 Task: Find connections with filter location Autun with filter topic #mindset with filter profile language French with filter current company Jindal Aluminium Limited with filter school Institute of Management Technology, Ghaziabad with filter industry Retail Health and Personal Care Products with filter service category Corporate Events with filter keywords title Paralegal
Action: Mouse moved to (588, 81)
Screenshot: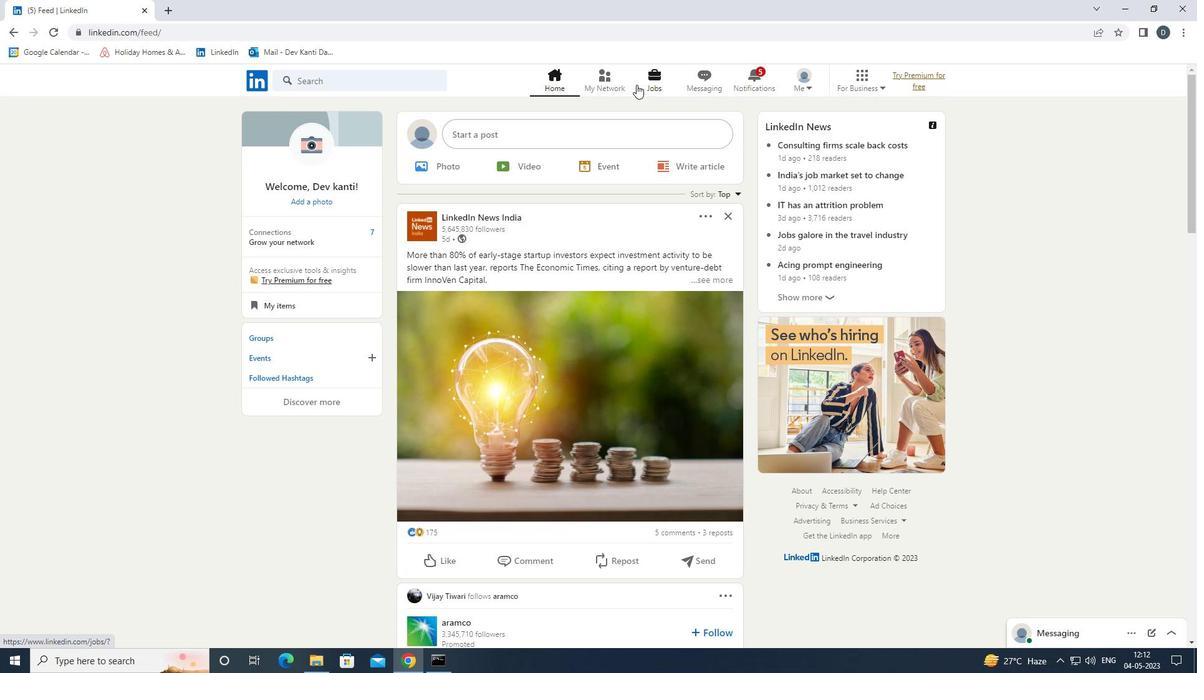 
Action: Mouse pressed left at (588, 81)
Screenshot: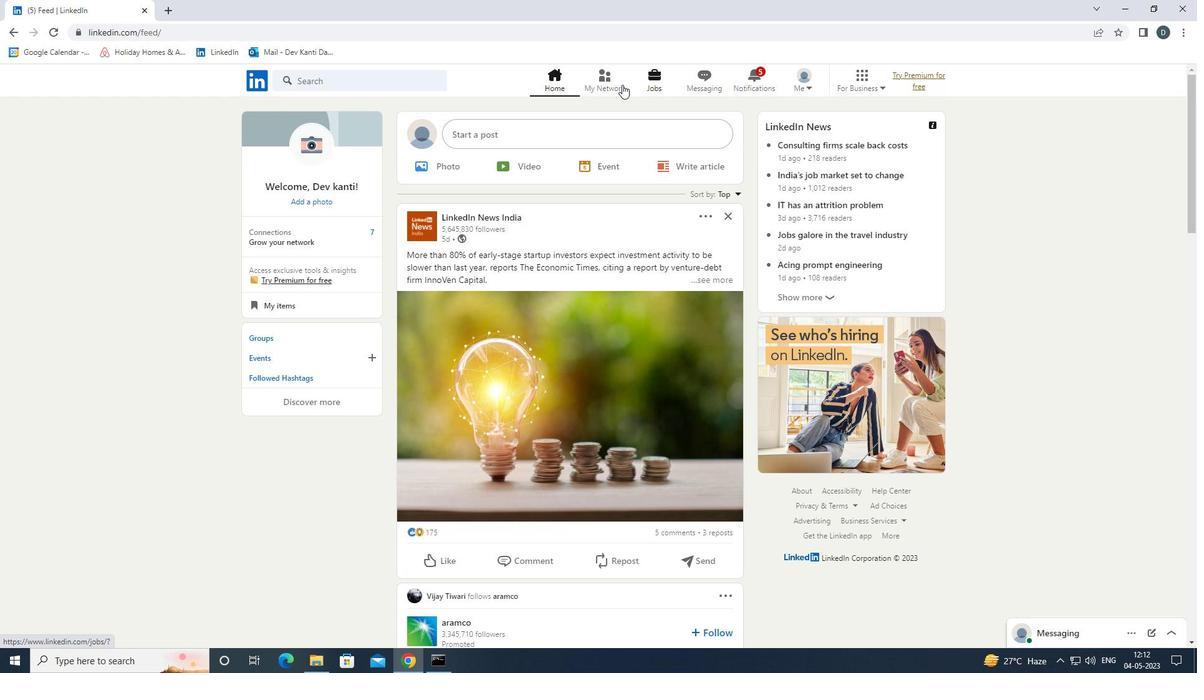 
Action: Mouse moved to (415, 152)
Screenshot: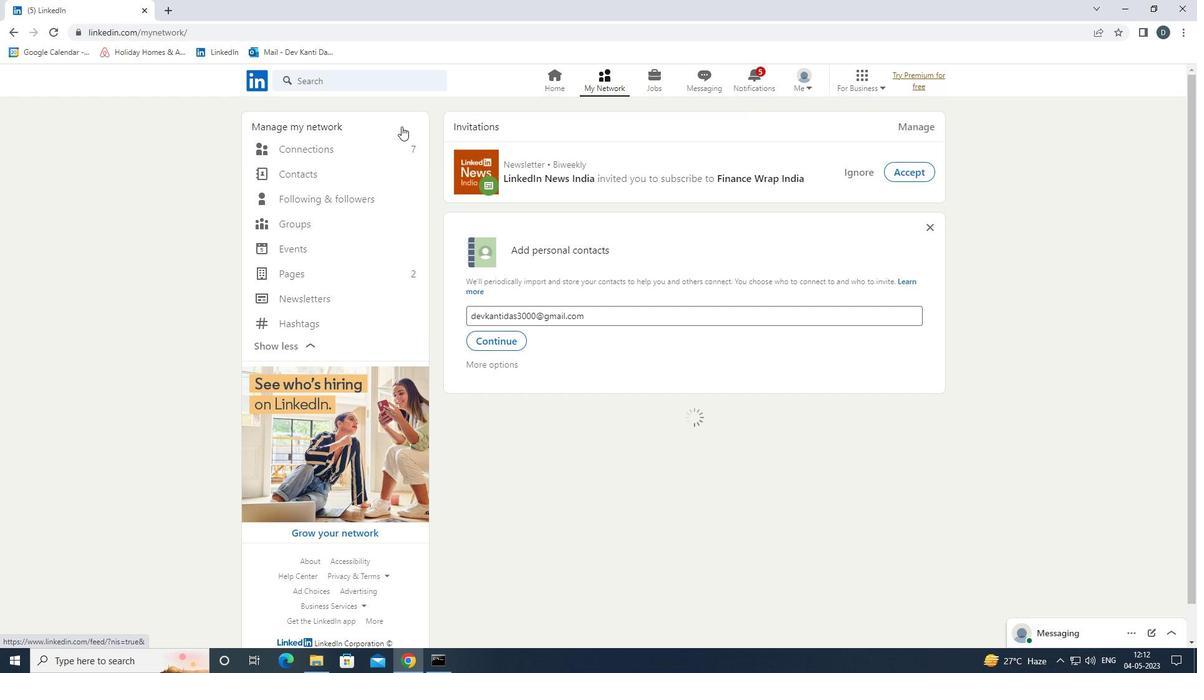 
Action: Mouse pressed left at (415, 152)
Screenshot: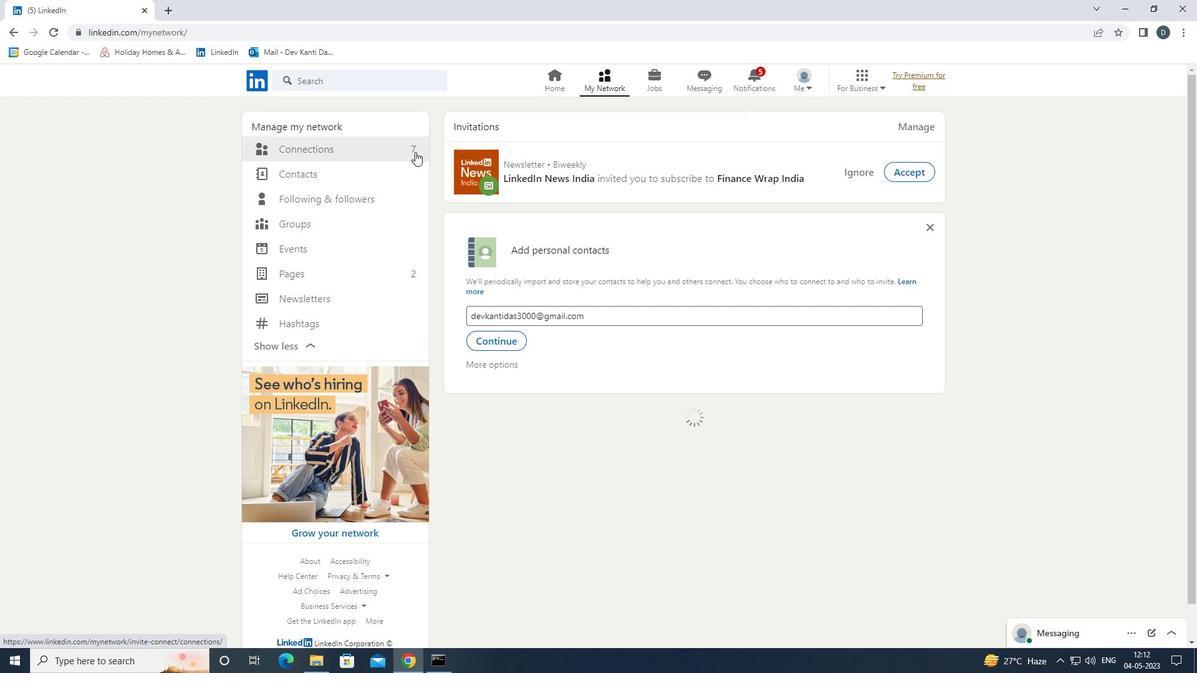 
Action: Mouse moved to (709, 145)
Screenshot: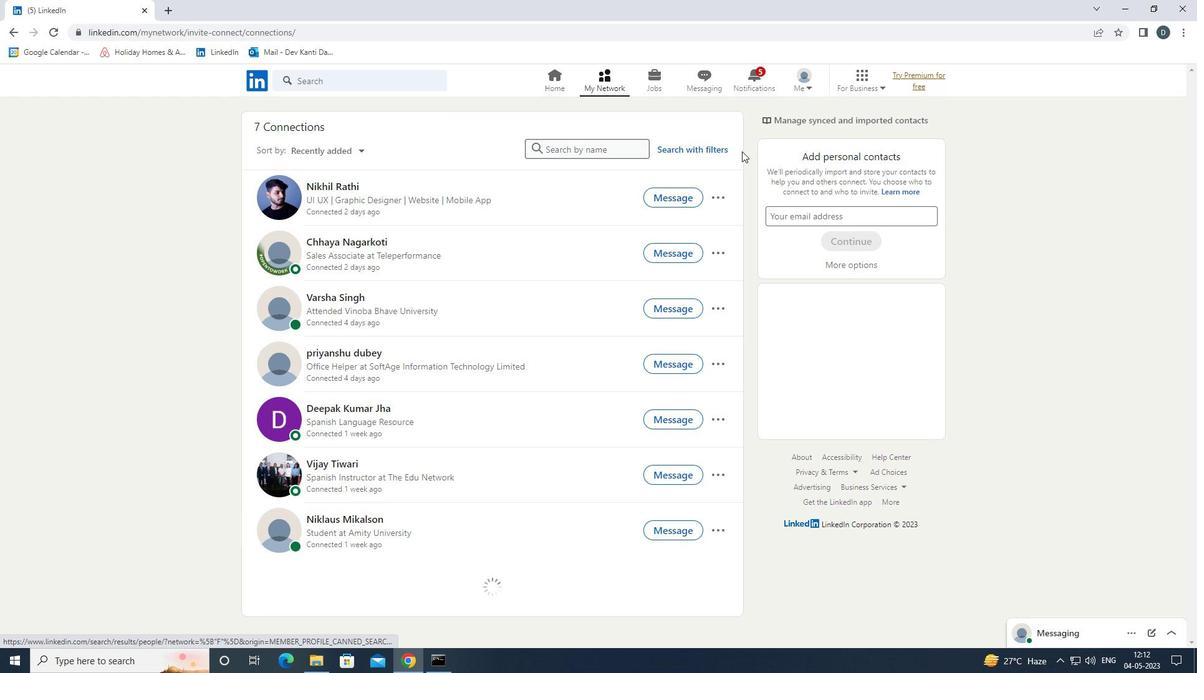 
Action: Mouse pressed left at (709, 145)
Screenshot: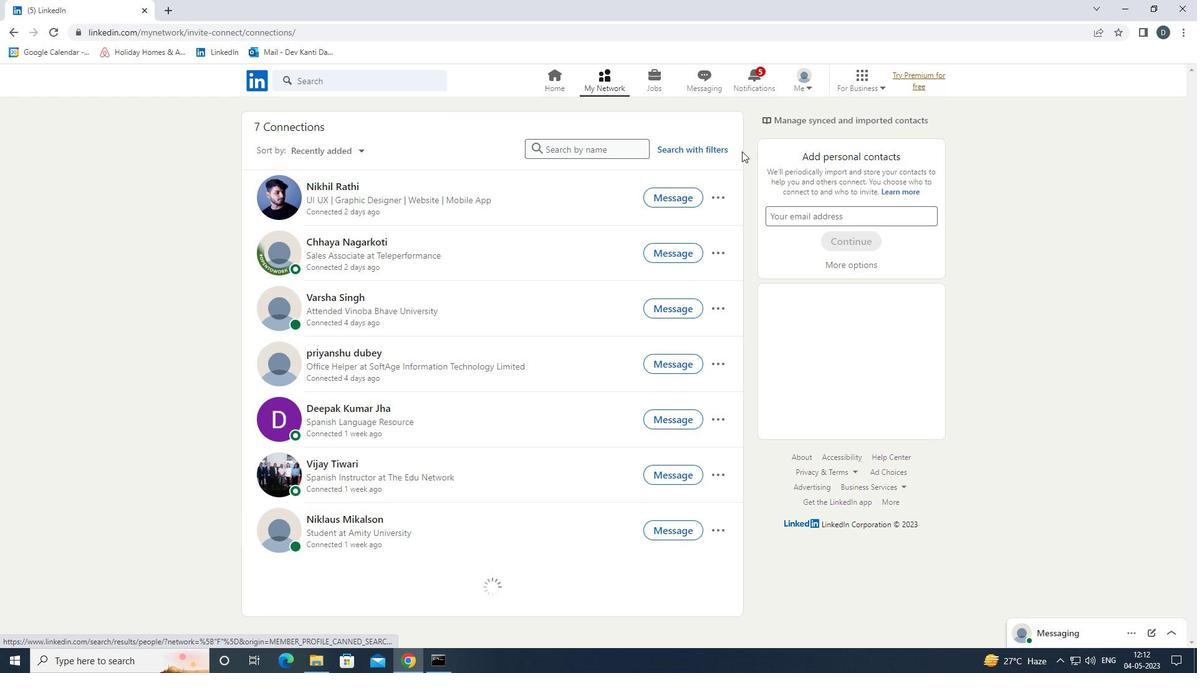 
Action: Mouse moved to (633, 116)
Screenshot: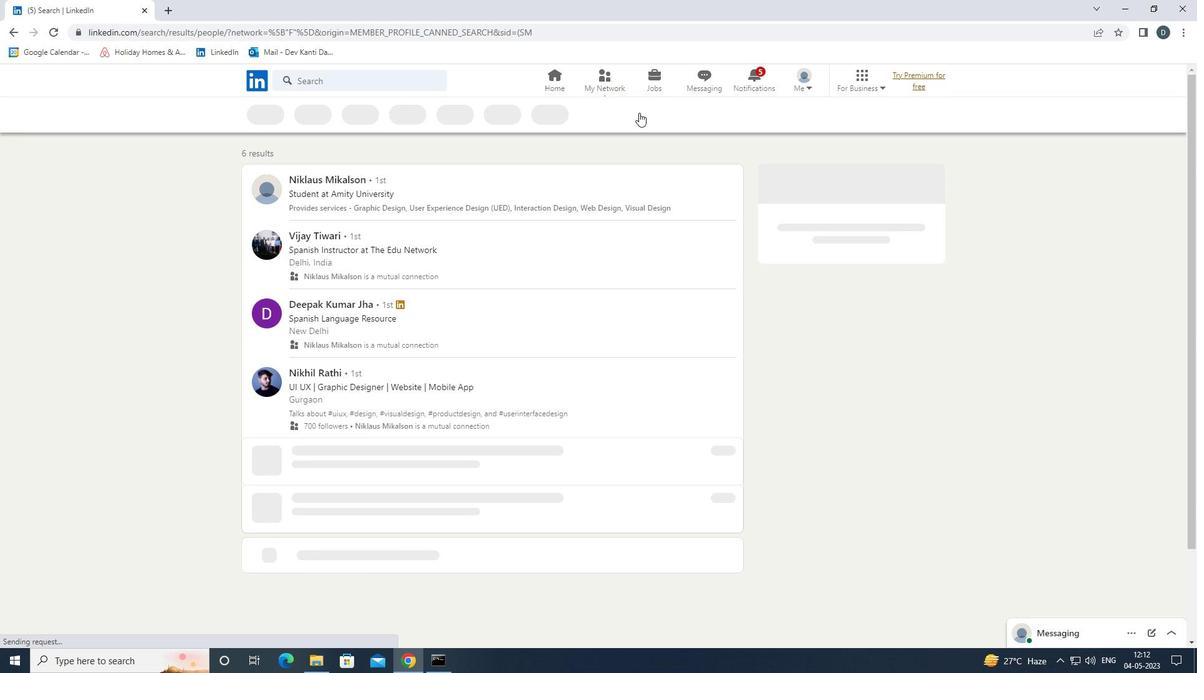 
Action: Mouse pressed left at (633, 116)
Screenshot: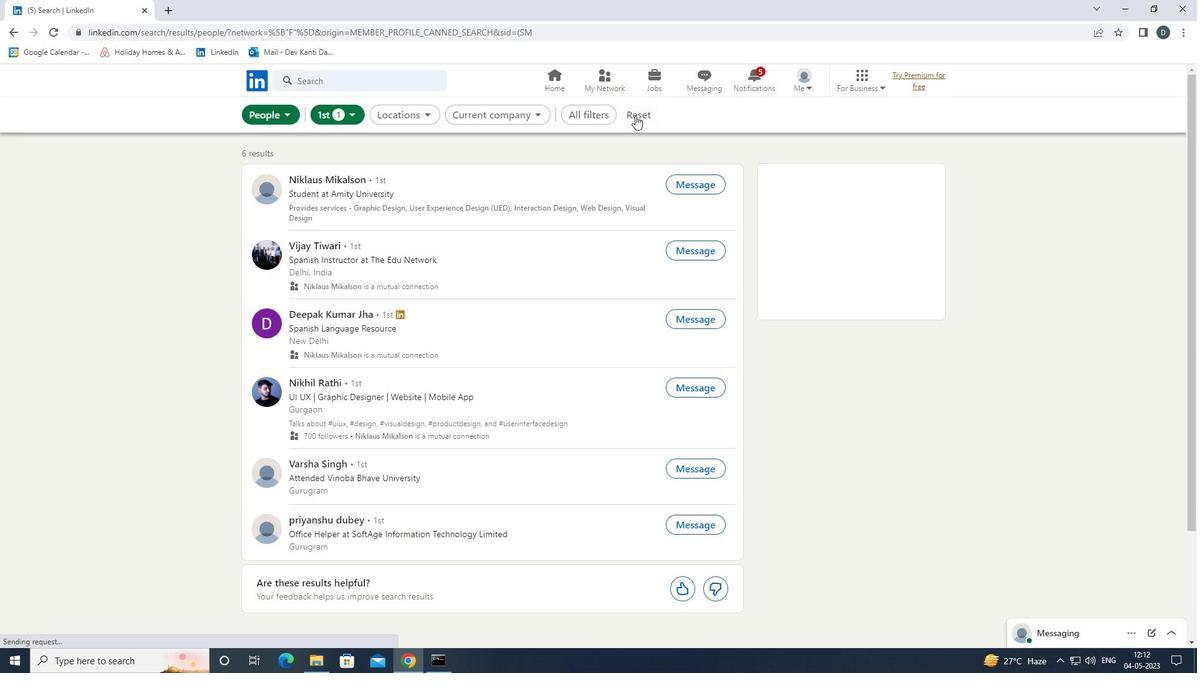 
Action: Mouse moved to (598, 114)
Screenshot: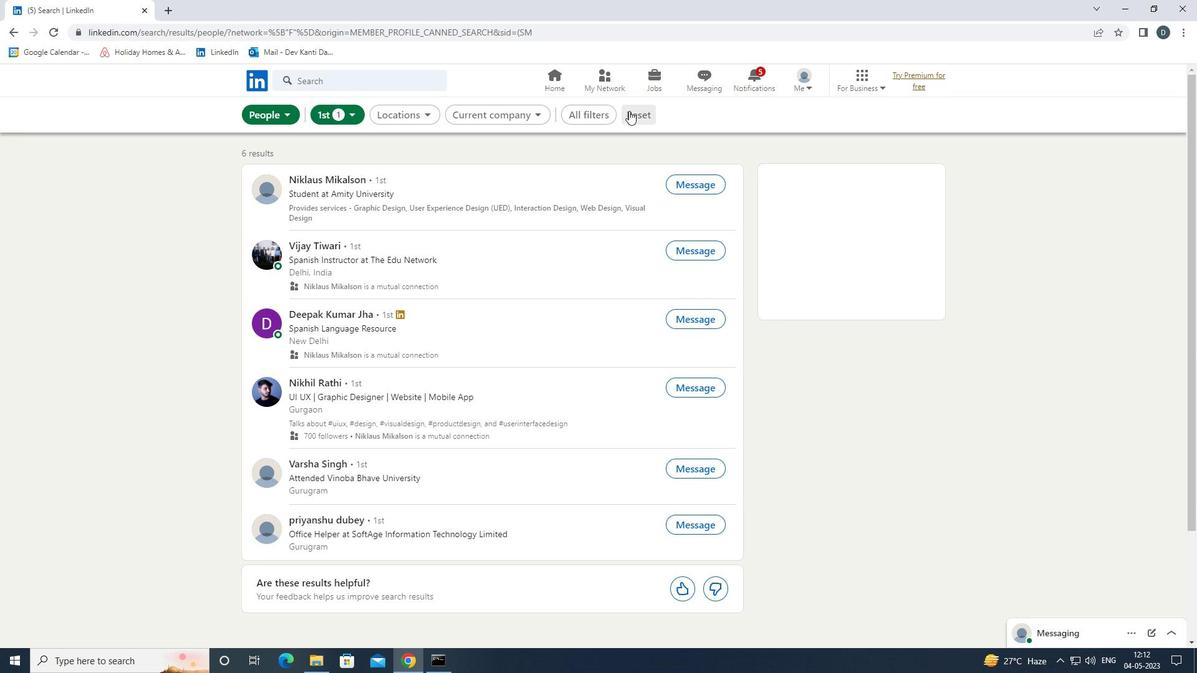 
Action: Mouse pressed left at (598, 114)
Screenshot: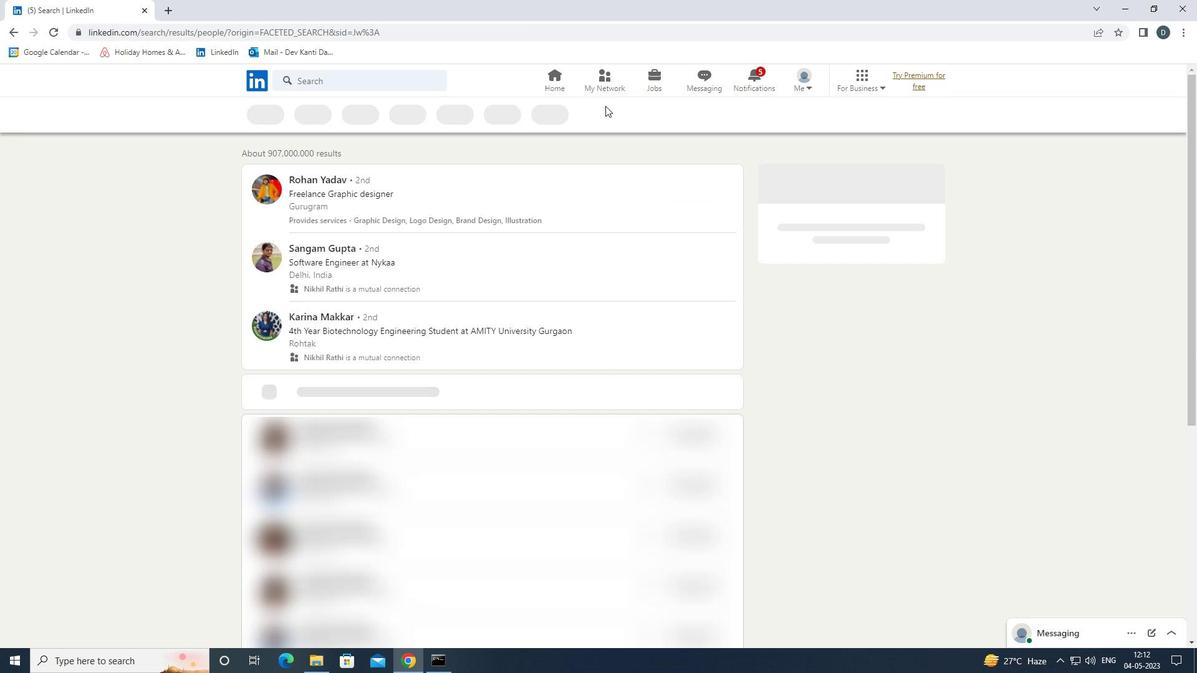 
Action: Mouse moved to (1159, 354)
Screenshot: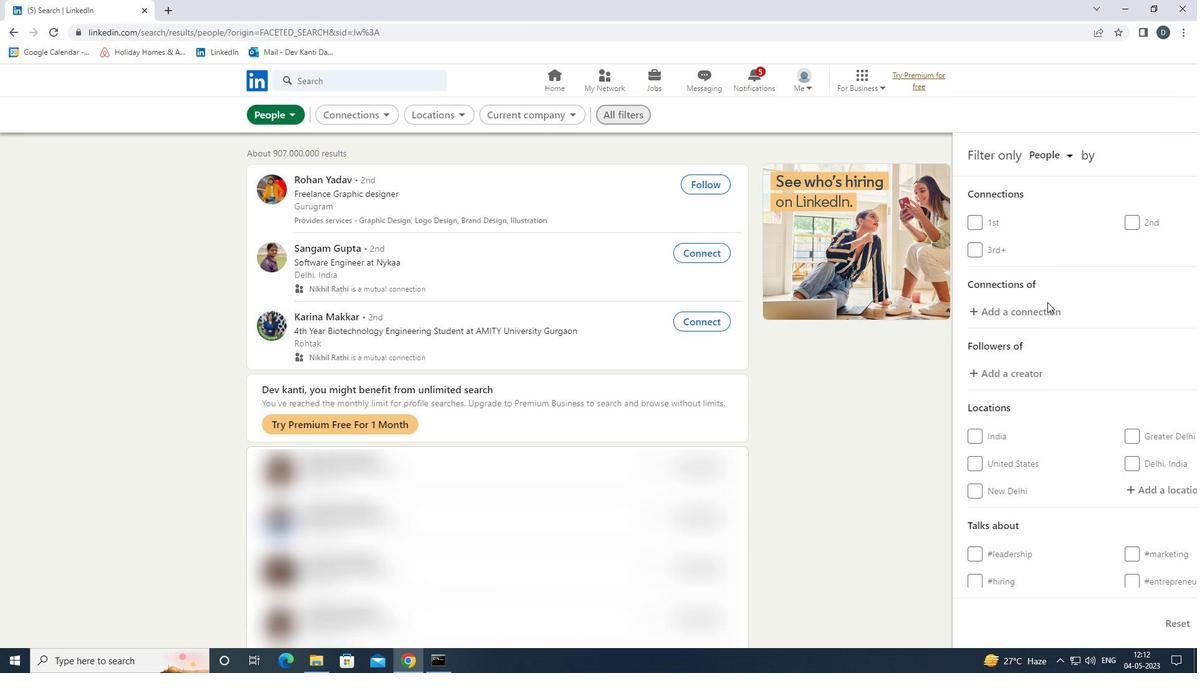 
Action: Mouse scrolled (1159, 353) with delta (0, 0)
Screenshot: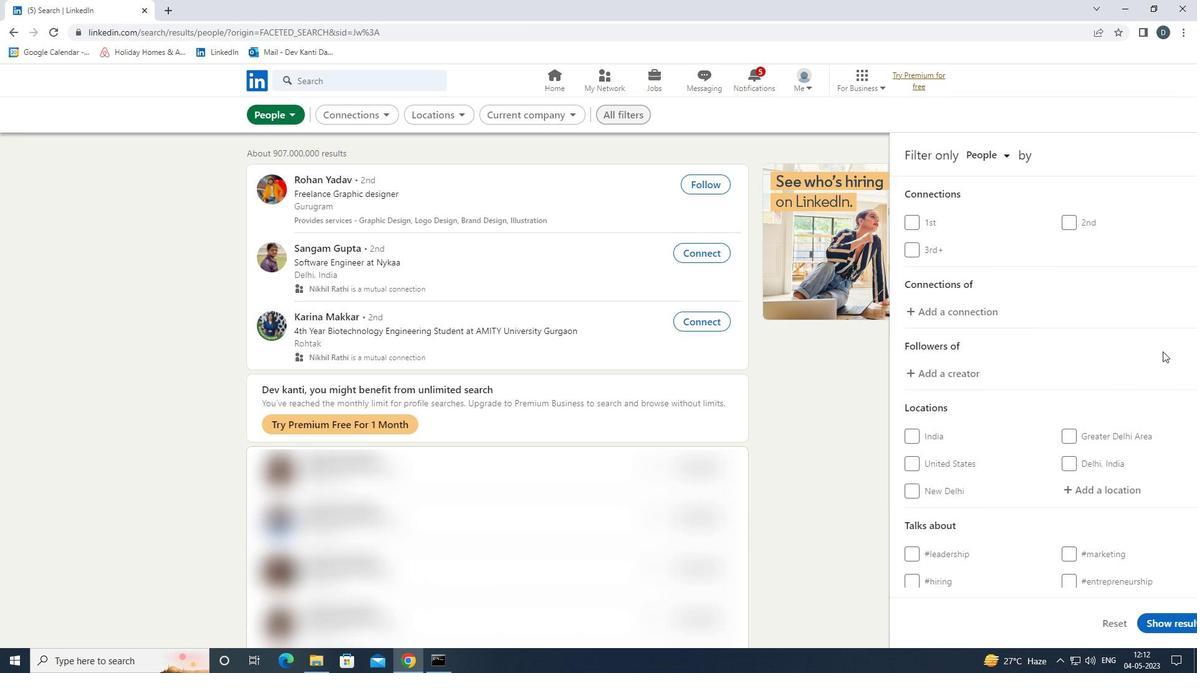 
Action: Mouse moved to (1157, 354)
Screenshot: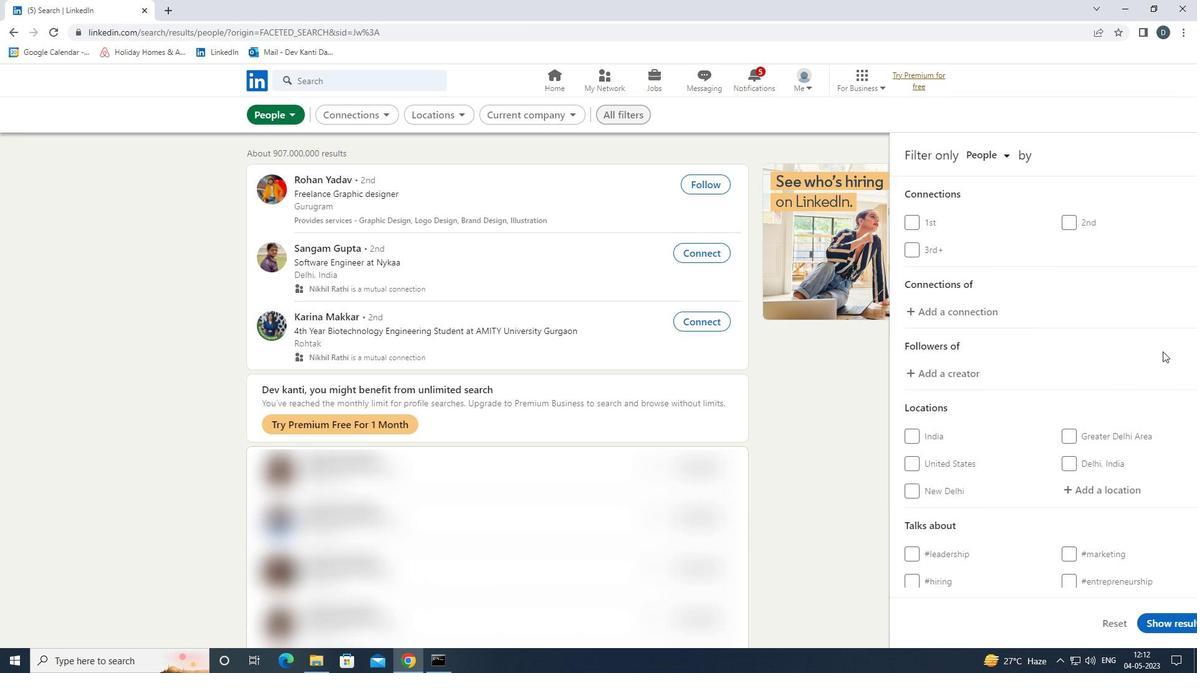 
Action: Mouse scrolled (1157, 353) with delta (0, 0)
Screenshot: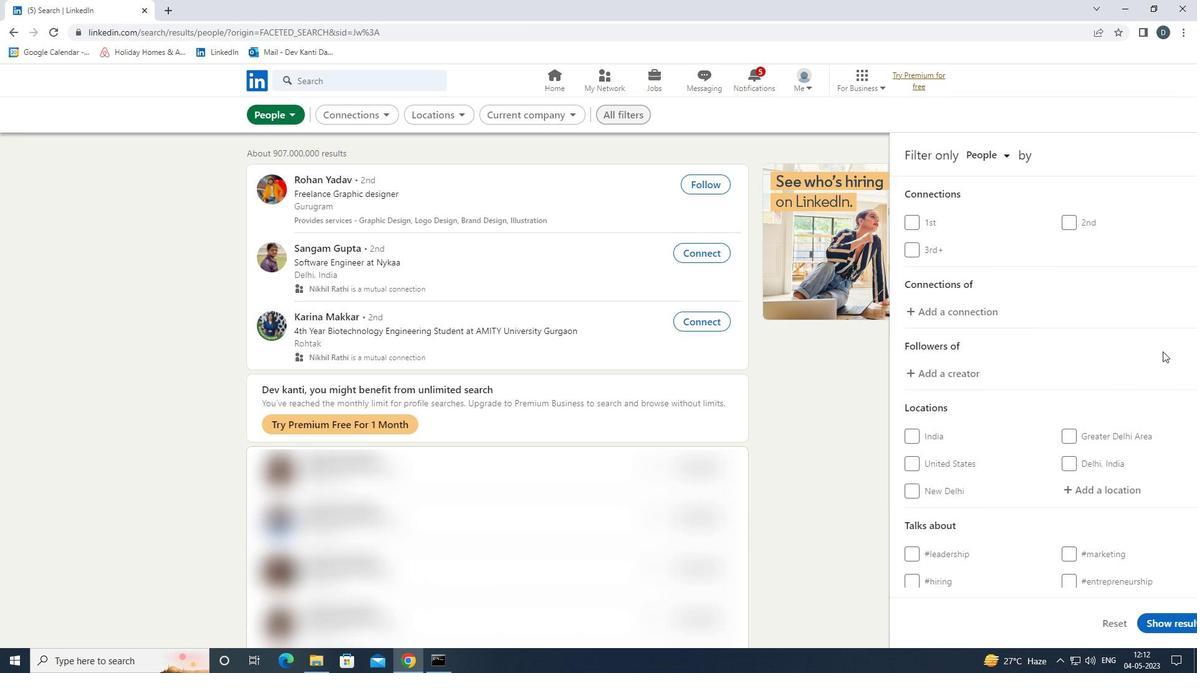 
Action: Mouse moved to (1094, 343)
Screenshot: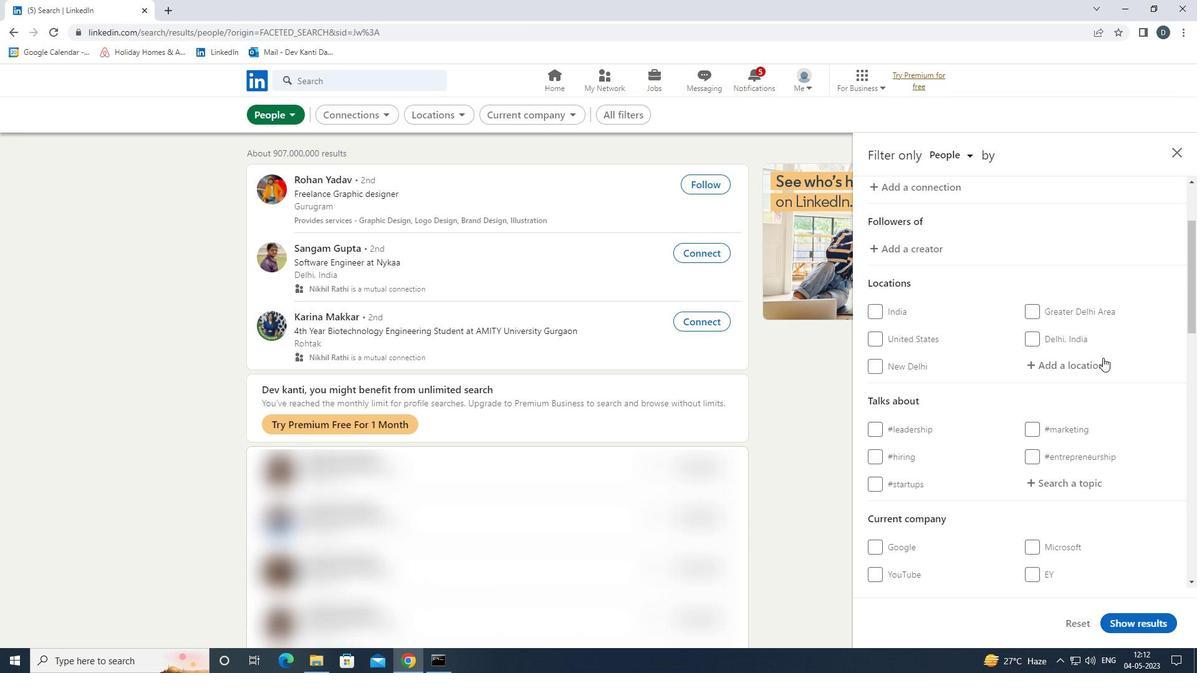 
Action: Mouse pressed left at (1094, 343)
Screenshot: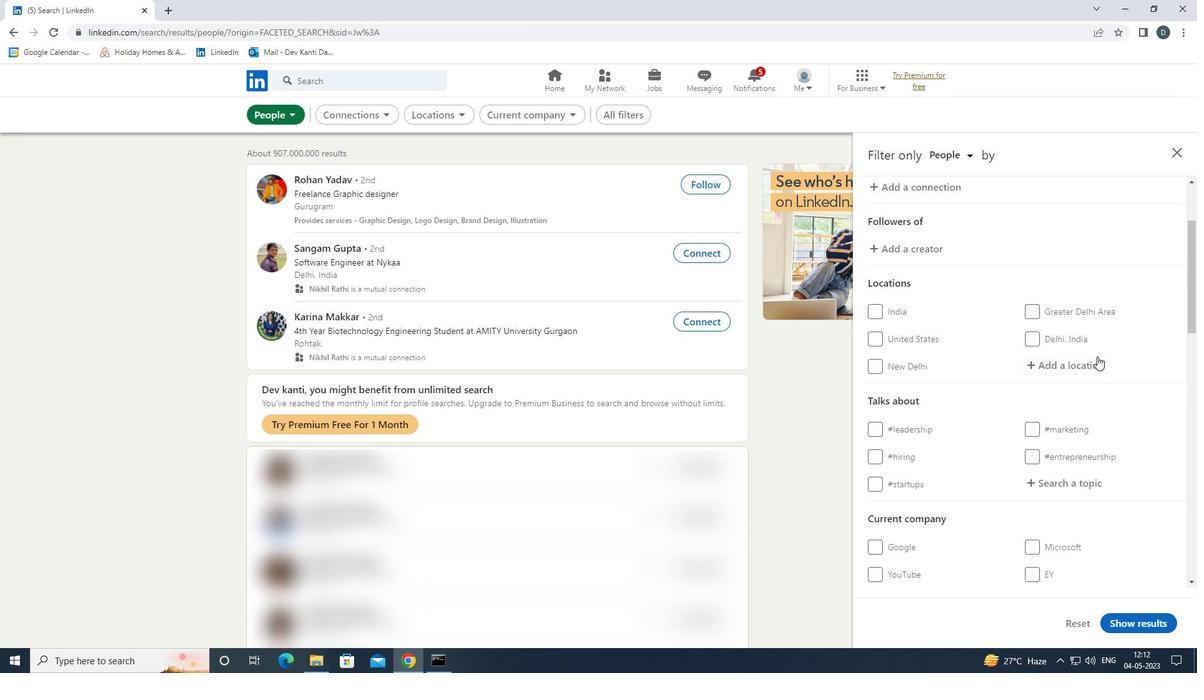 
Action: Mouse moved to (1080, 352)
Screenshot: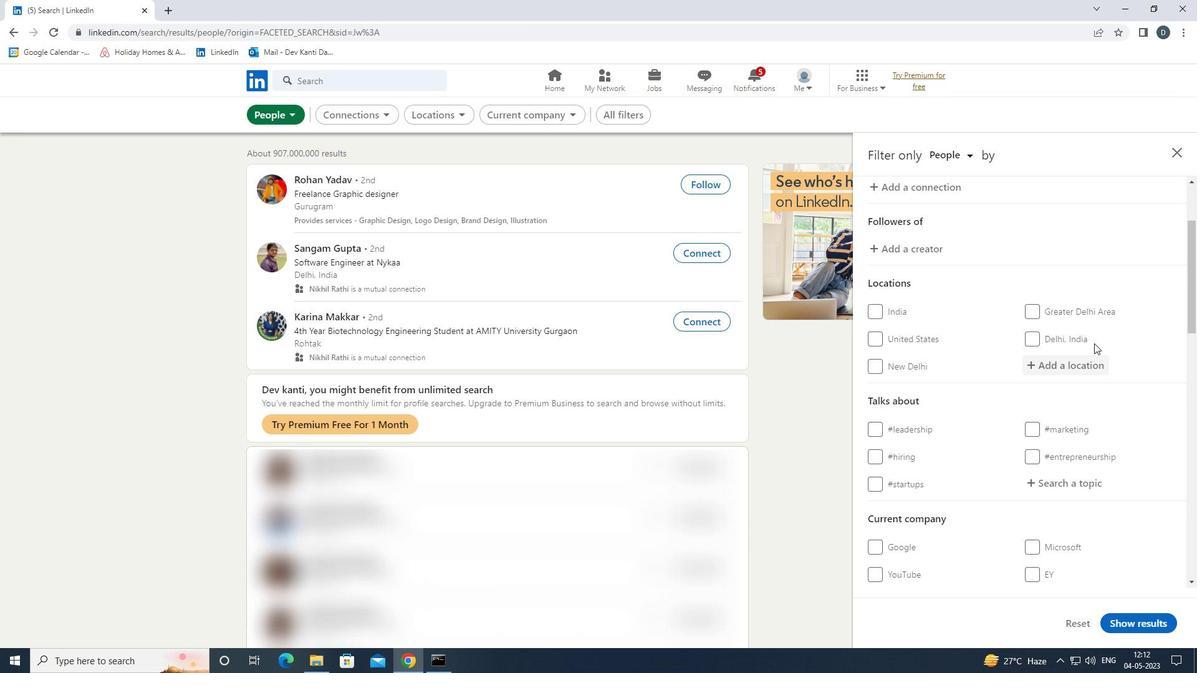 
Action: Mouse pressed left at (1080, 352)
Screenshot: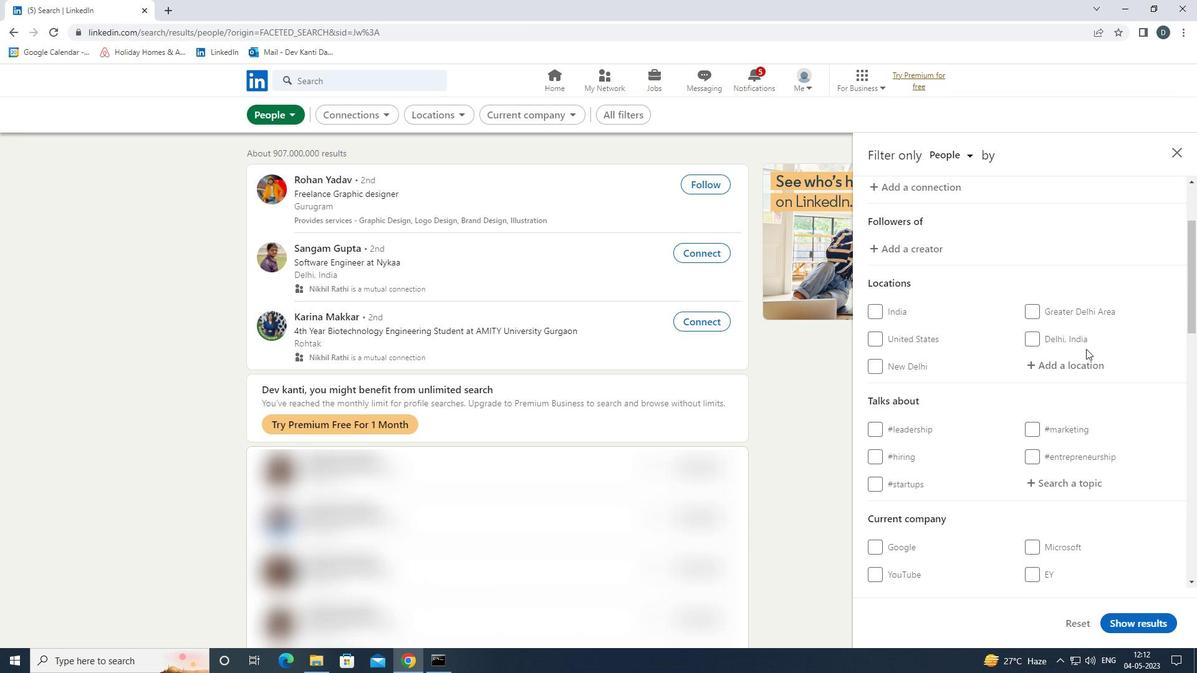 
Action: Mouse moved to (1080, 365)
Screenshot: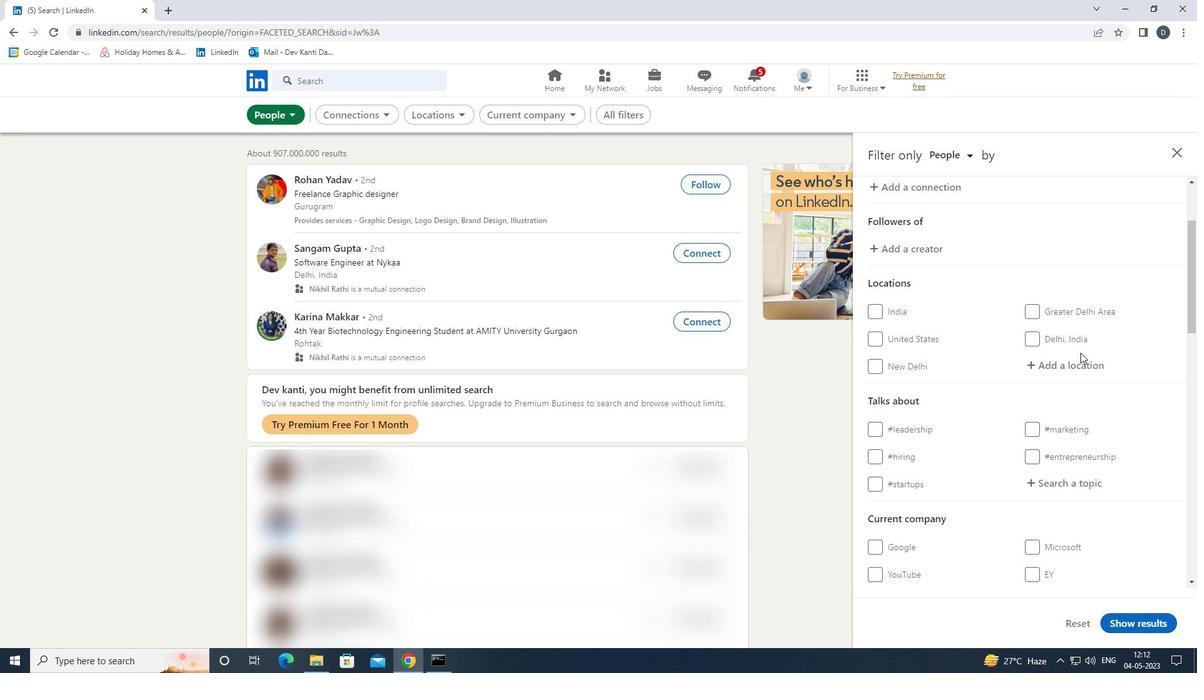 
Action: Mouse pressed left at (1080, 365)
Screenshot: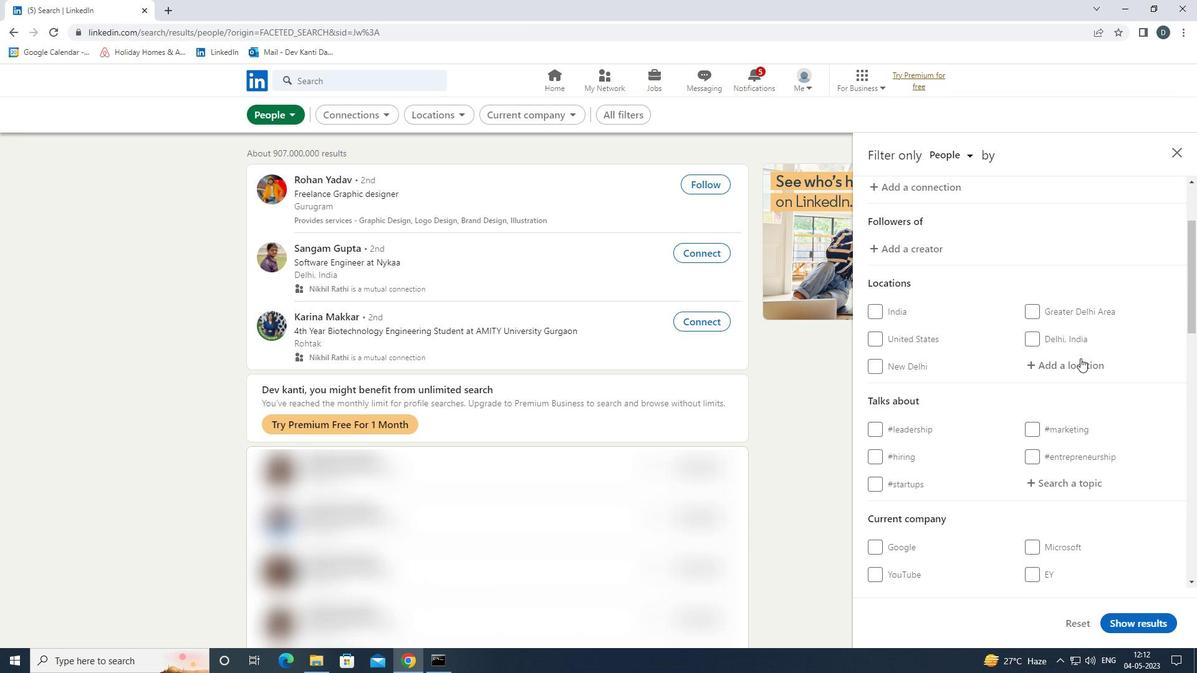
Action: Key pressed <Key.shift>AUTO<Key.backspace>UN<Key.down><Key.enter>
Screenshot: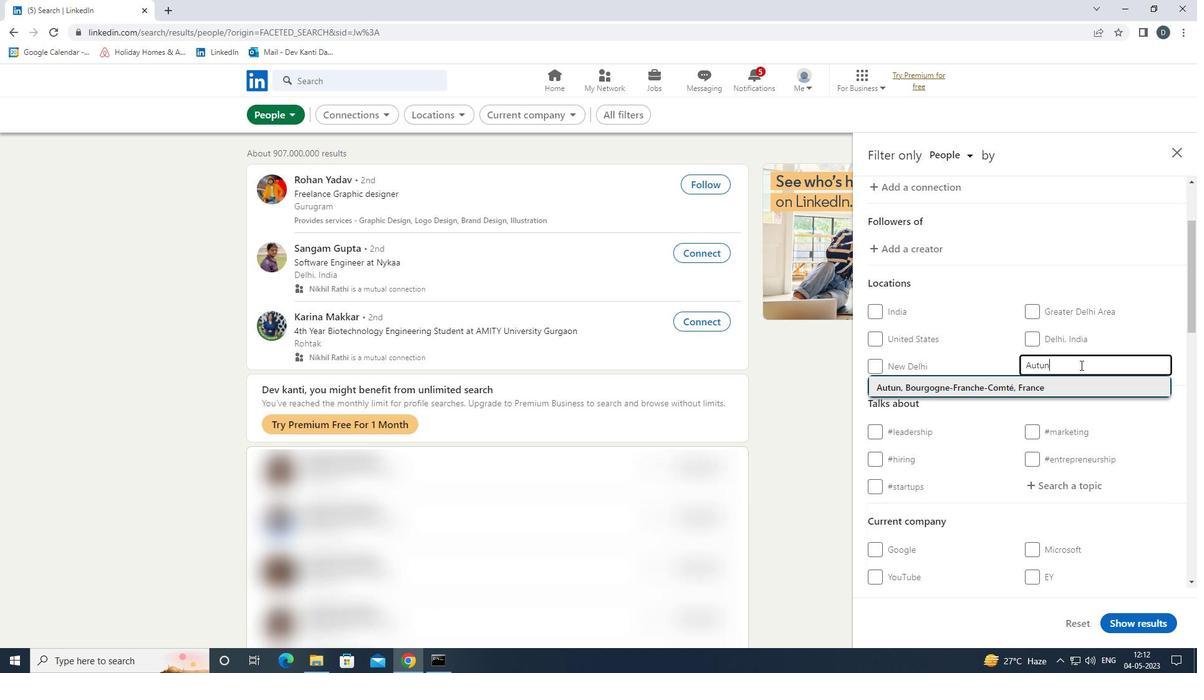 
Action: Mouse moved to (1190, 427)
Screenshot: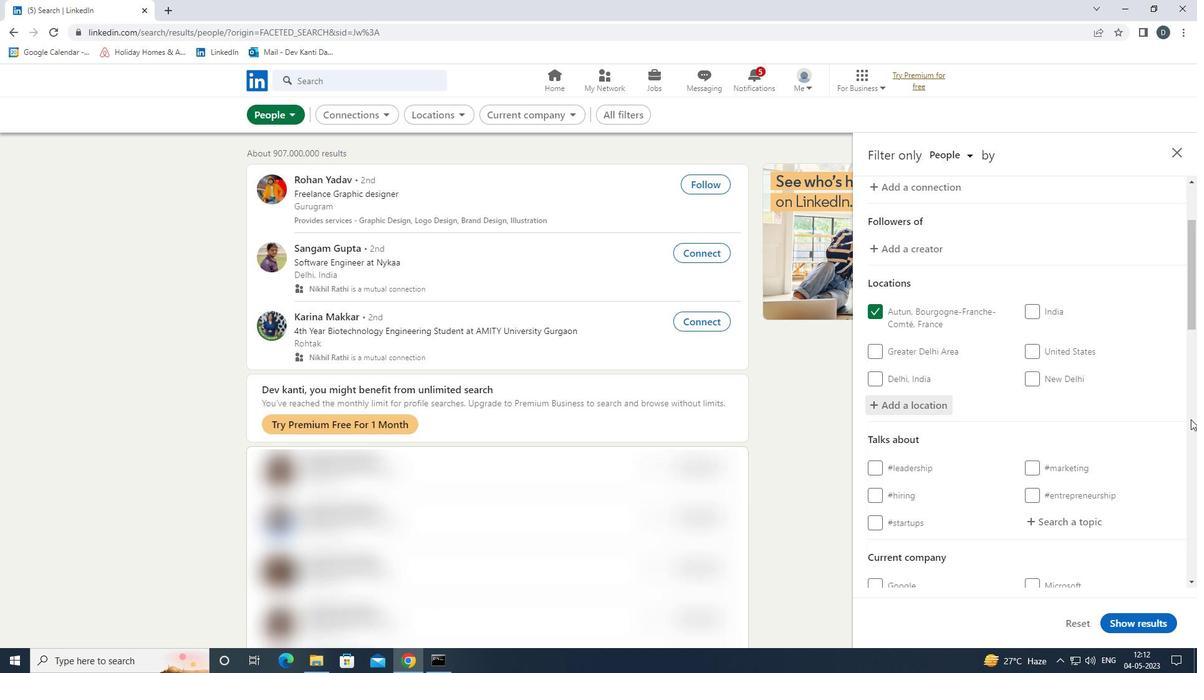 
Action: Mouse scrolled (1190, 427) with delta (0, 0)
Screenshot: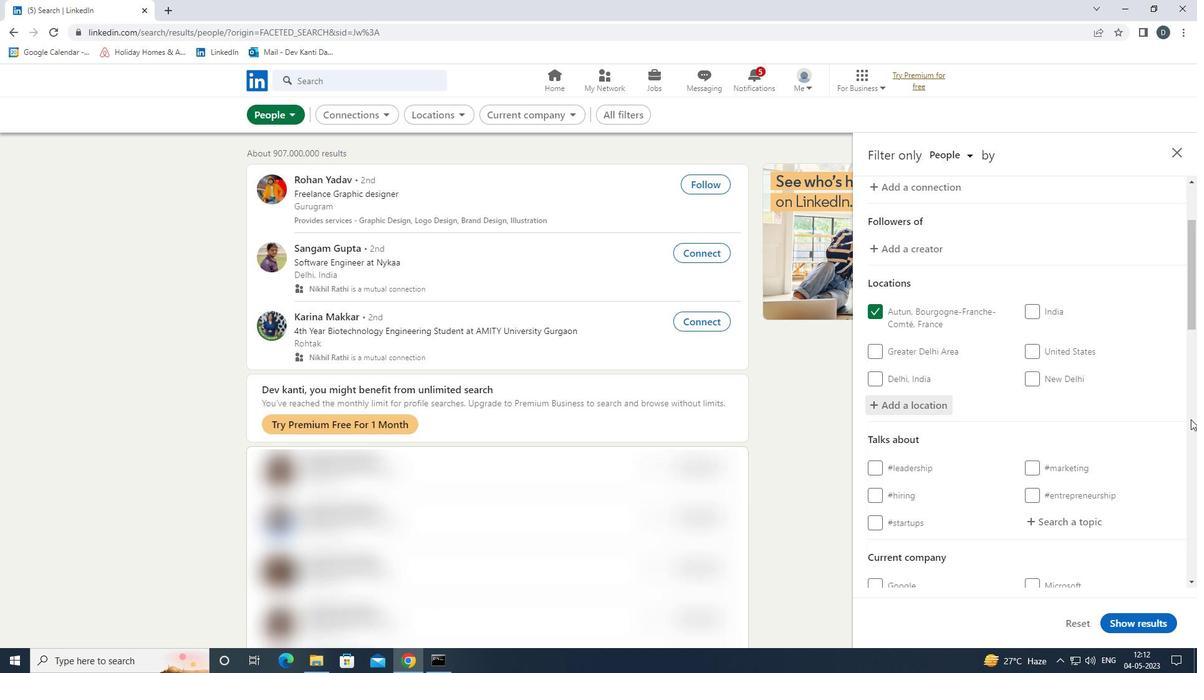 
Action: Mouse moved to (1190, 430)
Screenshot: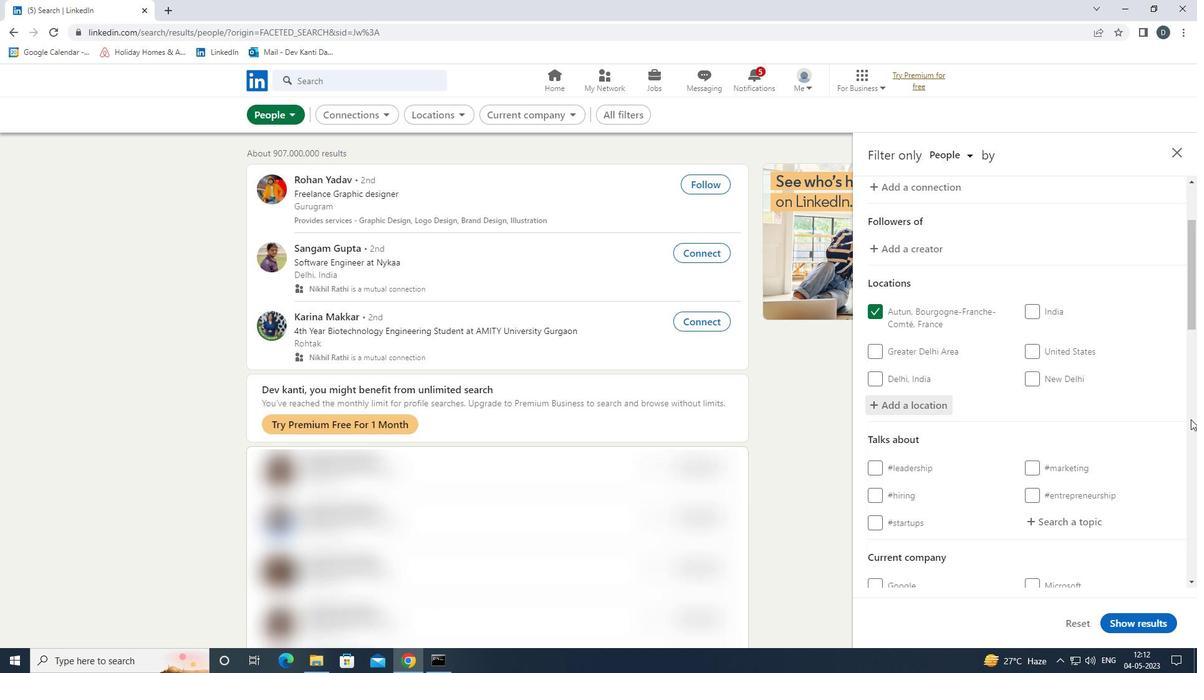 
Action: Mouse scrolled (1190, 429) with delta (0, 0)
Screenshot: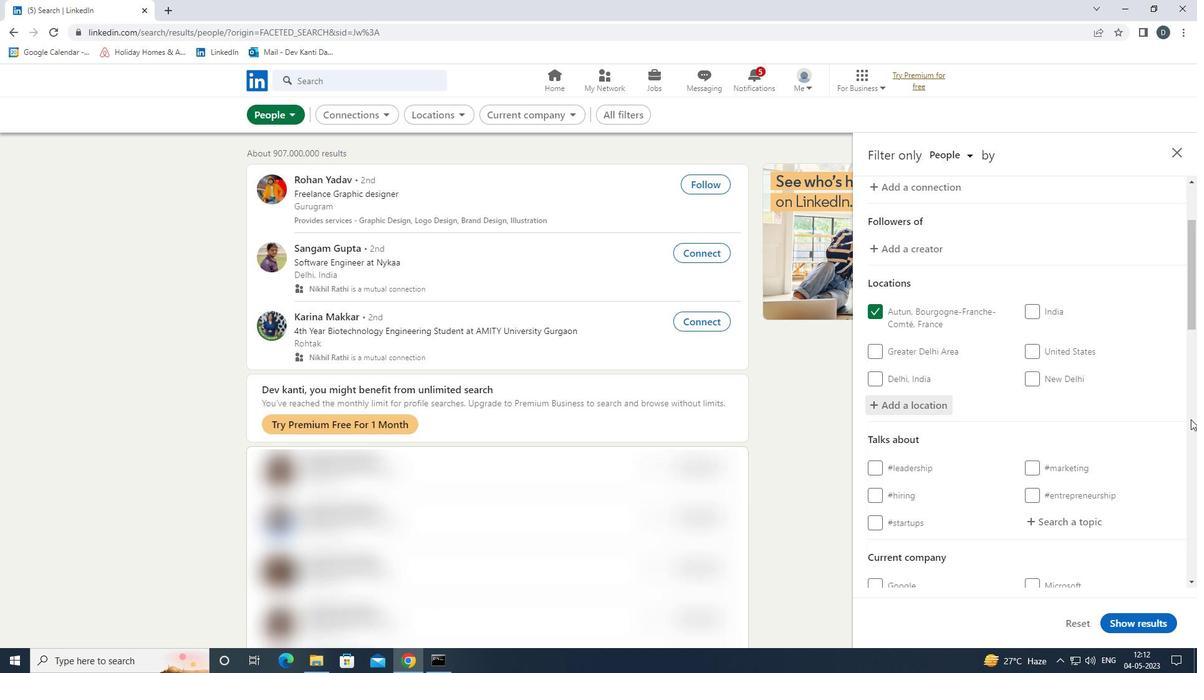 
Action: Mouse moved to (1190, 431)
Screenshot: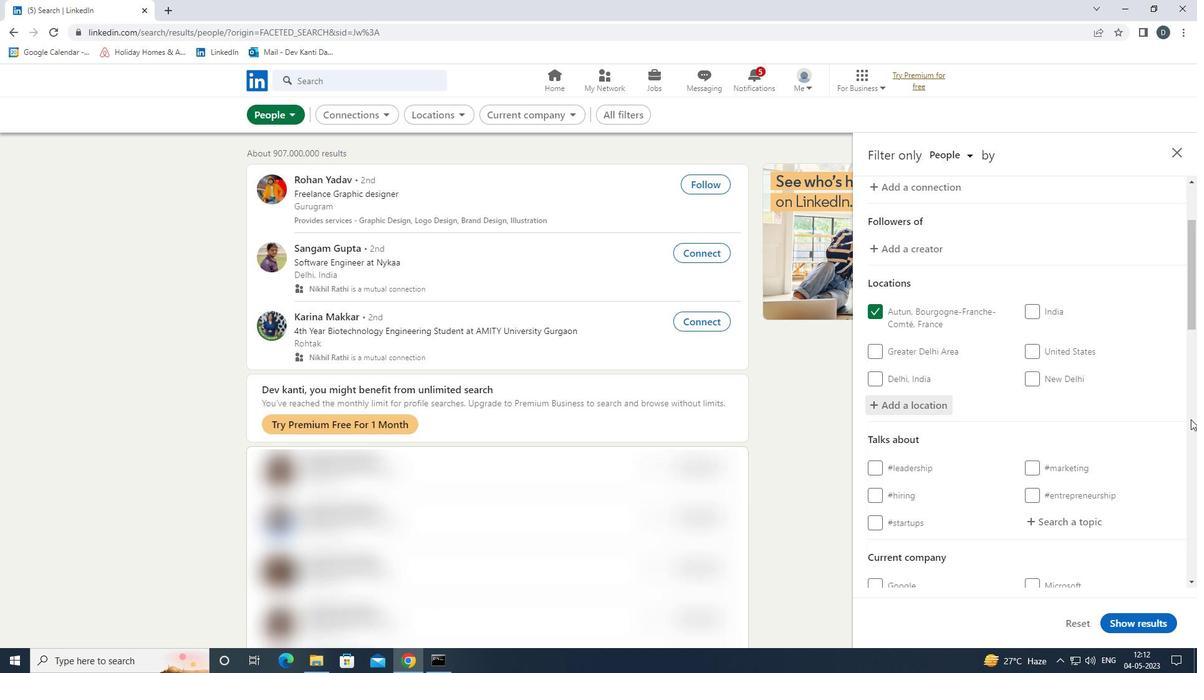
Action: Mouse scrolled (1190, 430) with delta (0, 0)
Screenshot: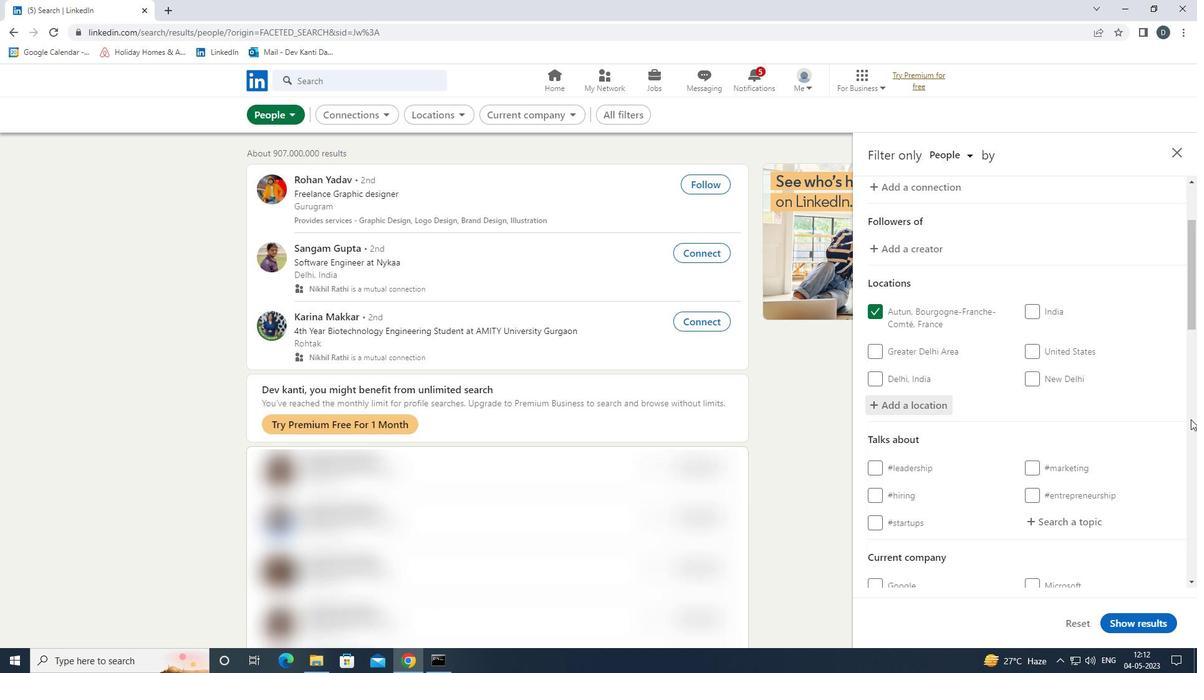 
Action: Mouse moved to (1092, 332)
Screenshot: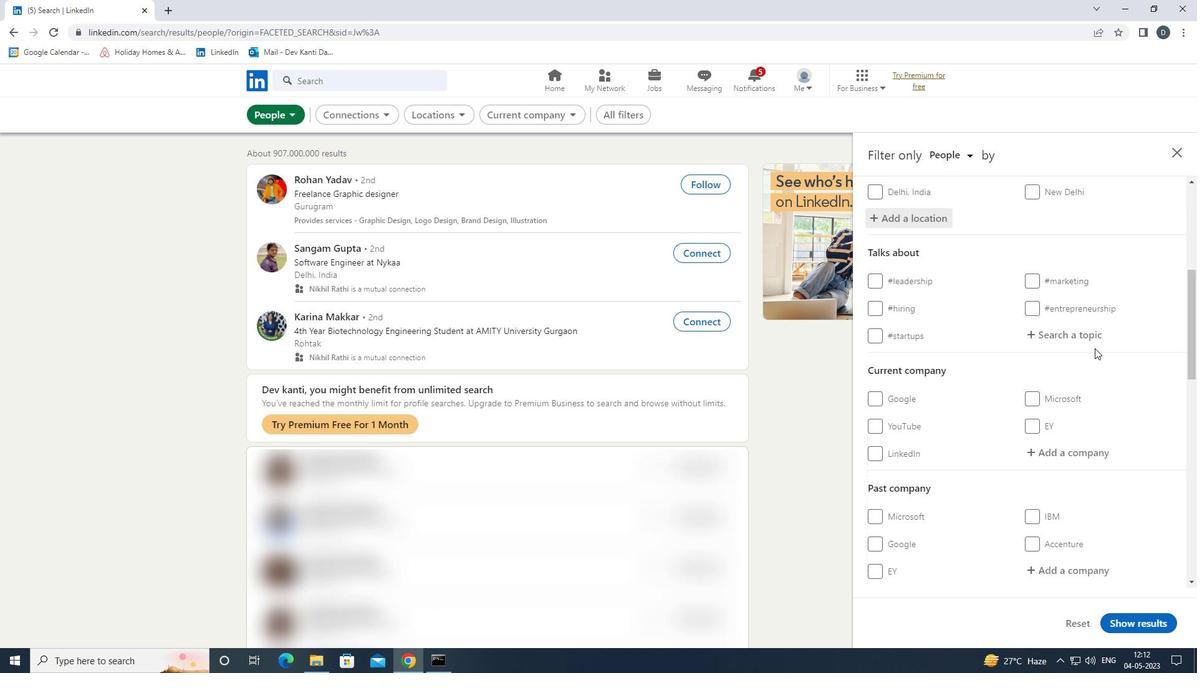 
Action: Mouse pressed left at (1092, 332)
Screenshot: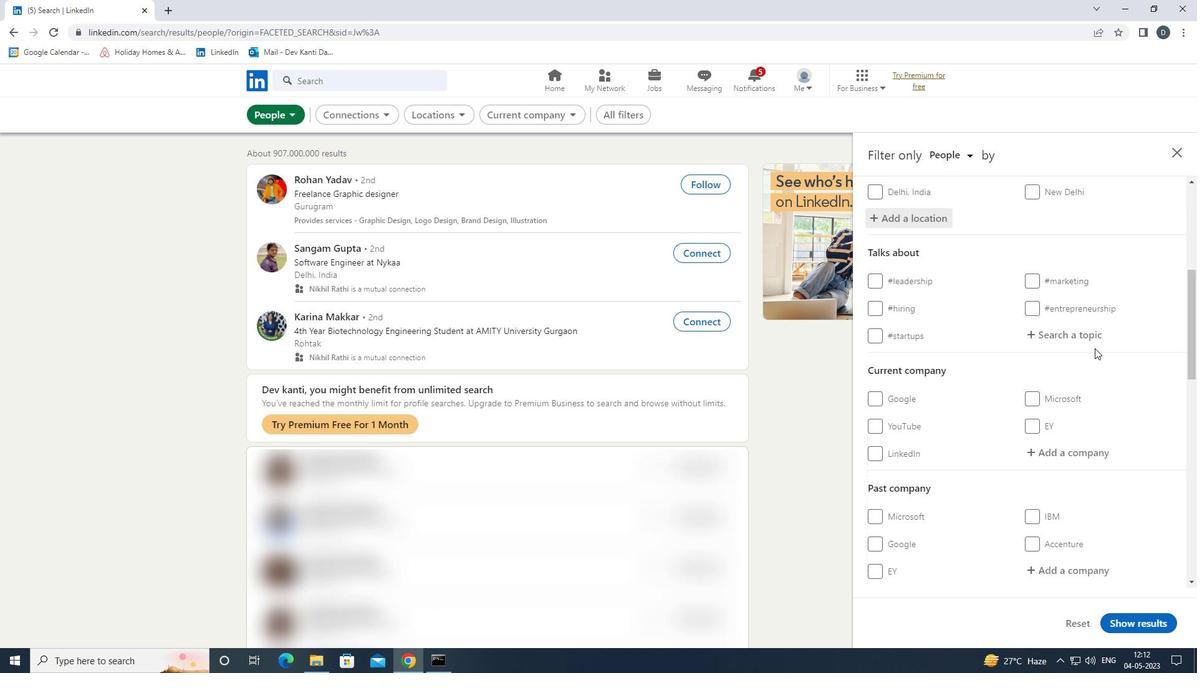
Action: Mouse moved to (1087, 336)
Screenshot: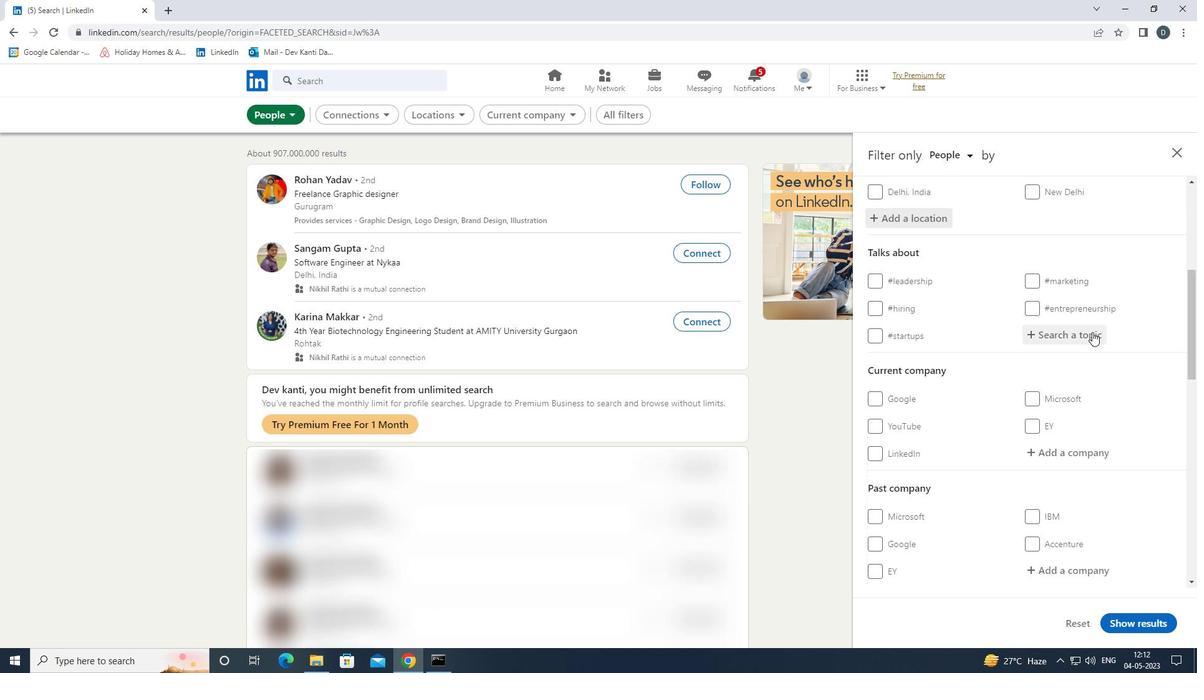 
Action: Key pressed MINDSET<Key.down><Key.enter>
Screenshot: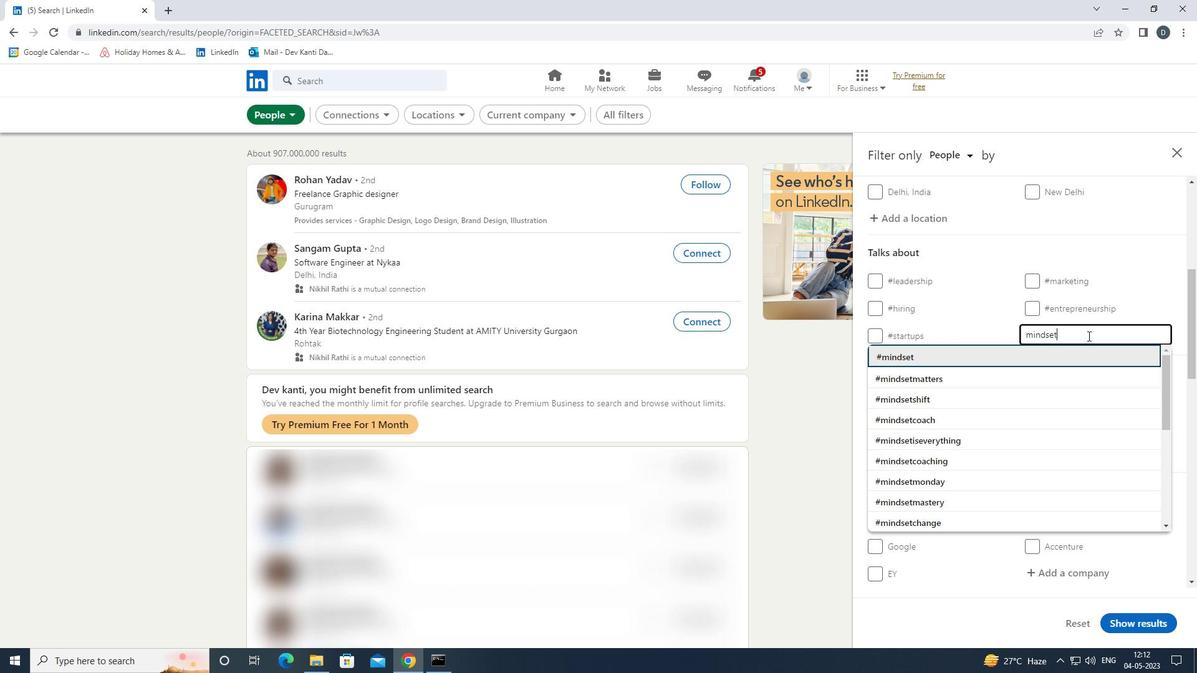
Action: Mouse moved to (1049, 357)
Screenshot: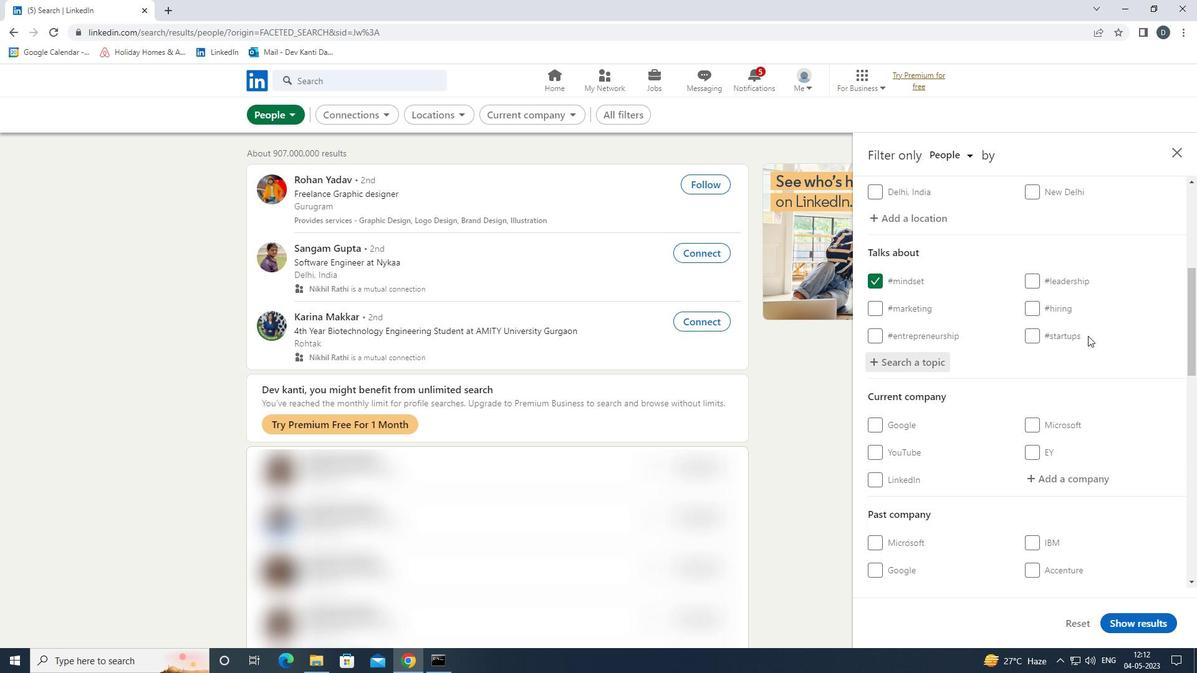 
Action: Mouse scrolled (1049, 356) with delta (0, 0)
Screenshot: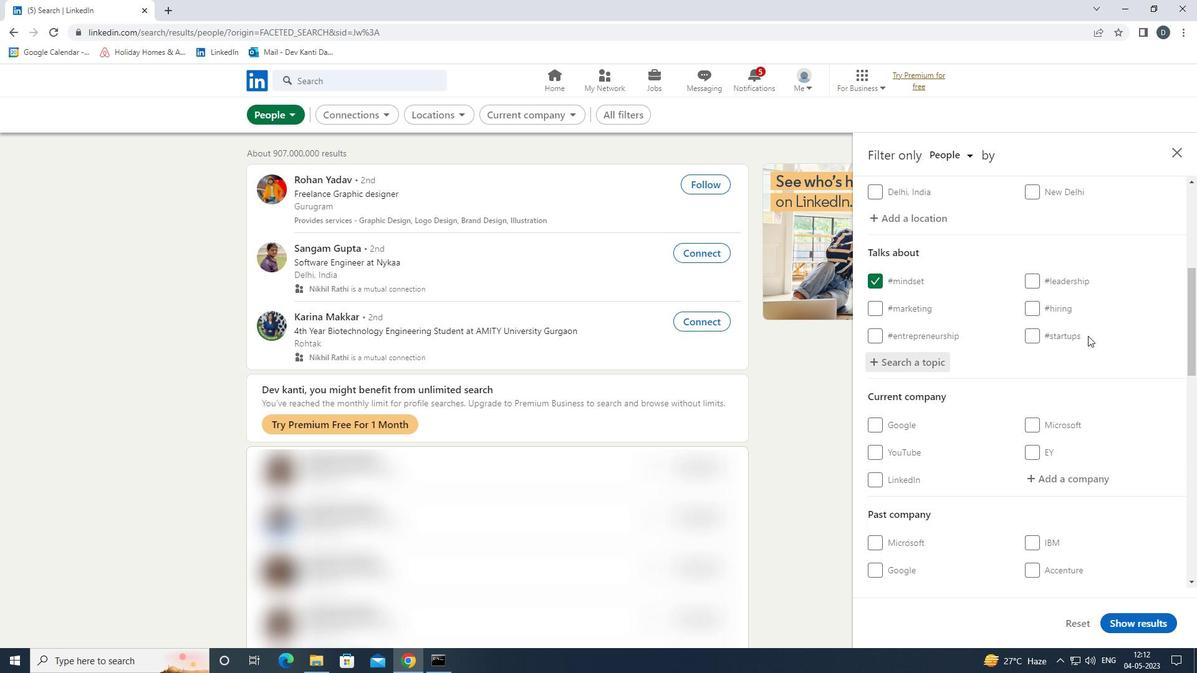 
Action: Mouse moved to (1051, 358)
Screenshot: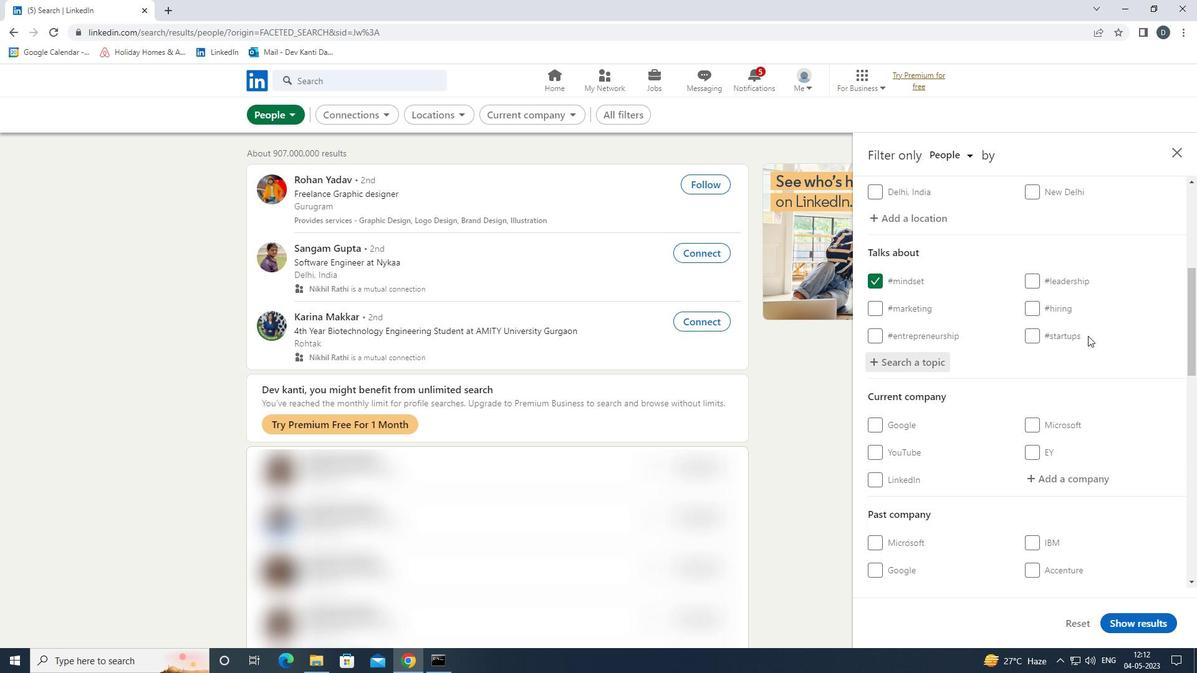 
Action: Mouse scrolled (1051, 357) with delta (0, 0)
Screenshot: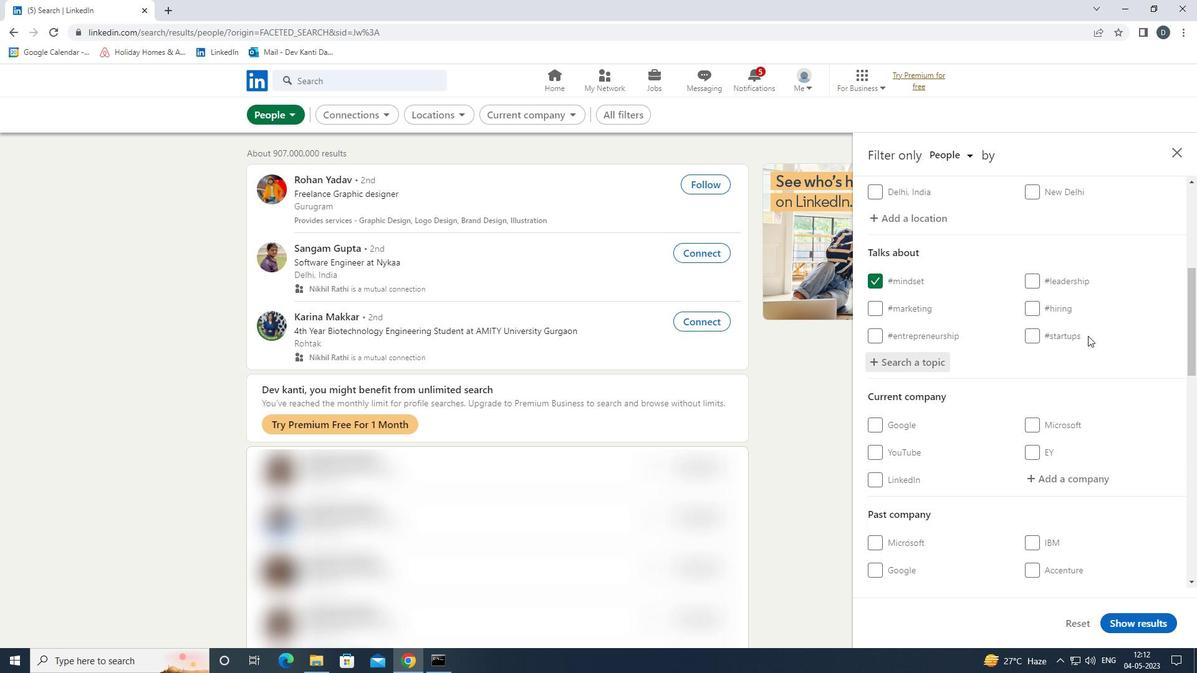 
Action: Mouse scrolled (1051, 357) with delta (0, 0)
Screenshot: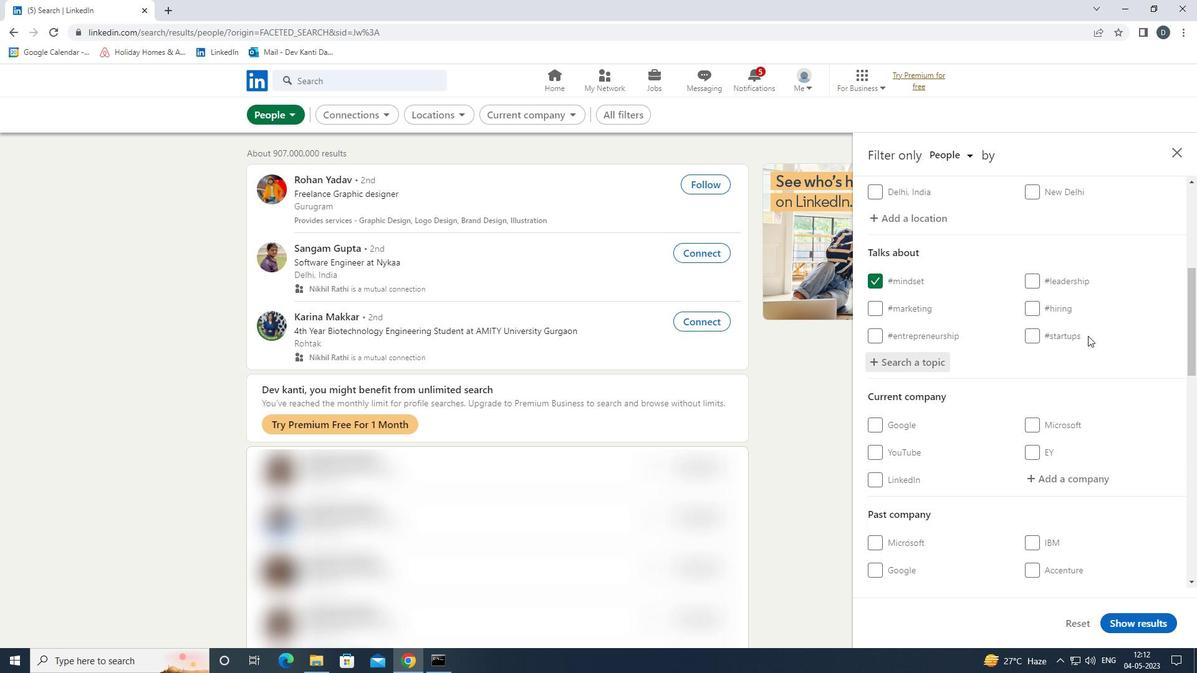 
Action: Mouse scrolled (1051, 357) with delta (0, 0)
Screenshot: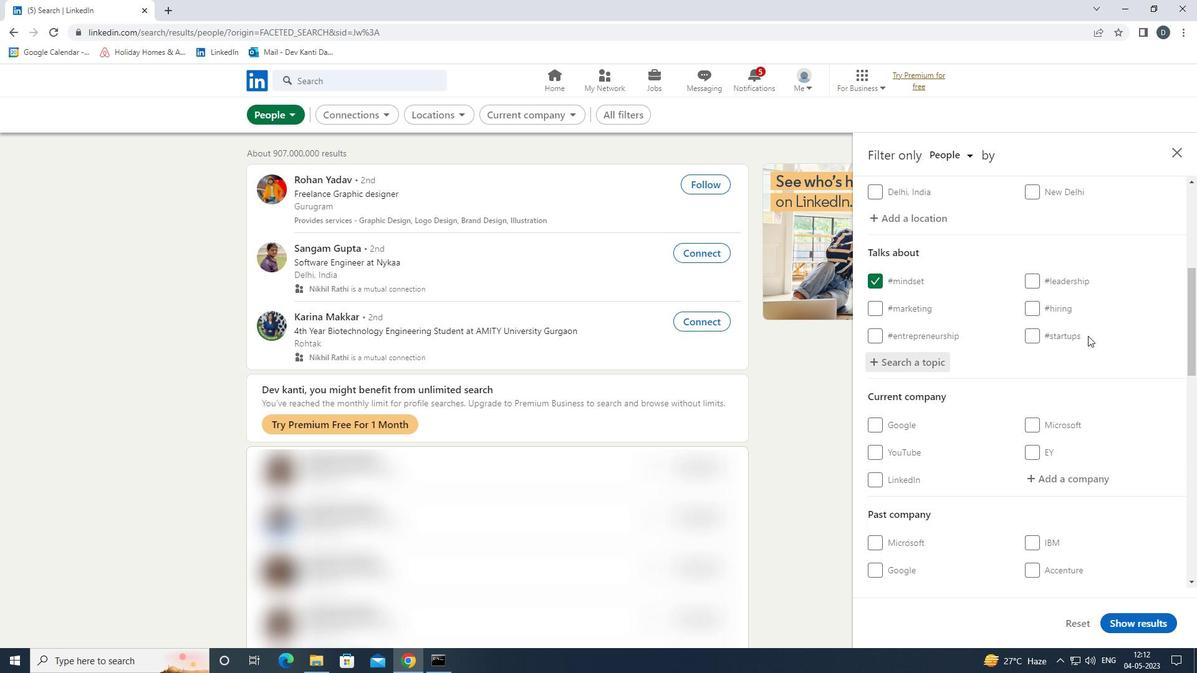 
Action: Mouse moved to (1051, 359)
Screenshot: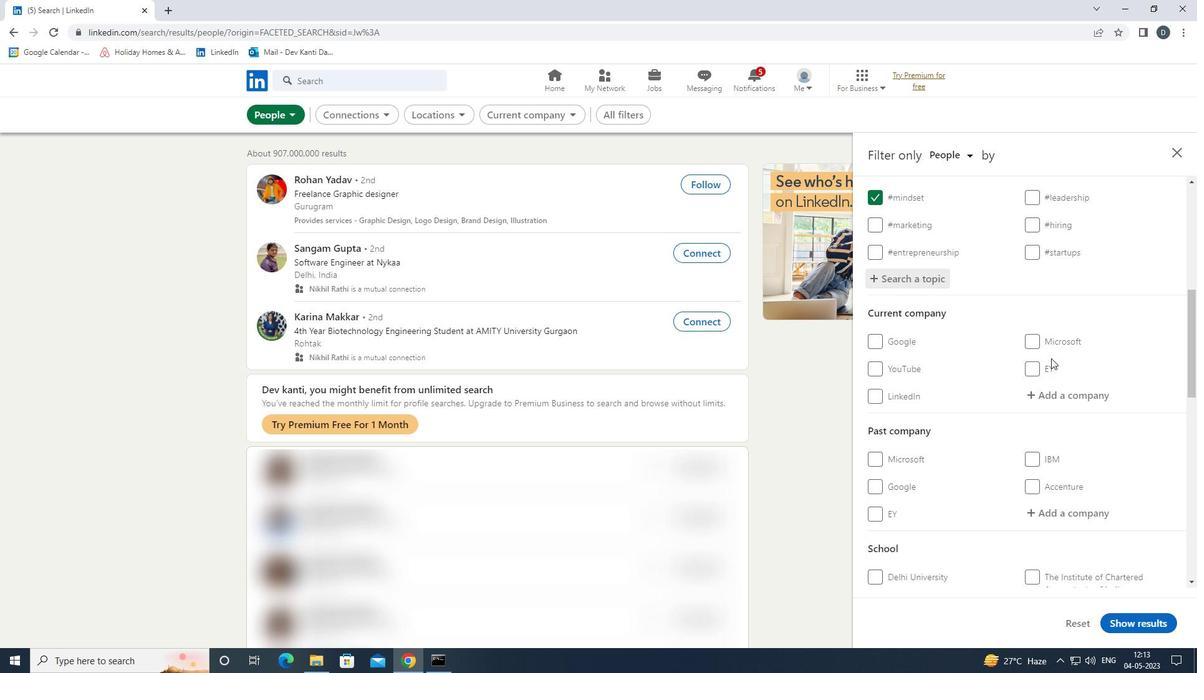 
Action: Mouse scrolled (1051, 359) with delta (0, 0)
Screenshot: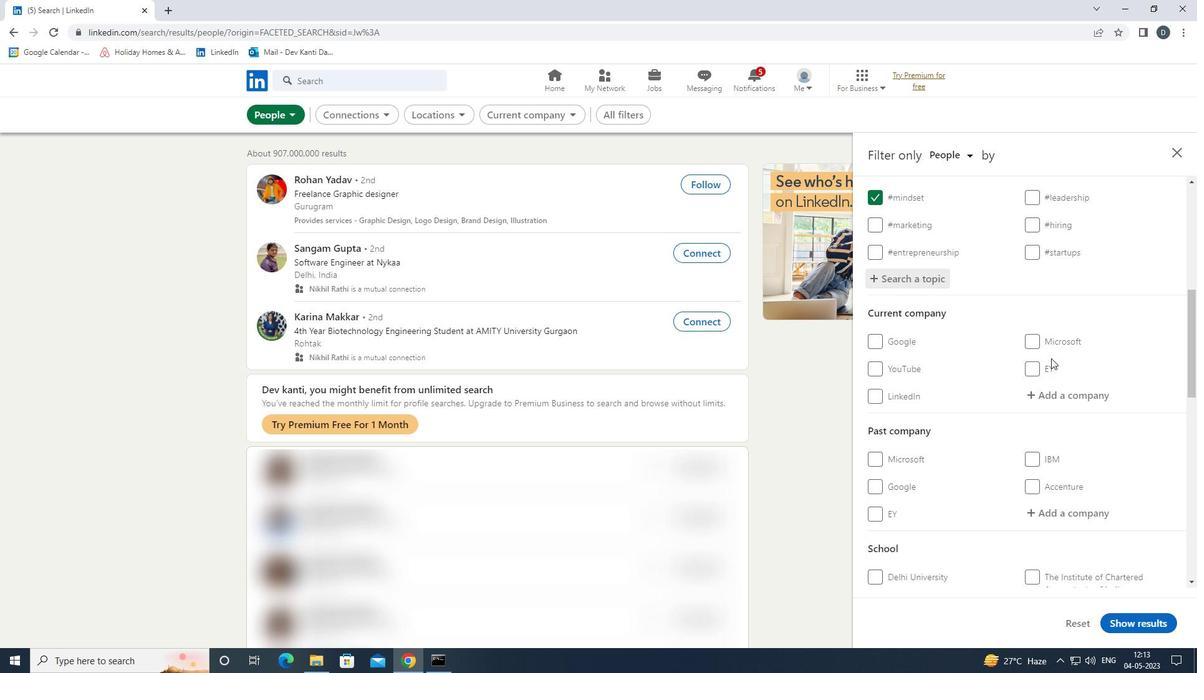 
Action: Mouse moved to (1051, 362)
Screenshot: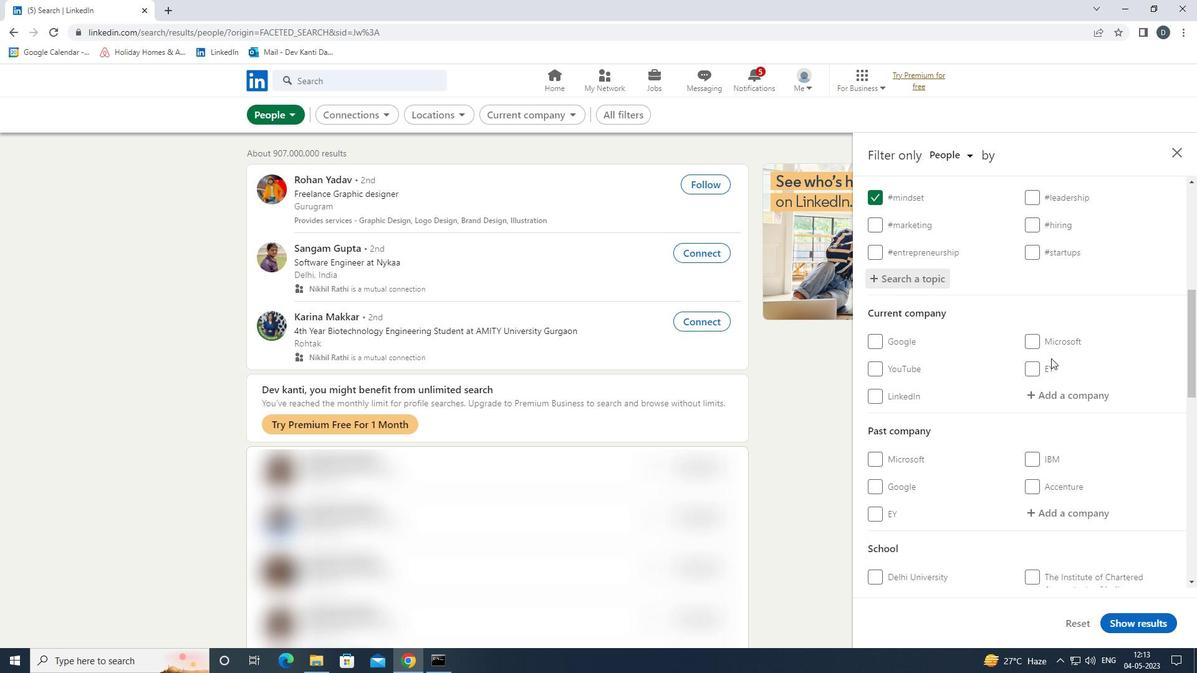 
Action: Mouse scrolled (1051, 361) with delta (0, 0)
Screenshot: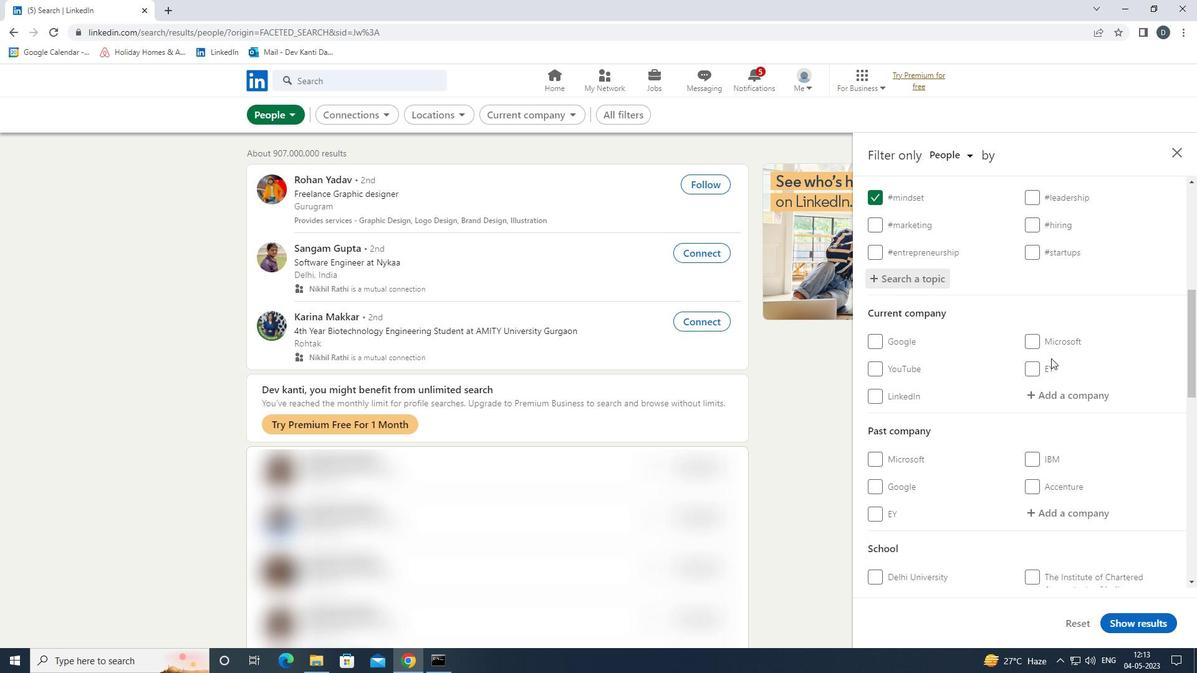 
Action: Mouse moved to (1051, 362)
Screenshot: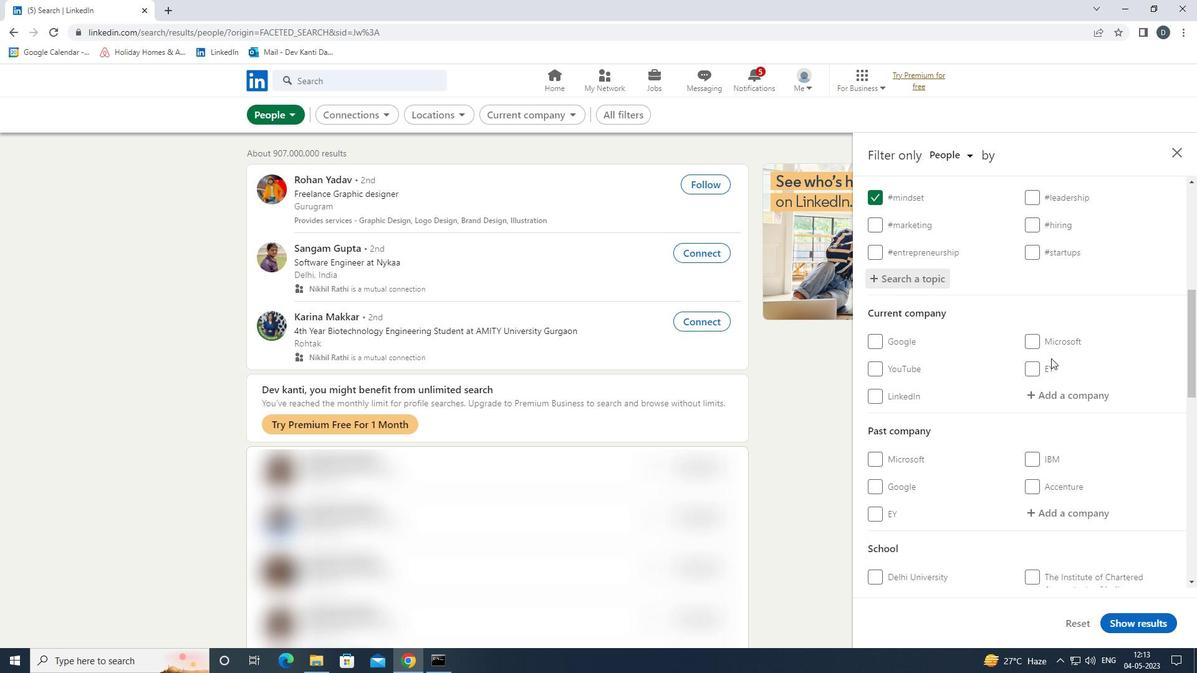 
Action: Mouse scrolled (1051, 361) with delta (0, 0)
Screenshot: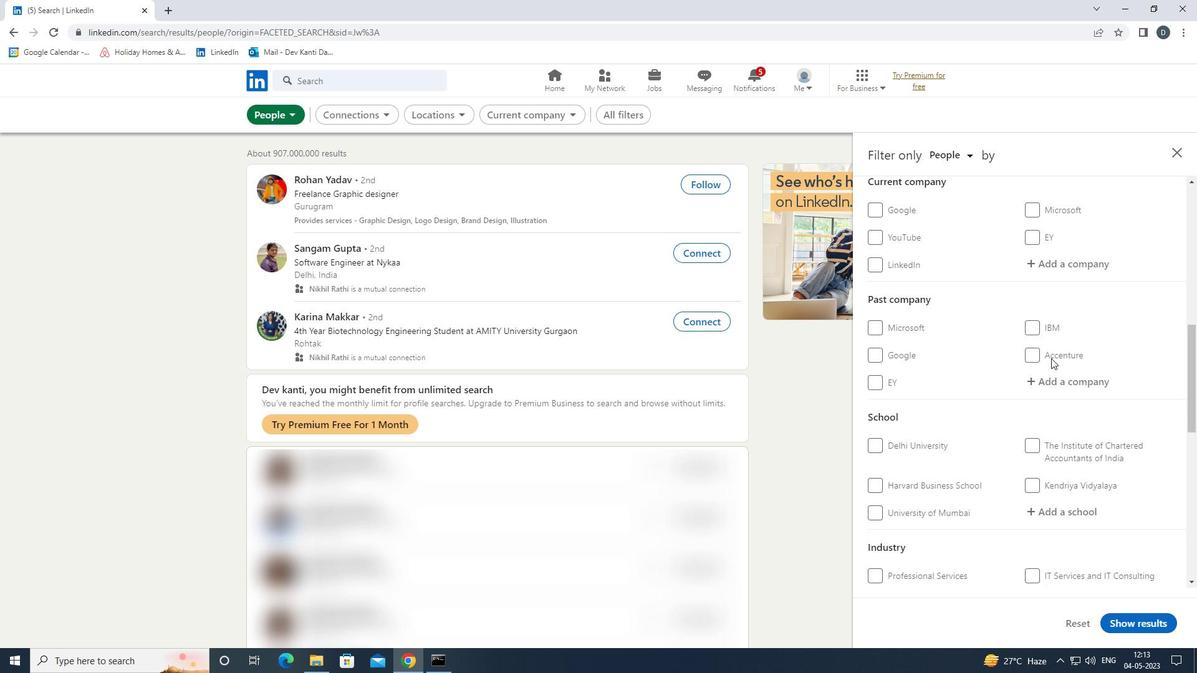 
Action: Mouse moved to (1072, 423)
Screenshot: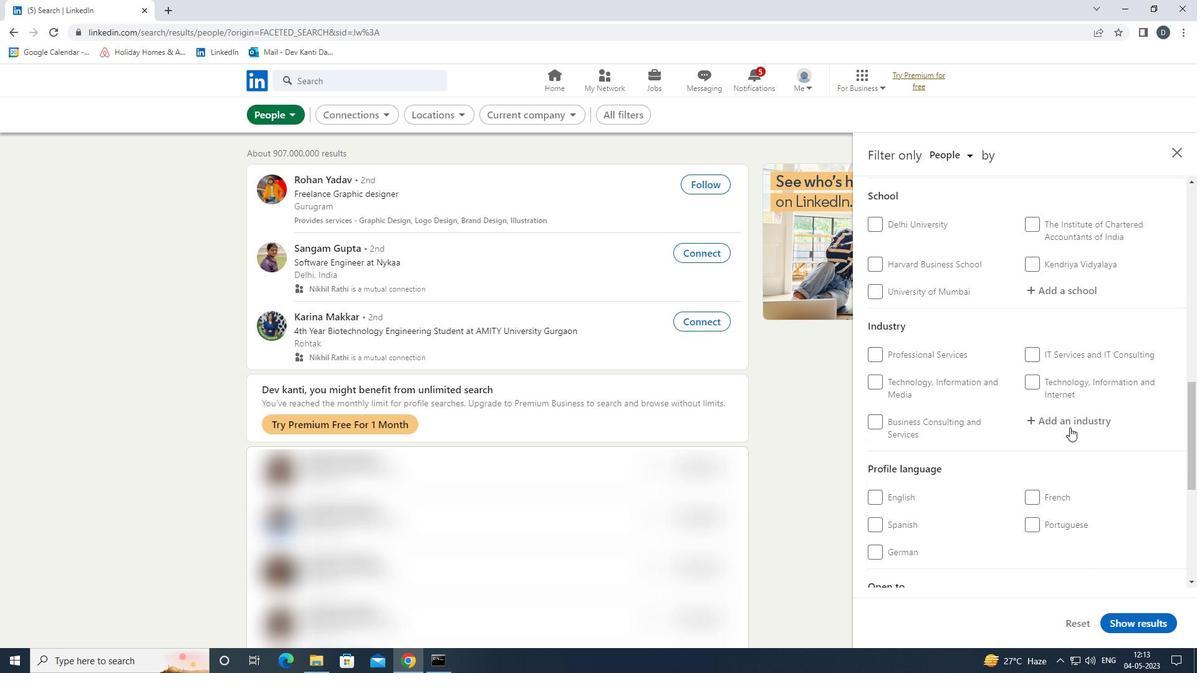 
Action: Mouse scrolled (1072, 423) with delta (0, 0)
Screenshot: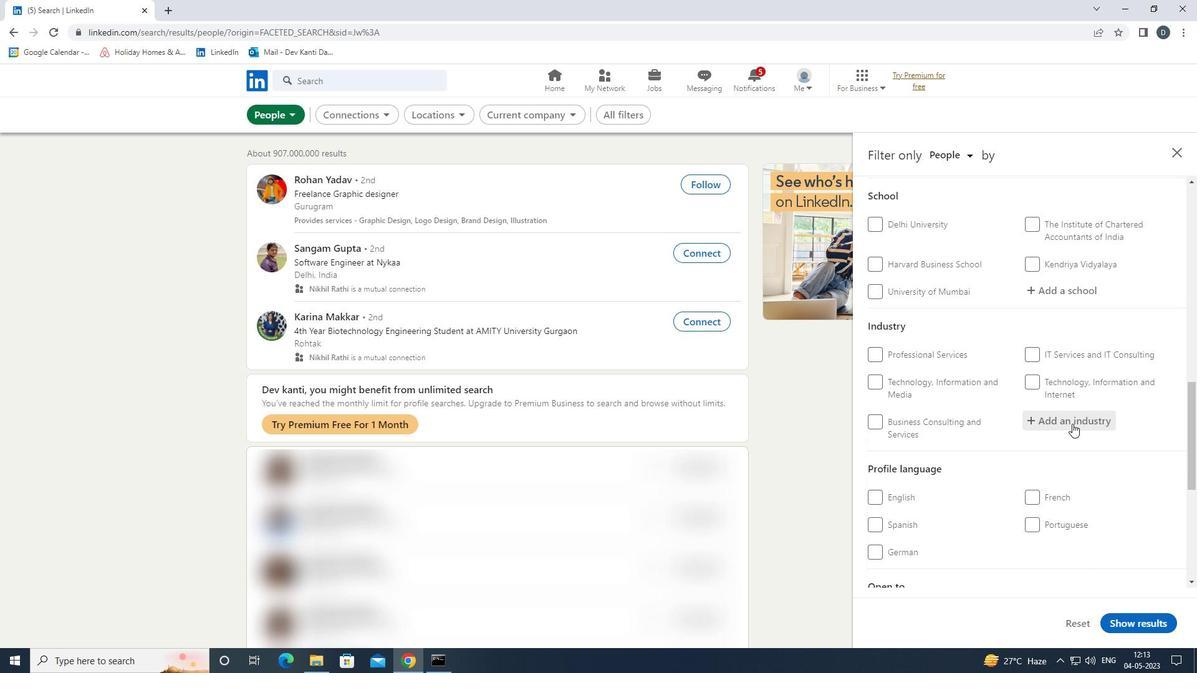 
Action: Mouse scrolled (1072, 423) with delta (0, 0)
Screenshot: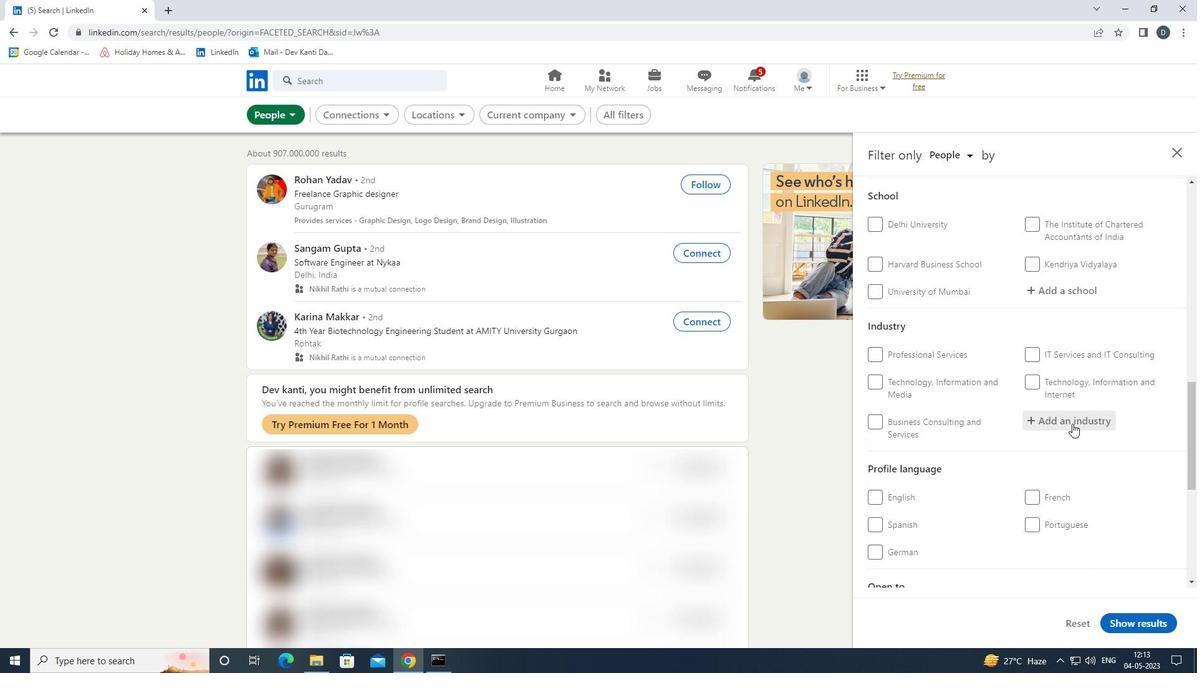 
Action: Mouse moved to (1048, 374)
Screenshot: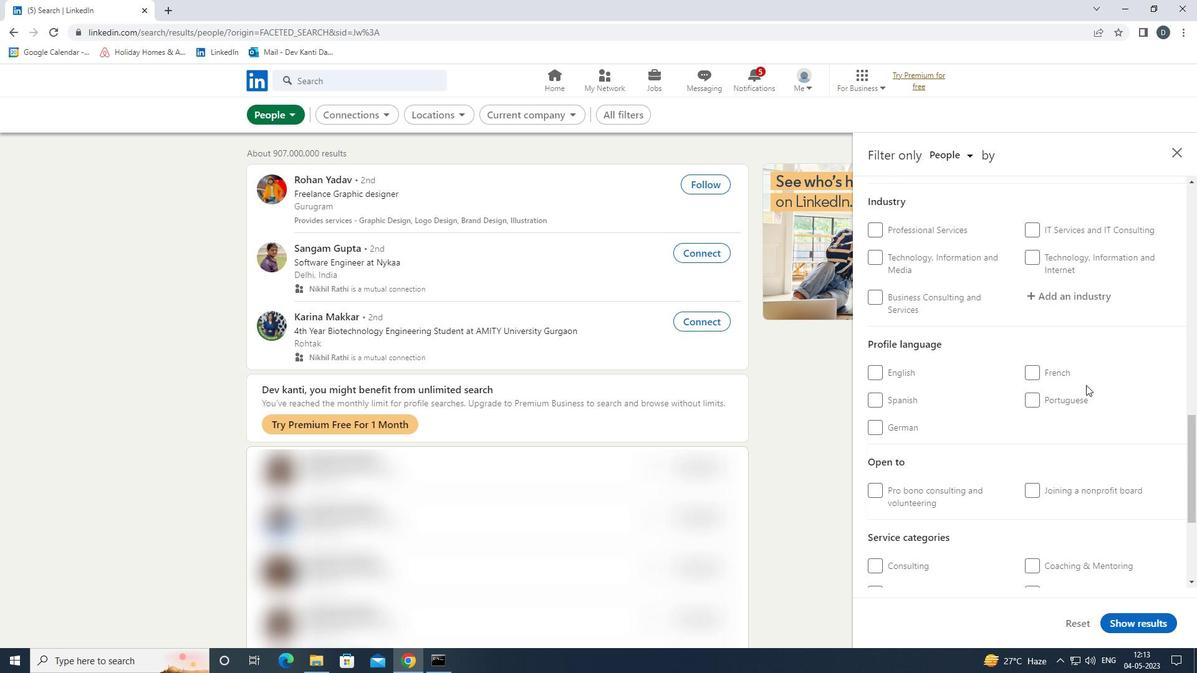 
Action: Mouse pressed left at (1048, 374)
Screenshot: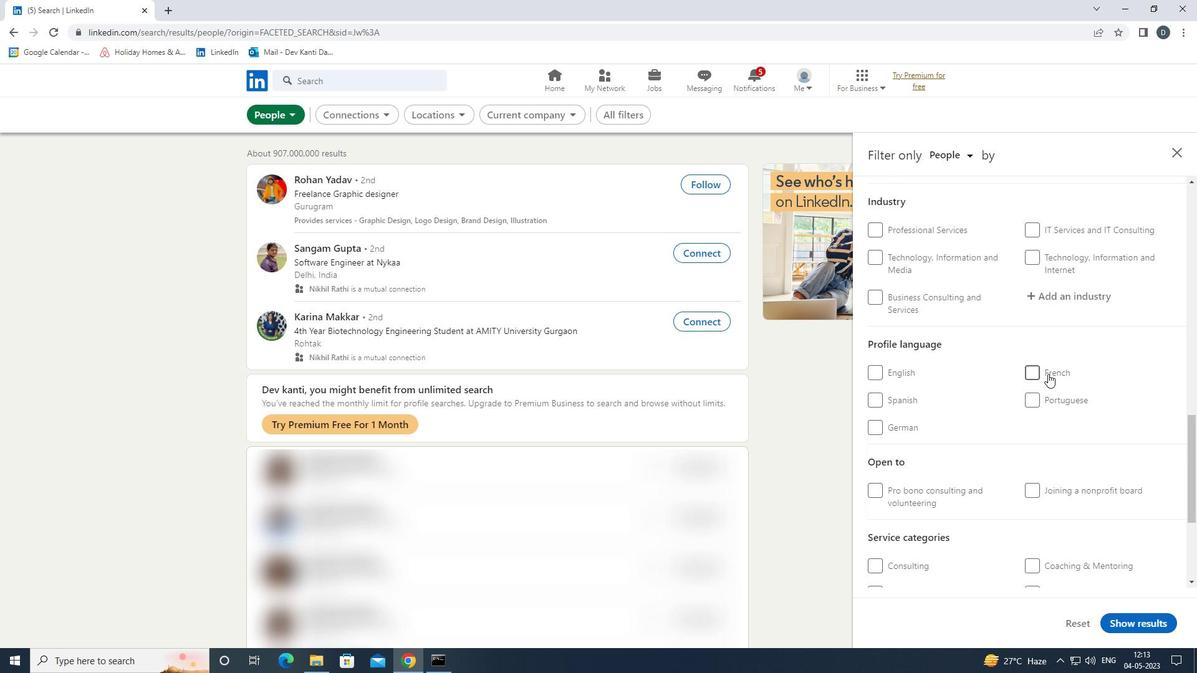 
Action: Mouse scrolled (1048, 374) with delta (0, 0)
Screenshot: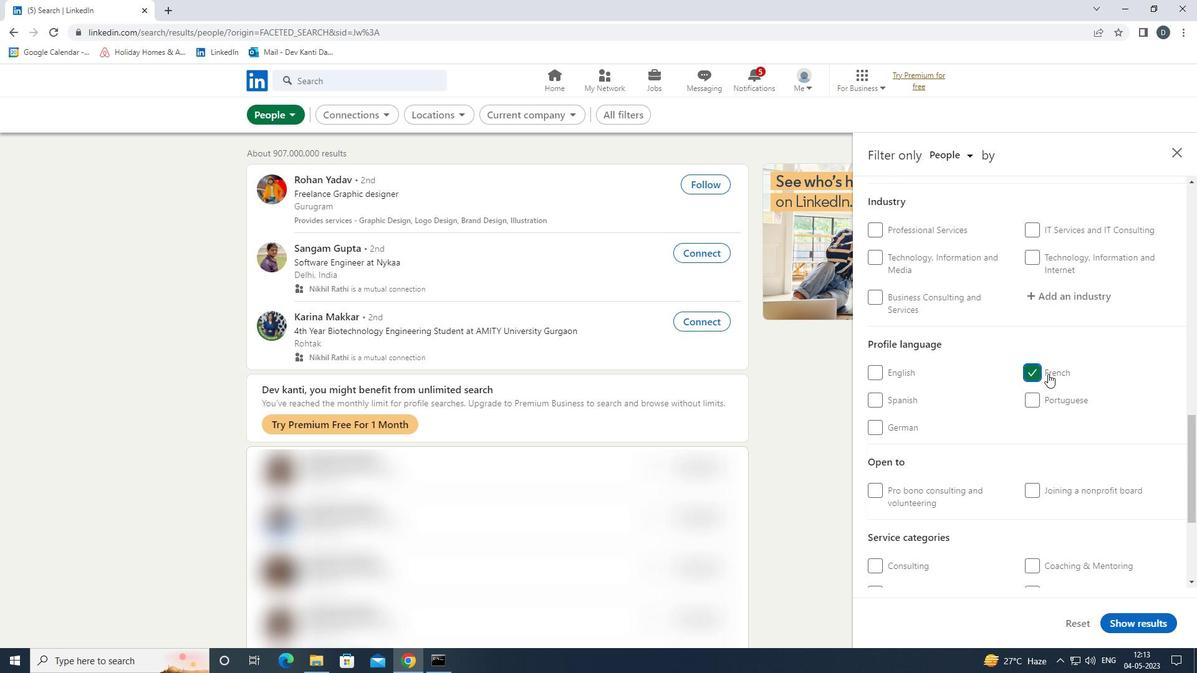 
Action: Mouse scrolled (1048, 374) with delta (0, 0)
Screenshot: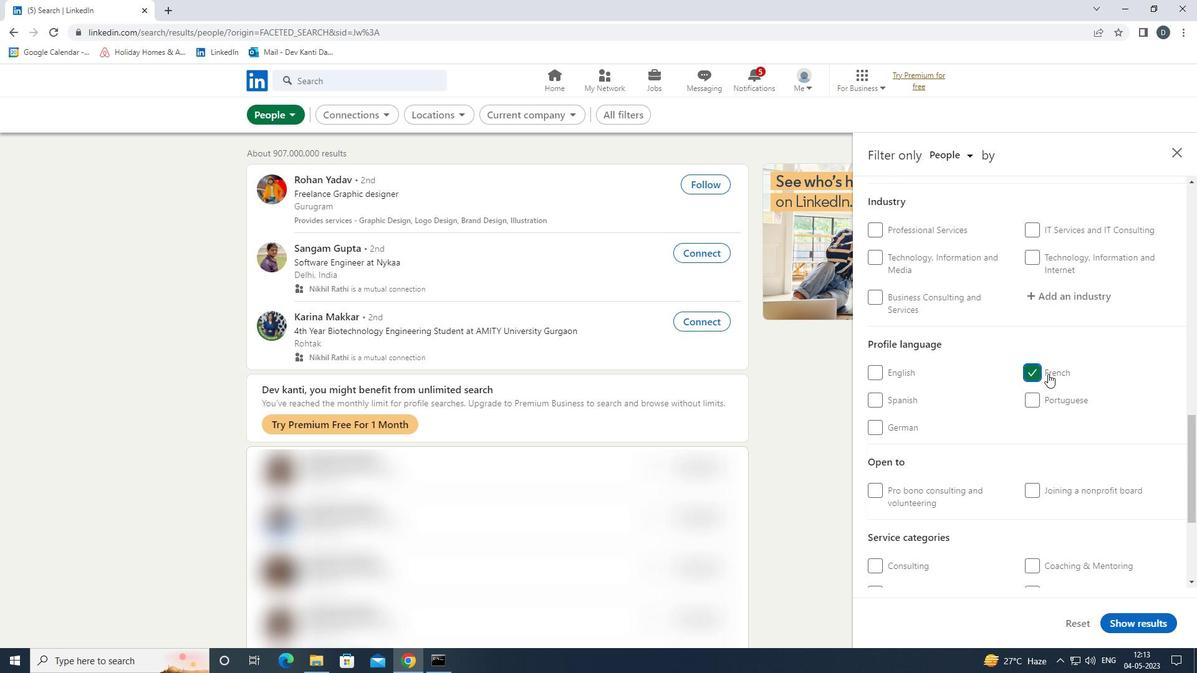 
Action: Mouse scrolled (1048, 374) with delta (0, 0)
Screenshot: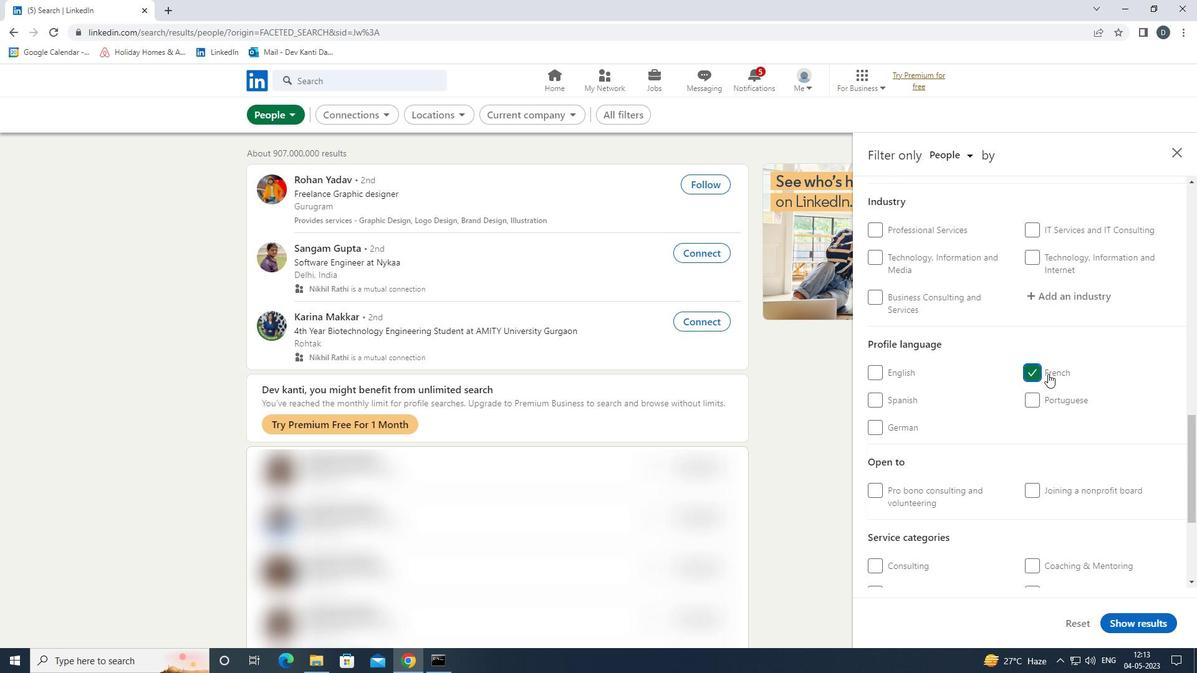 
Action: Mouse scrolled (1048, 374) with delta (0, 0)
Screenshot: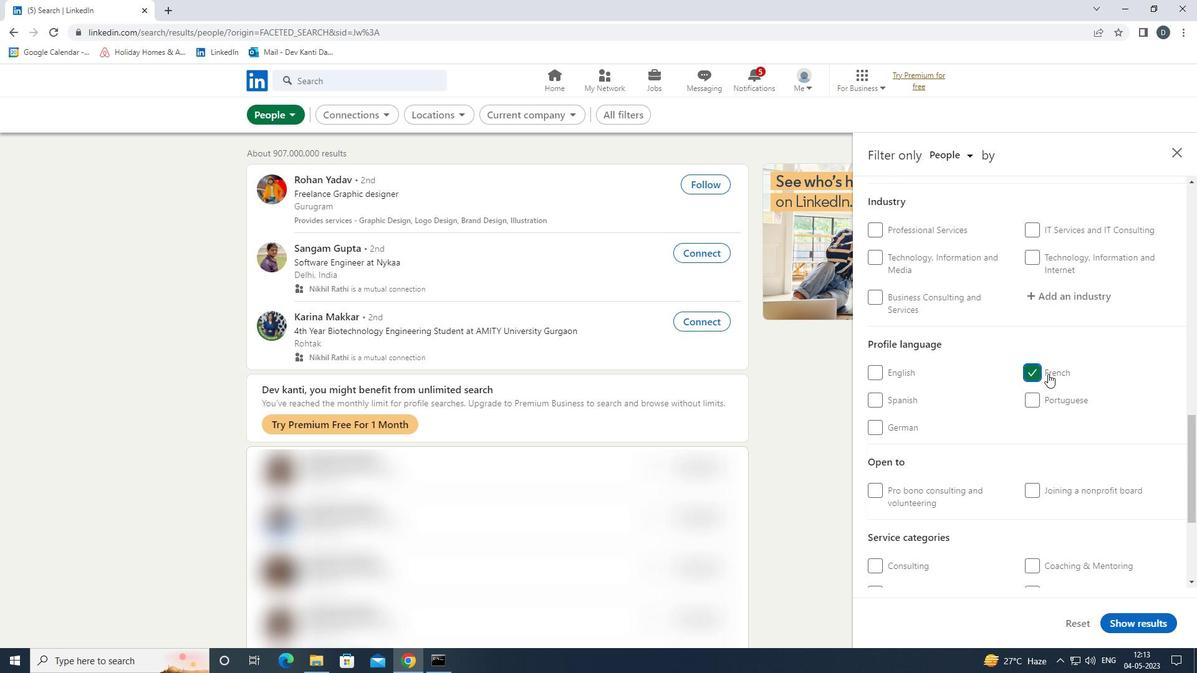 
Action: Mouse scrolled (1048, 374) with delta (0, 0)
Screenshot: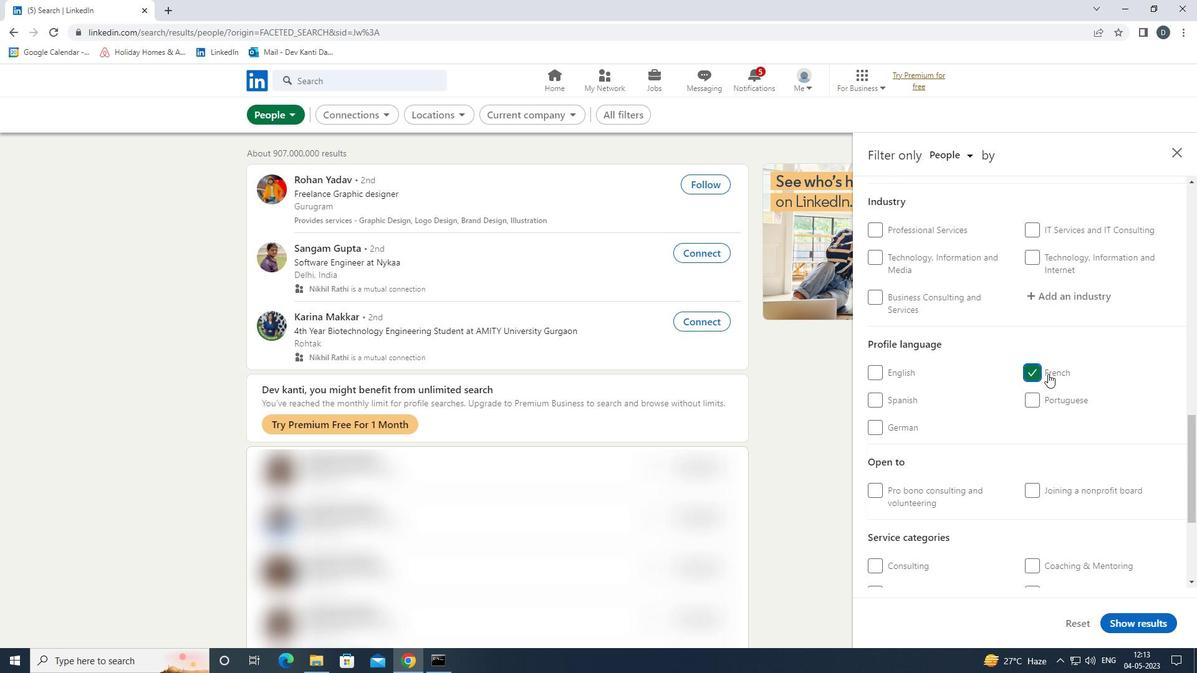 
Action: Mouse moved to (1054, 307)
Screenshot: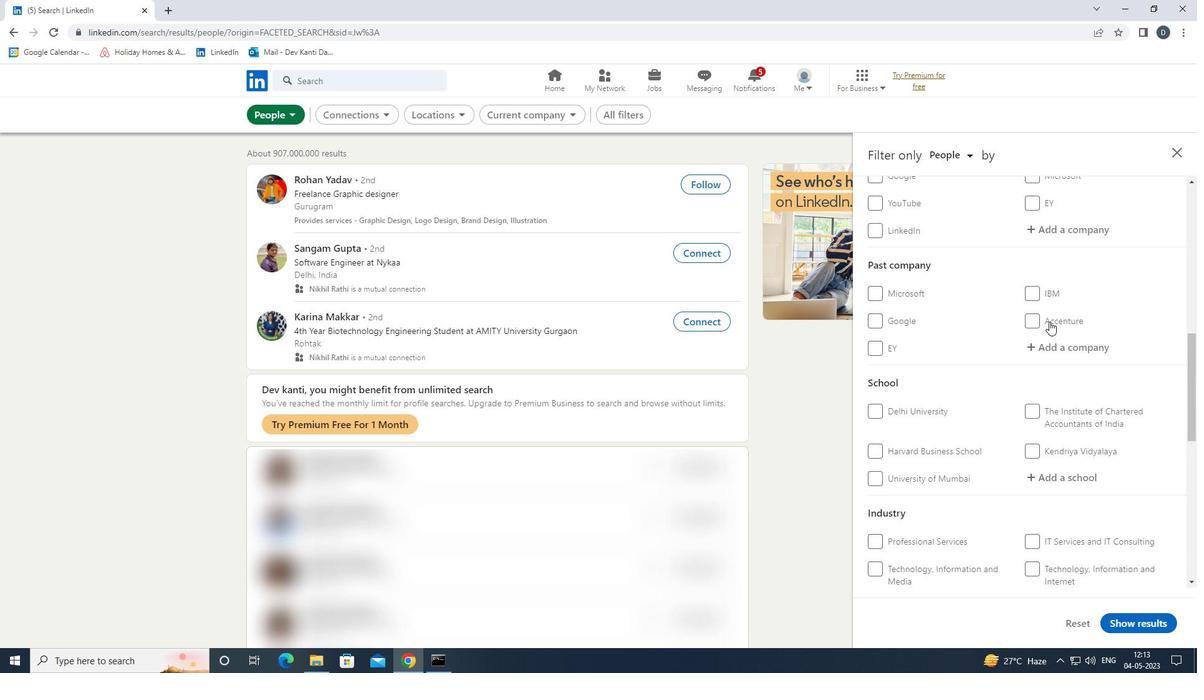 
Action: Mouse scrolled (1054, 307) with delta (0, 0)
Screenshot: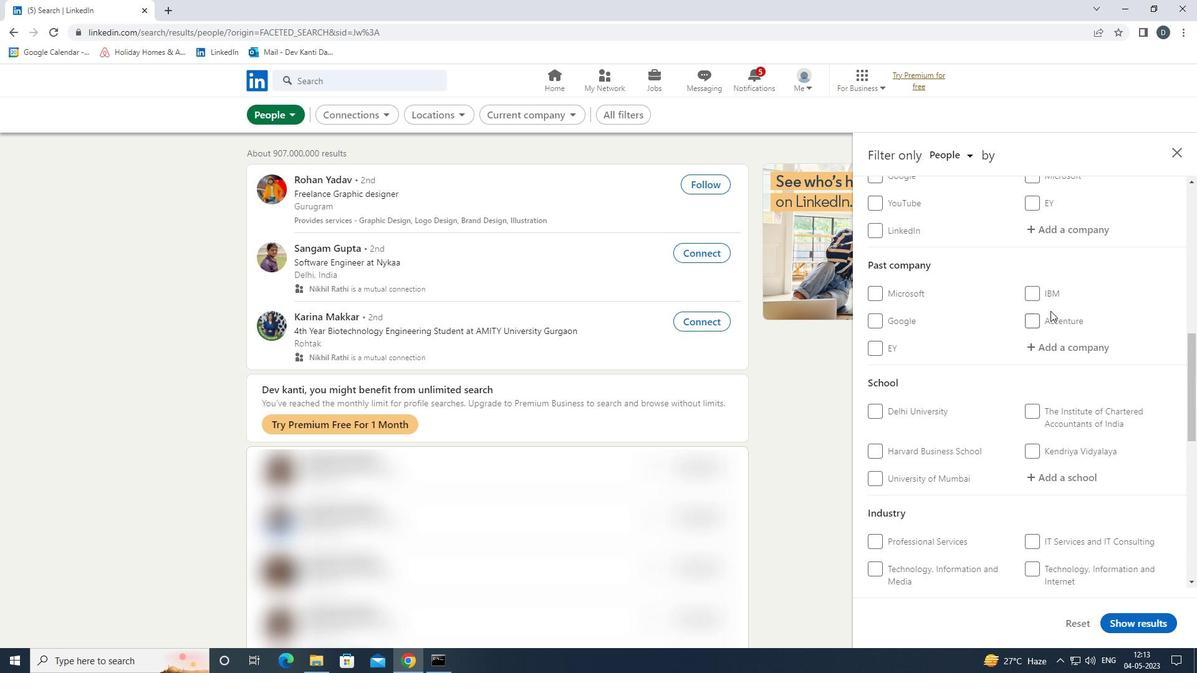 
Action: Mouse moved to (1068, 293)
Screenshot: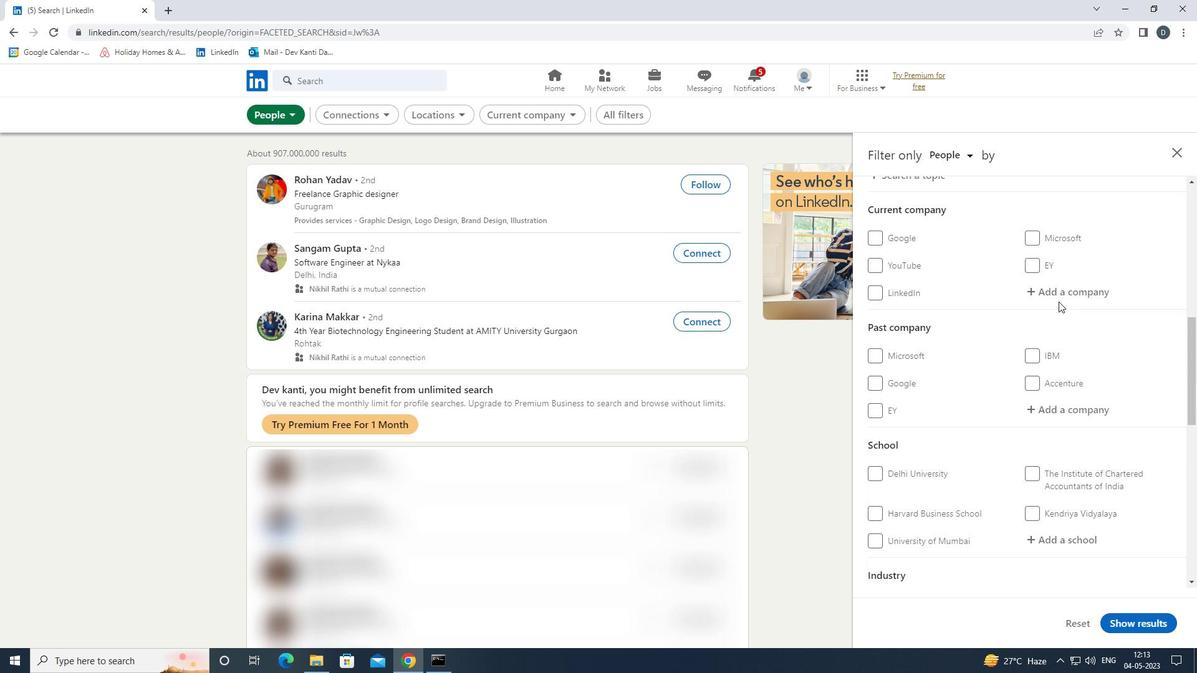 
Action: Mouse pressed left at (1068, 293)
Screenshot: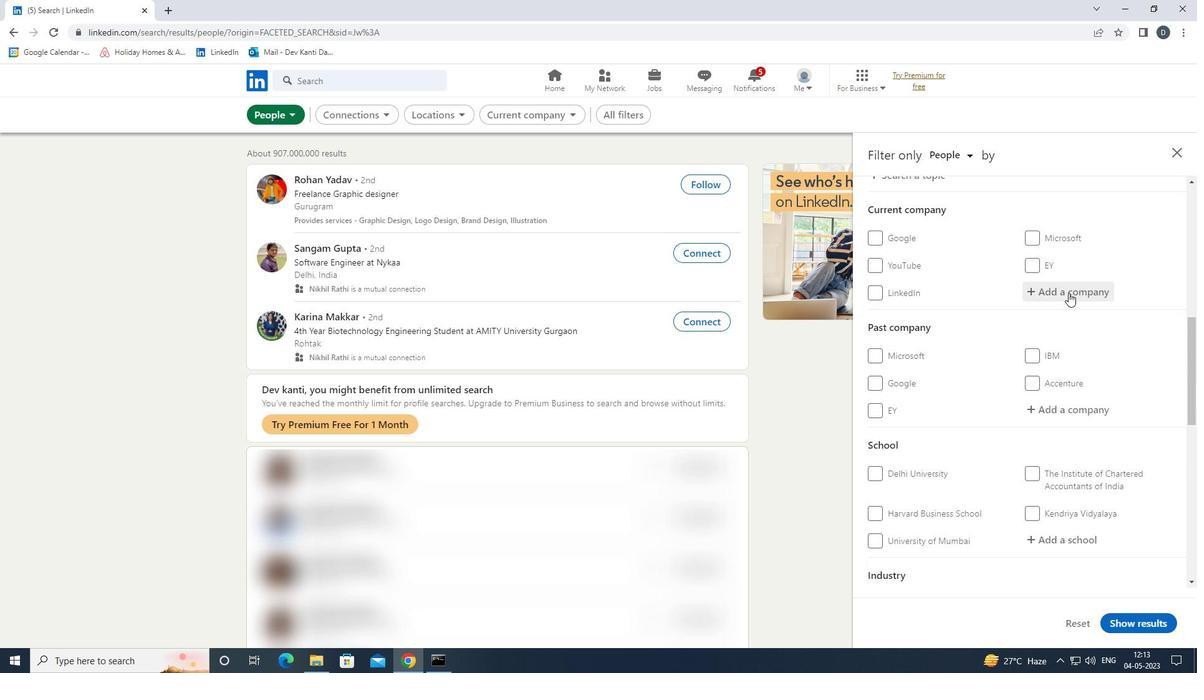 
Action: Key pressed <Key.shift><Key.shift><Key.shift><Key.shift><Key.shift><Key.shift><Key.shift><Key.shift><Key.shift><Key.shift><Key.shift><Key.shift><Key.shift><Key.shift><Key.shift><Key.shift><Key.shift><Key.shift><Key.shift><Key.shift><Key.shift><Key.shift><Key.shift><Key.shift><Key.shift><Key.shift><Key.shift><Key.shift><Key.shift><Key.shift><Key.shift><Key.shift><Key.shift>JINDAL<Key.space><Key.shift>AL<Key.down><Key.enter>
Screenshot: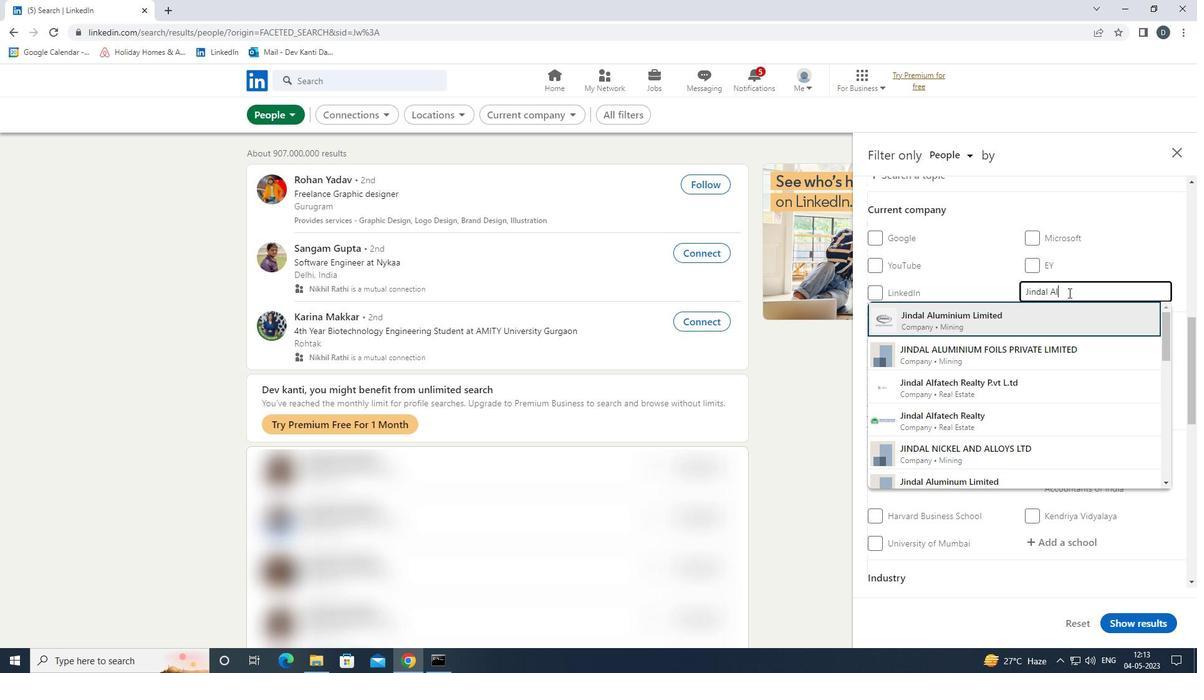 
Action: Mouse moved to (1070, 293)
Screenshot: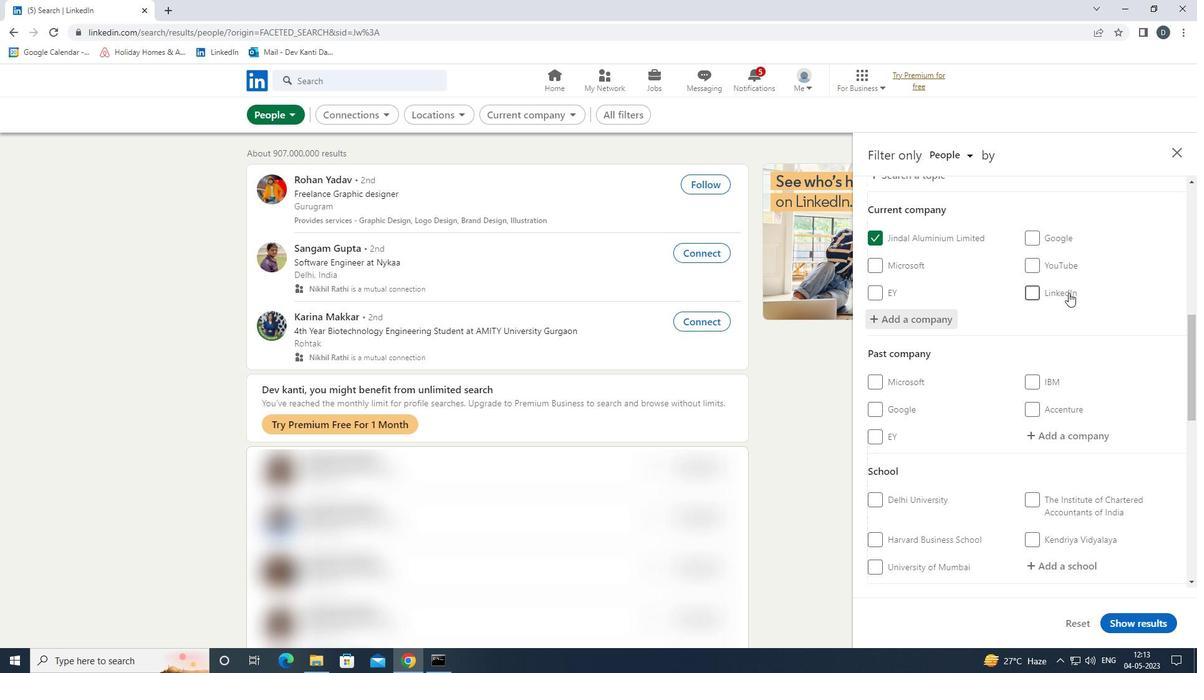 
Action: Mouse scrolled (1070, 293) with delta (0, 0)
Screenshot: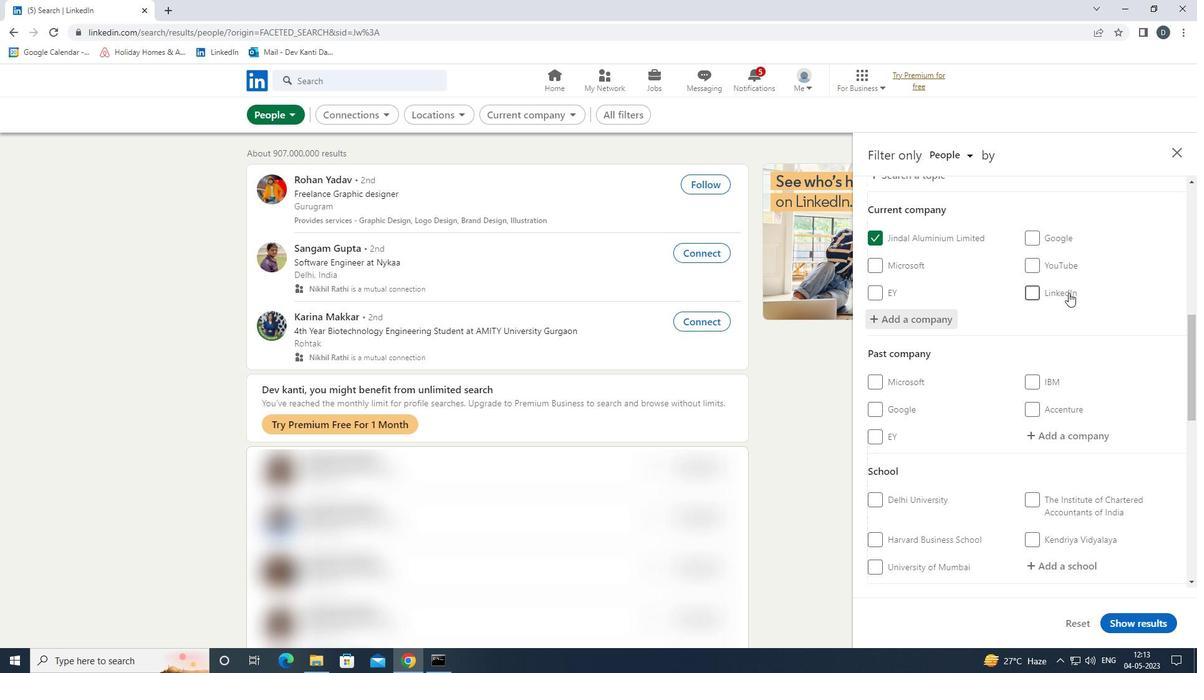 
Action: Mouse moved to (1071, 294)
Screenshot: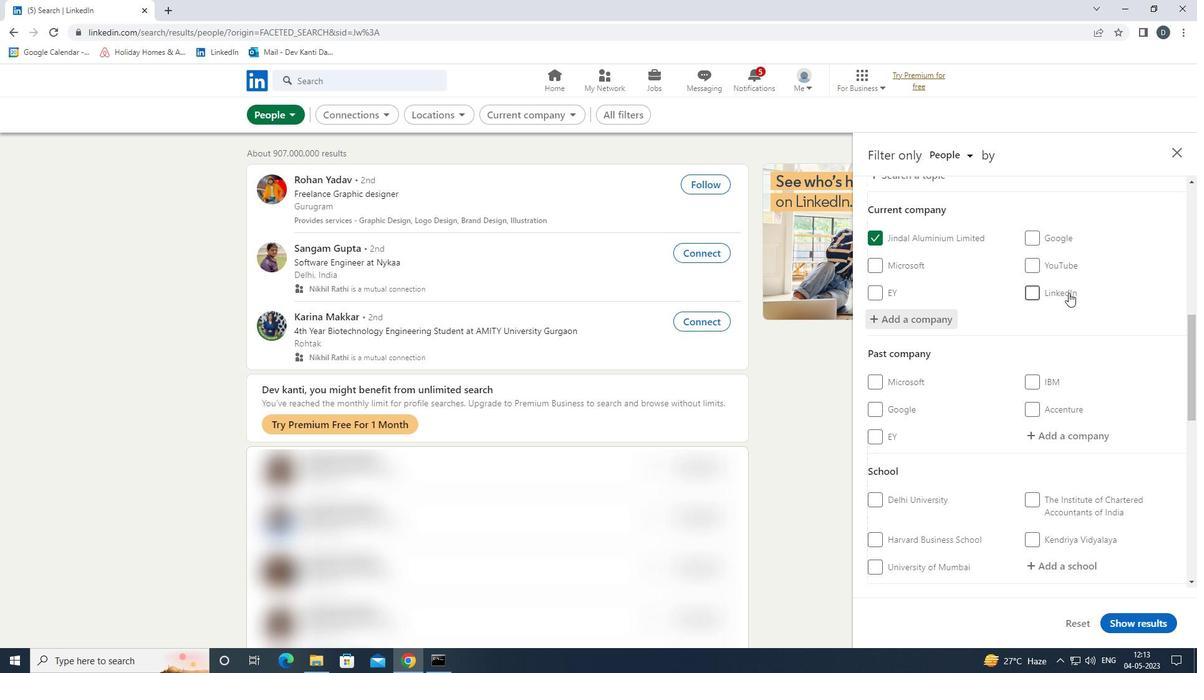 
Action: Mouse scrolled (1071, 293) with delta (0, 0)
Screenshot: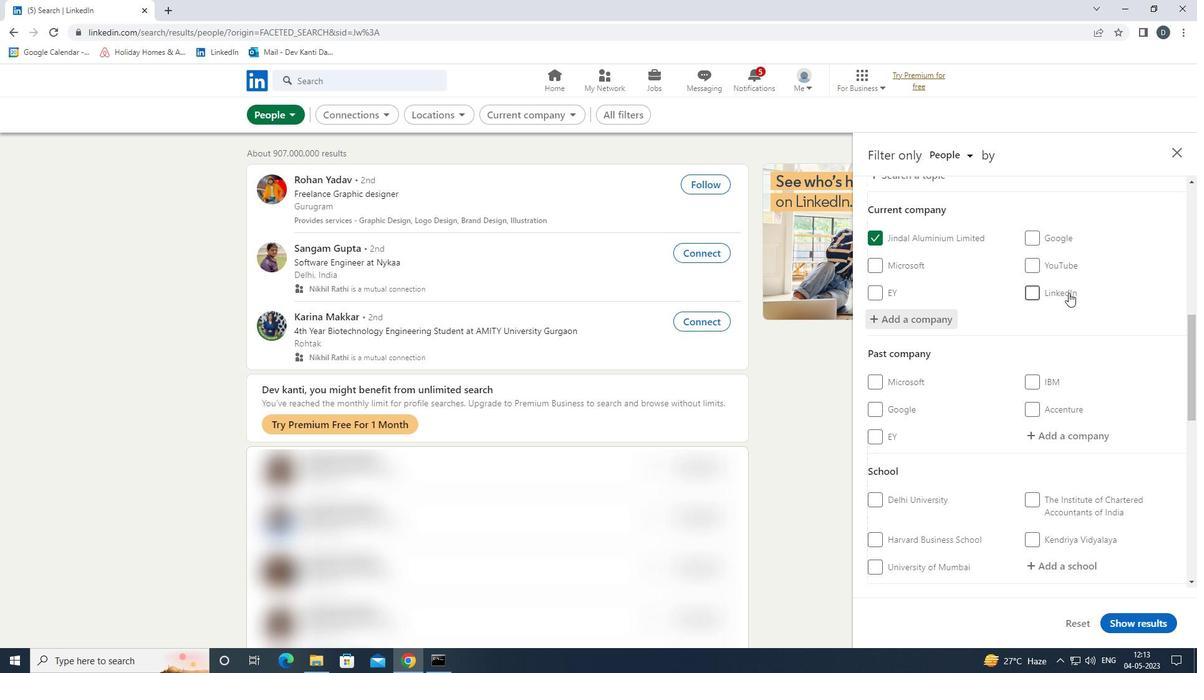 
Action: Mouse scrolled (1071, 293) with delta (0, 0)
Screenshot: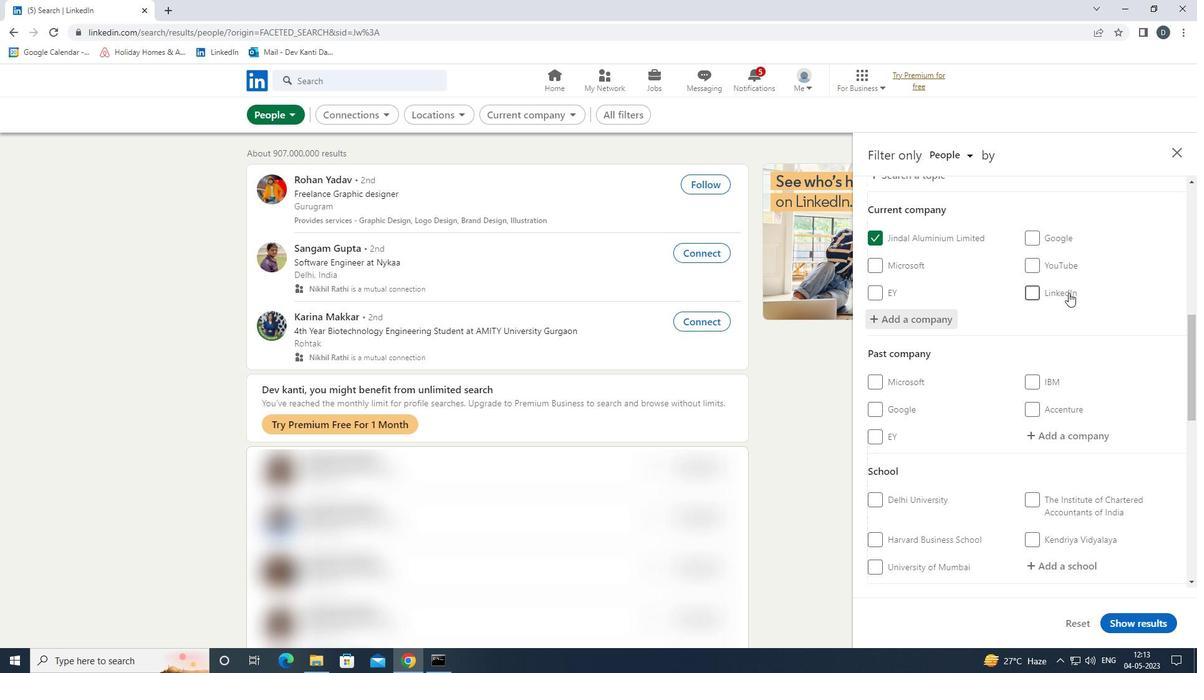 
Action: Mouse moved to (1064, 377)
Screenshot: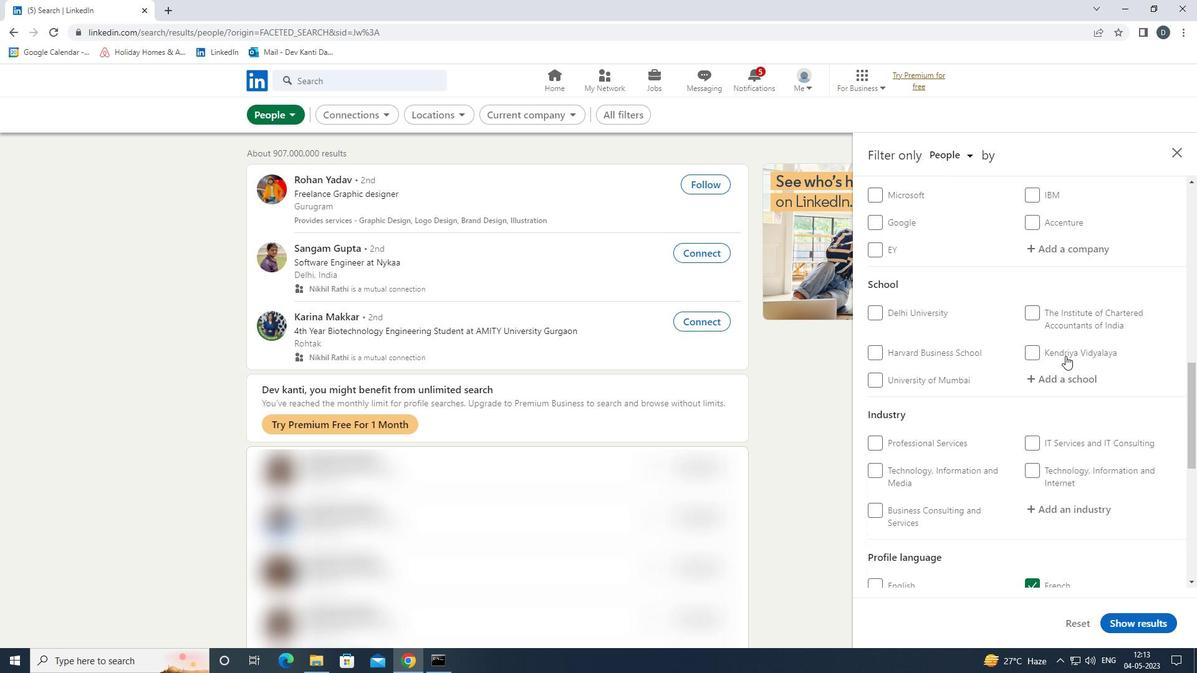 
Action: Mouse pressed left at (1064, 377)
Screenshot: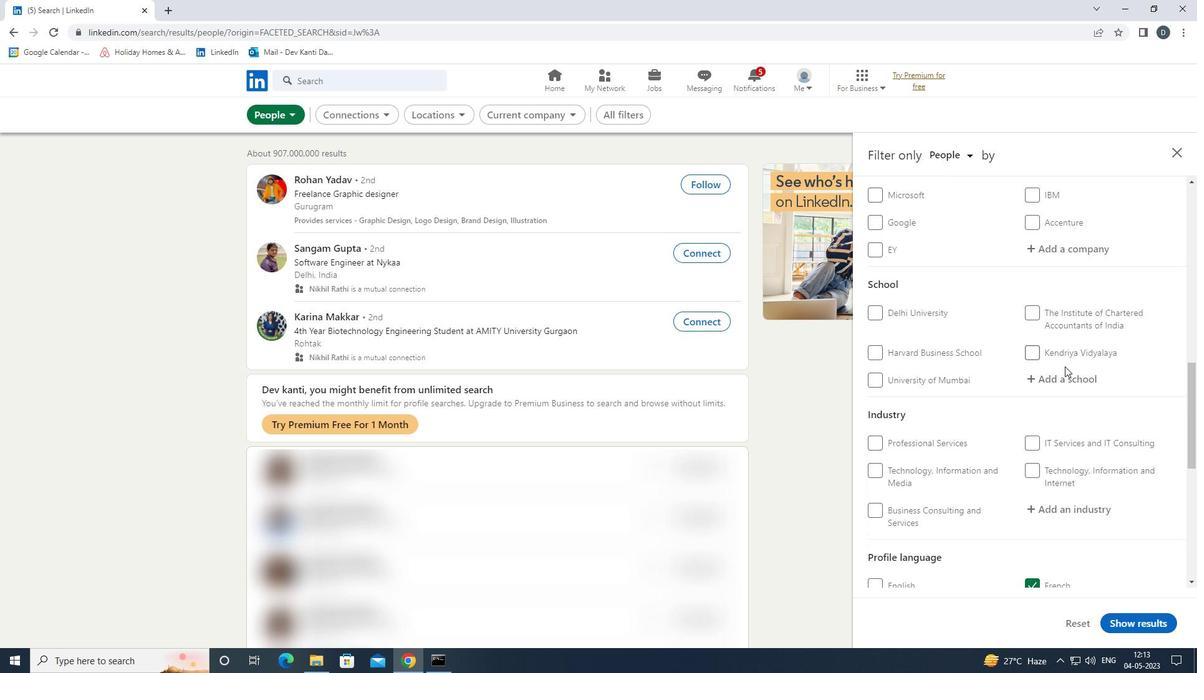 
Action: Key pressed <Key.shift><Key.shift><Key.shift>INSTITUTE<Key.space>OF<Key.space><Key.shift>MANAGEMENT<Key.space><Key.down><Key.enter>
Screenshot: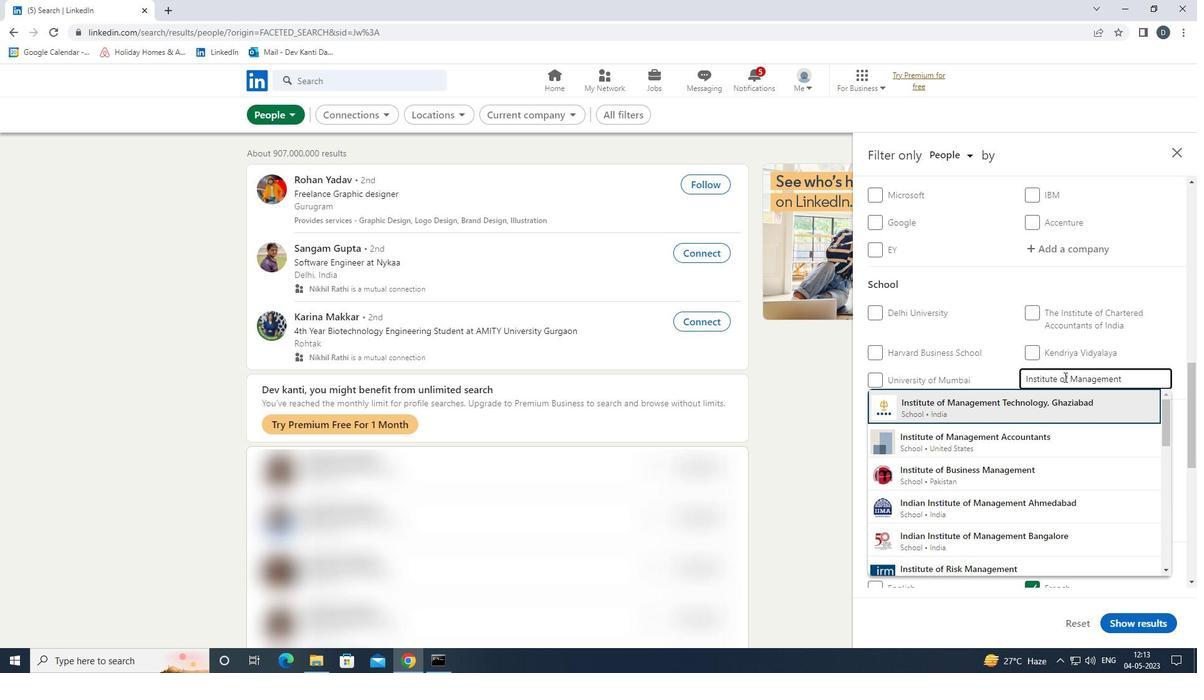 
Action: Mouse moved to (1076, 387)
Screenshot: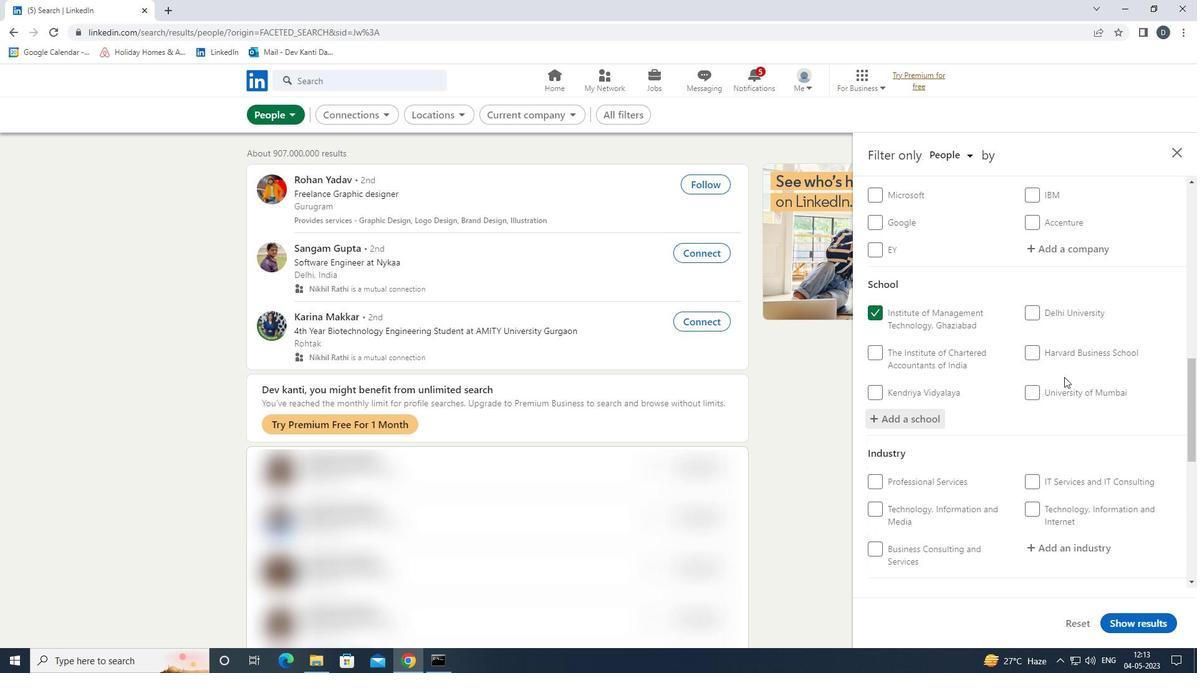 
Action: Mouse scrolled (1076, 386) with delta (0, 0)
Screenshot: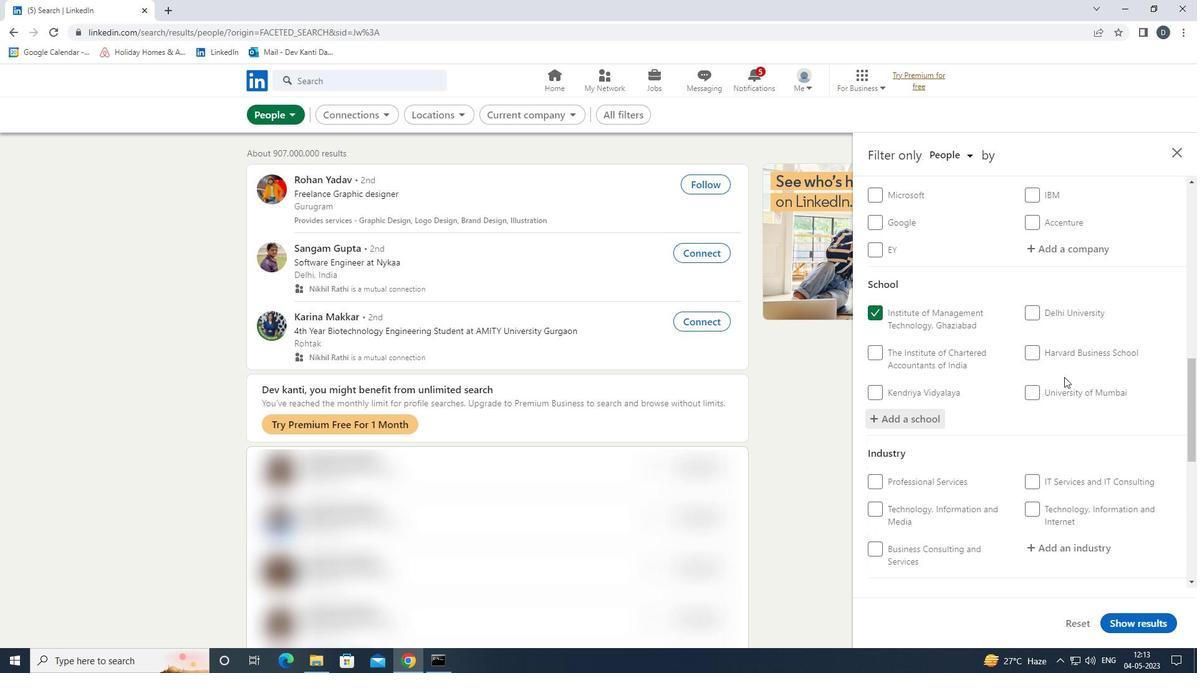 
Action: Mouse moved to (1076, 388)
Screenshot: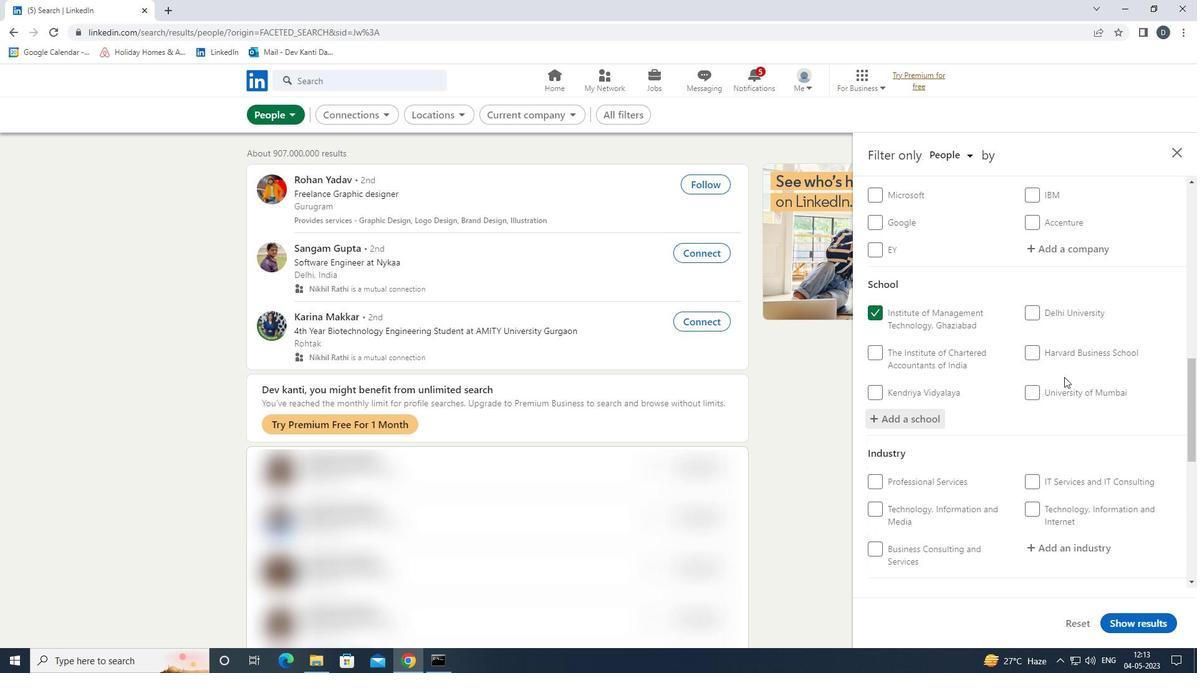 
Action: Mouse scrolled (1076, 387) with delta (0, 0)
Screenshot: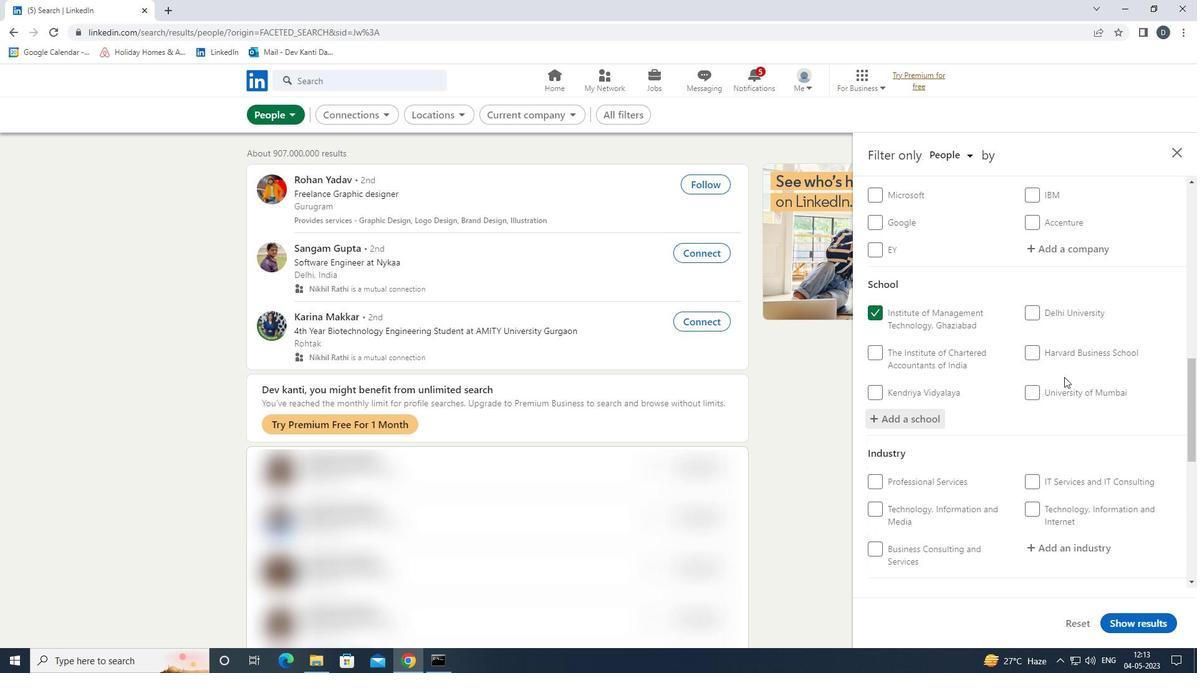 
Action: Mouse moved to (1076, 389)
Screenshot: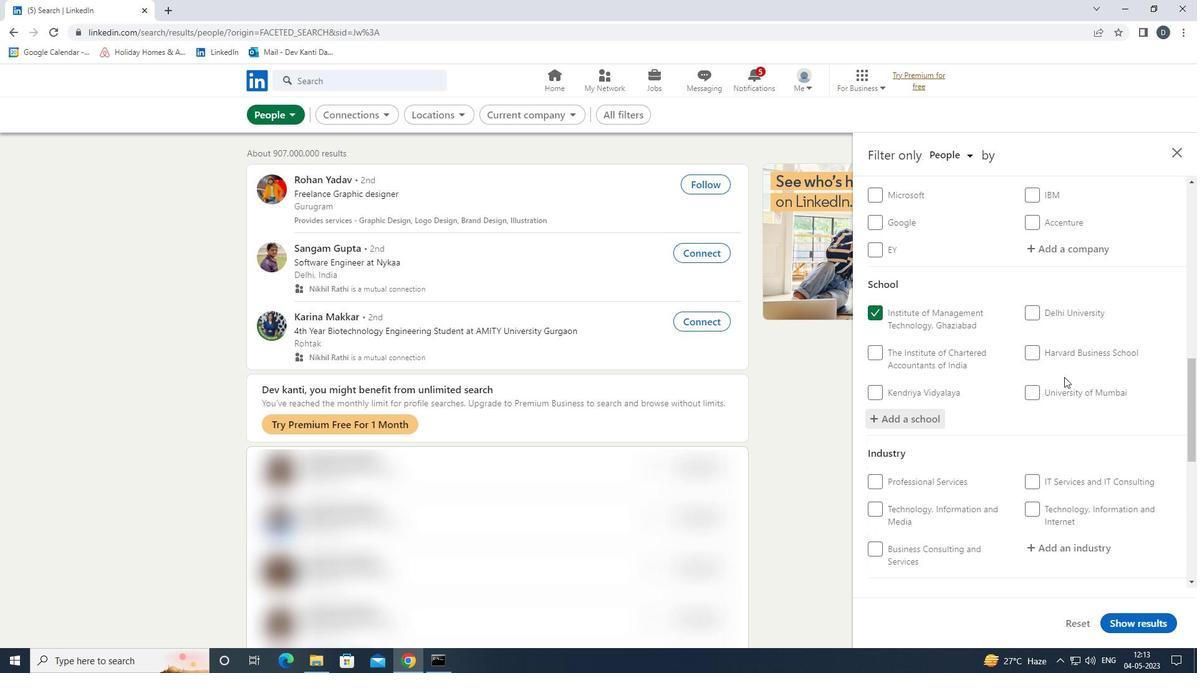 
Action: Mouse scrolled (1076, 388) with delta (0, 0)
Screenshot: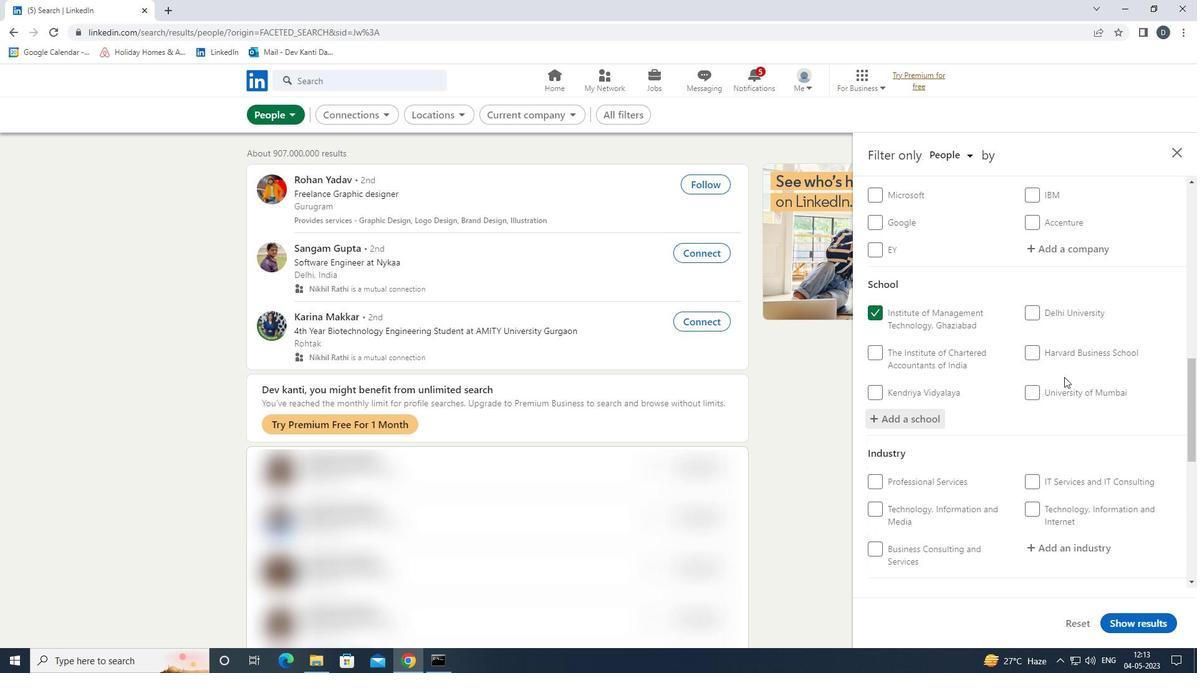
Action: Mouse moved to (1089, 356)
Screenshot: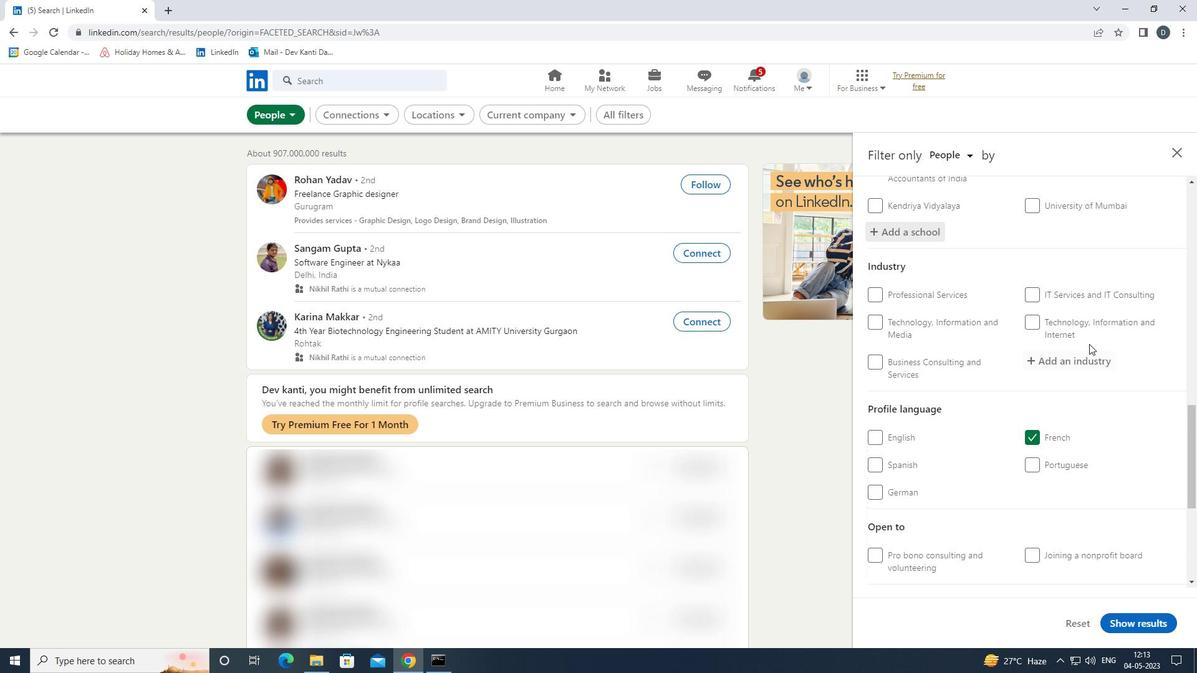 
Action: Mouse pressed left at (1089, 356)
Screenshot: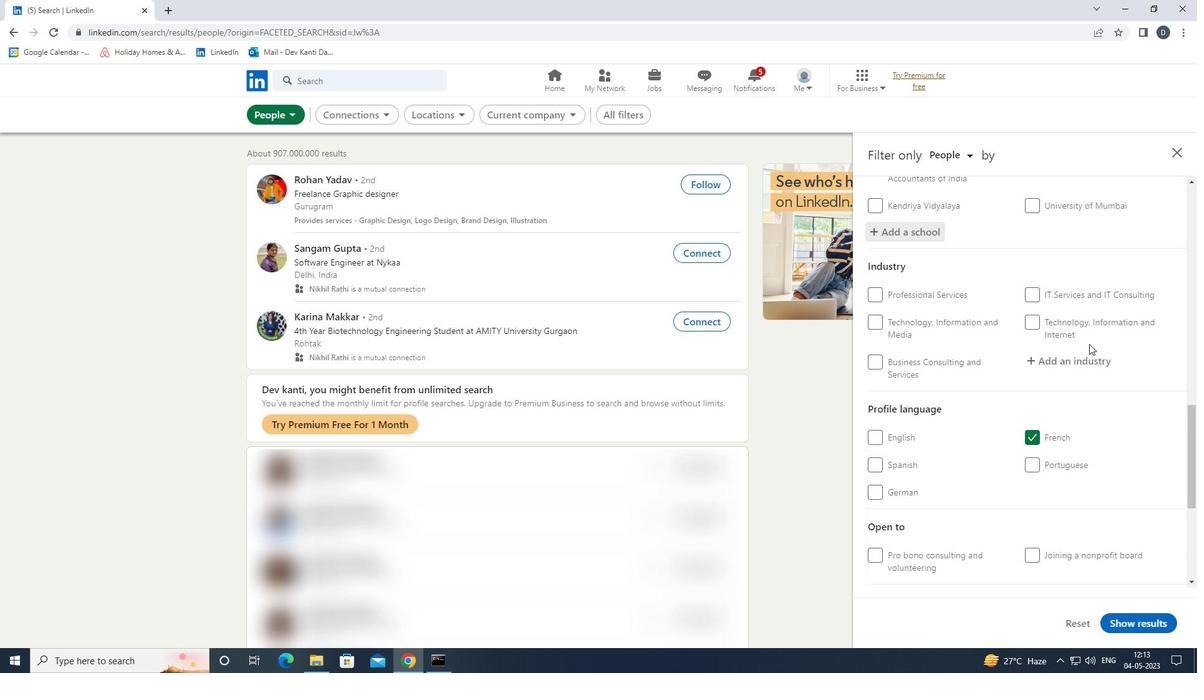 
Action: Mouse moved to (1089, 356)
Screenshot: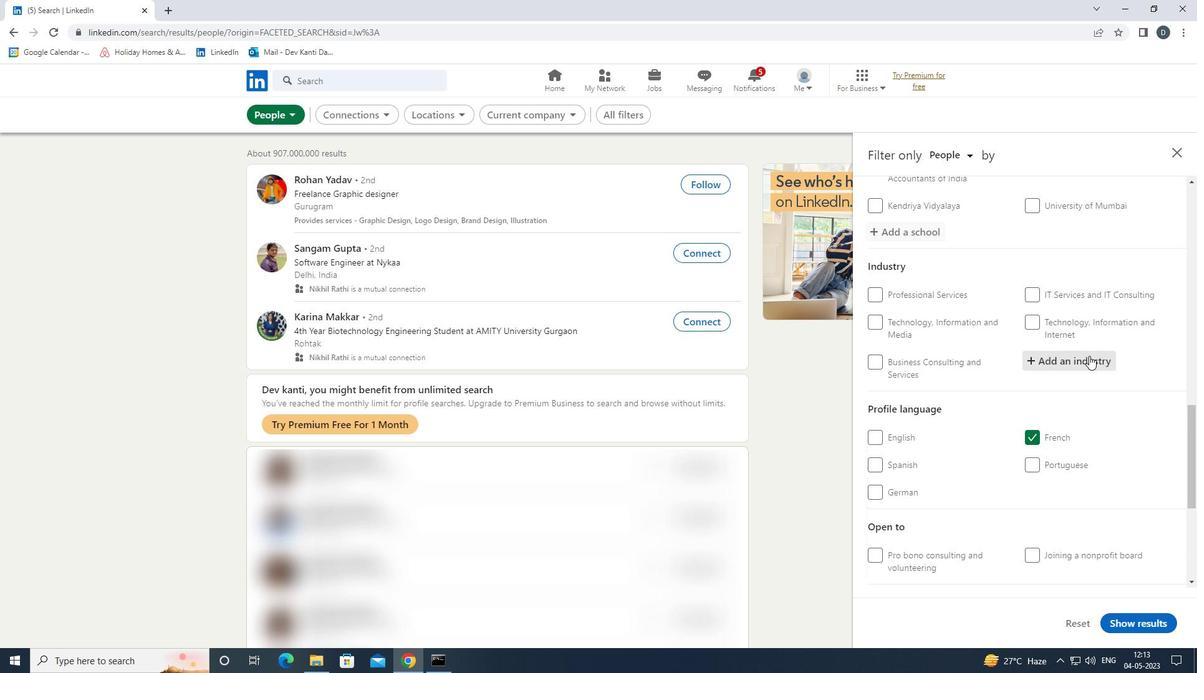 
Action: Key pressed <Key.shift>RETAIL<Key.space><Key.shift>HEAL<Key.down><Key.enter>
Screenshot: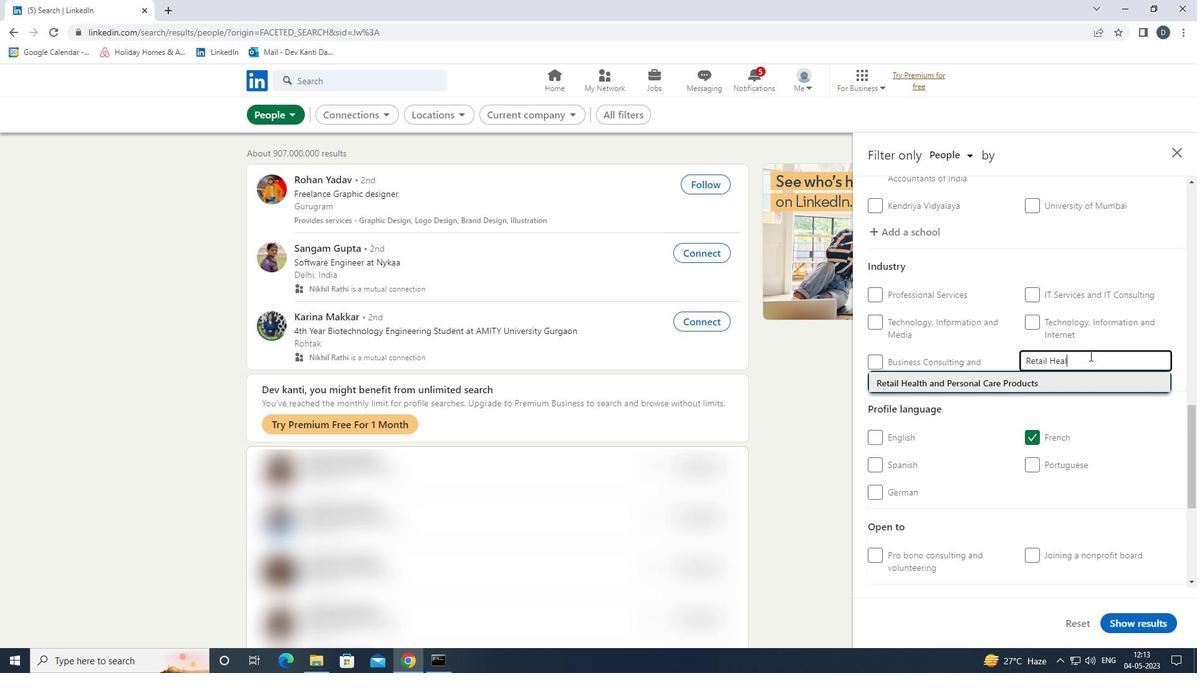 
Action: Mouse moved to (1104, 367)
Screenshot: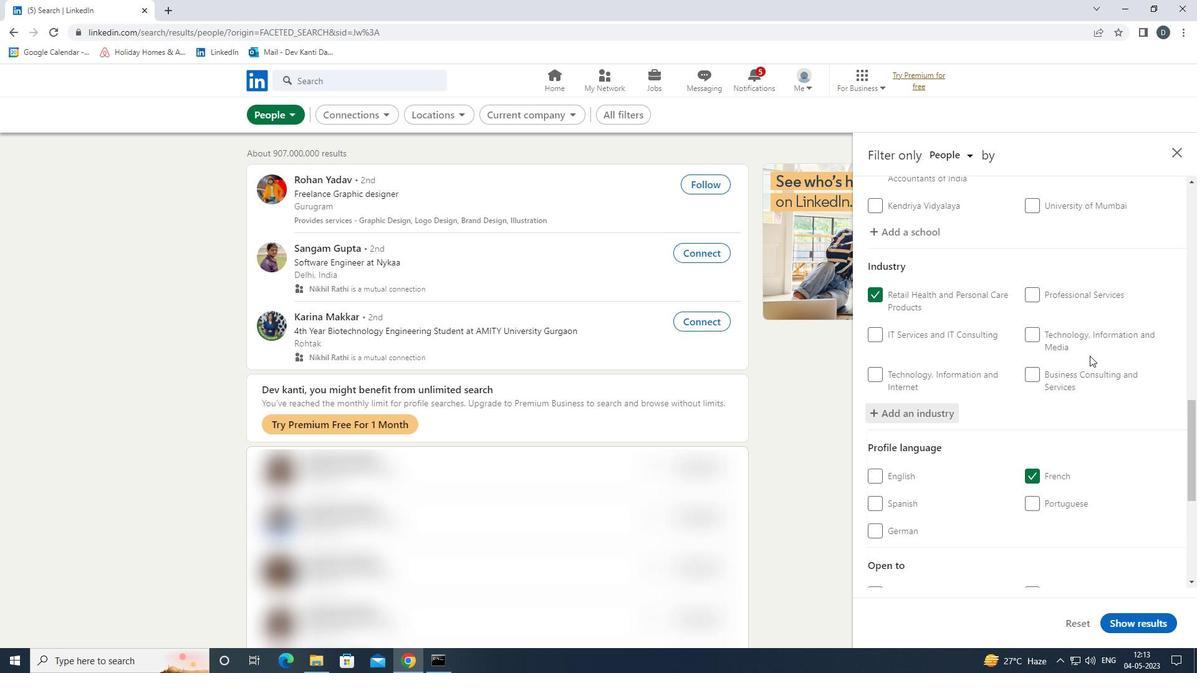 
Action: Mouse scrolled (1104, 367) with delta (0, 0)
Screenshot: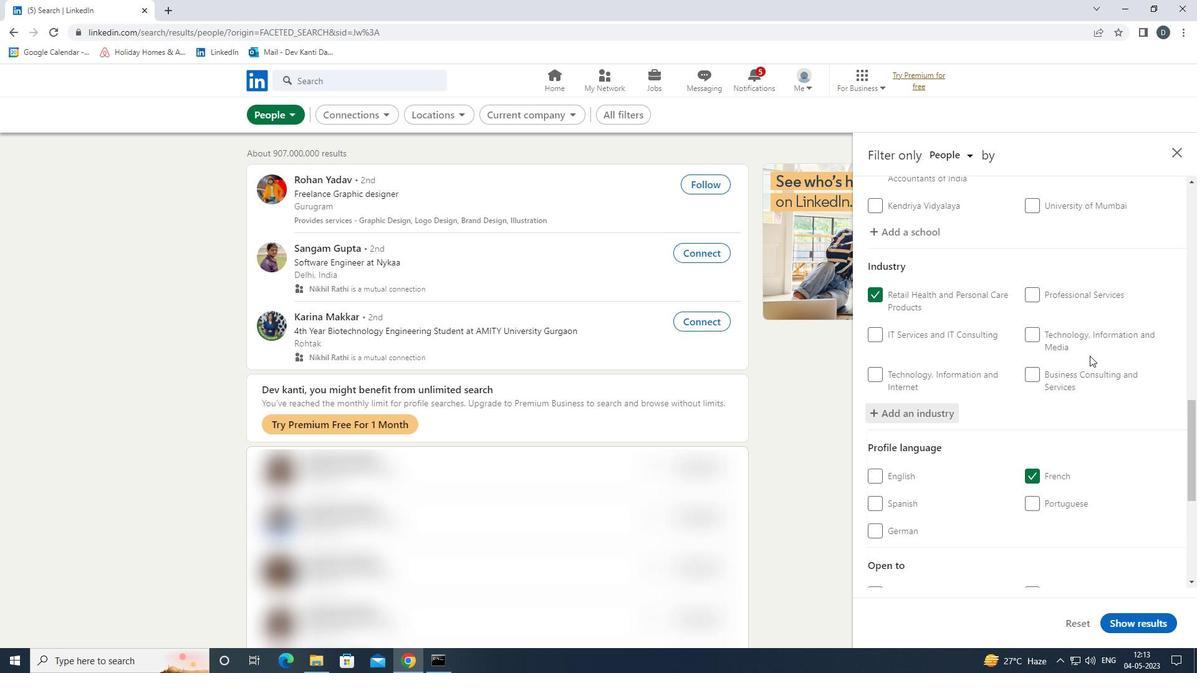 
Action: Mouse moved to (1118, 382)
Screenshot: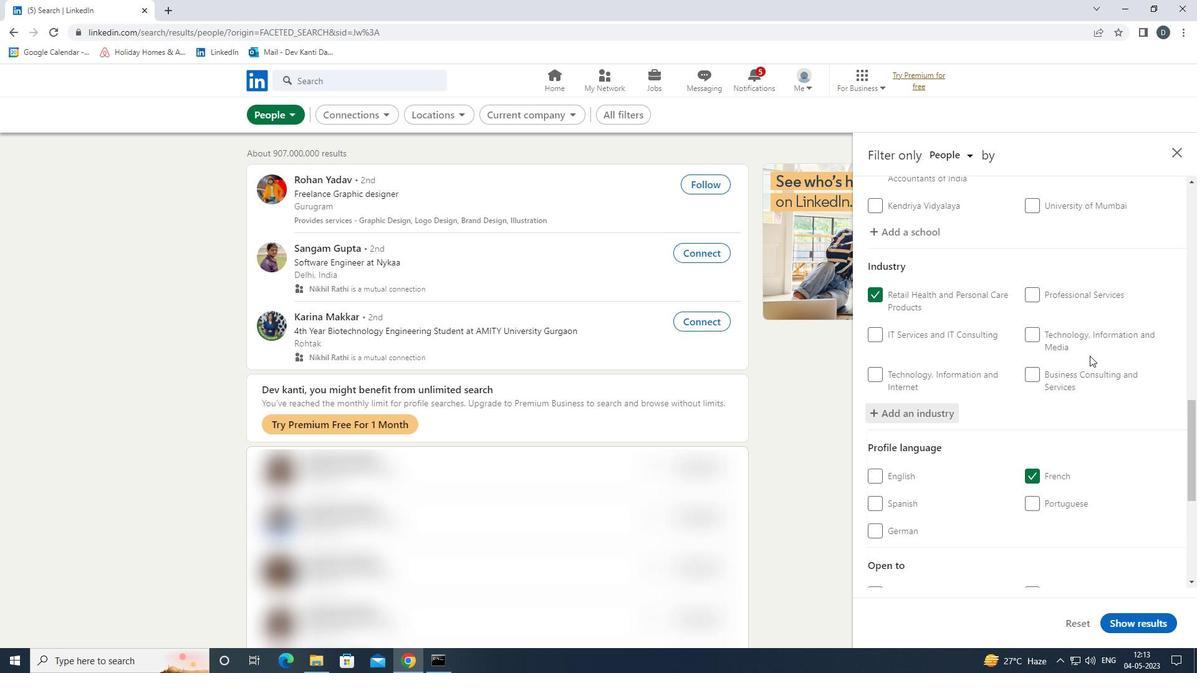 
Action: Mouse scrolled (1118, 381) with delta (0, 0)
Screenshot: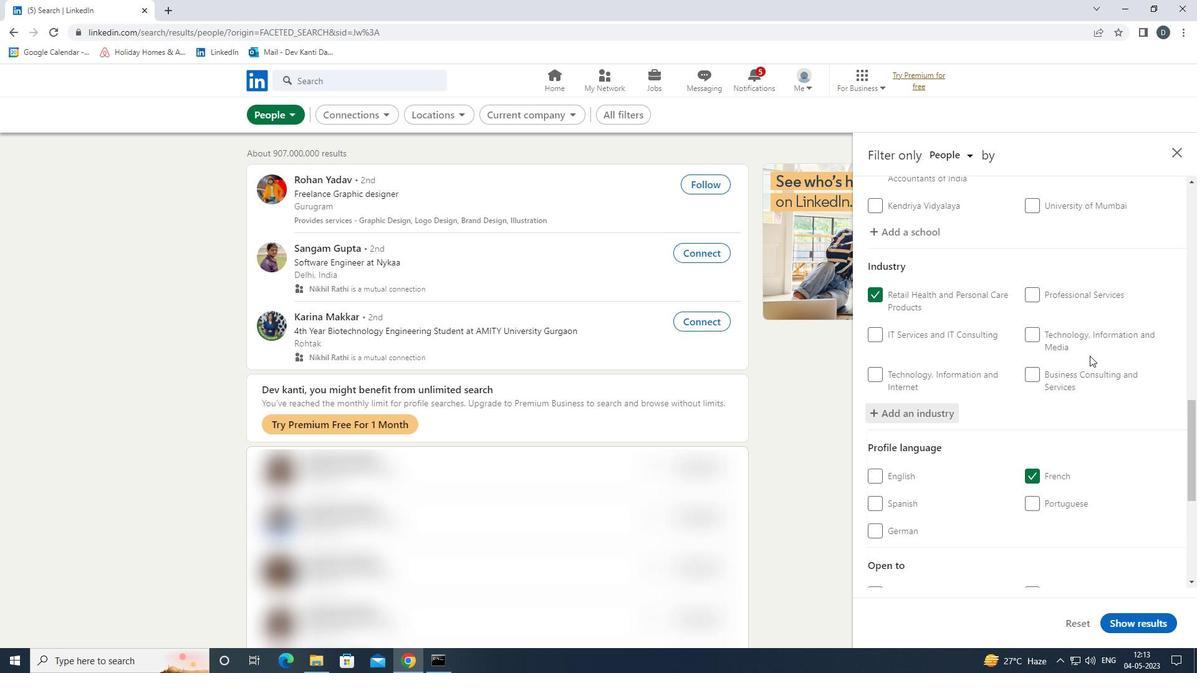 
Action: Mouse moved to (1119, 385)
Screenshot: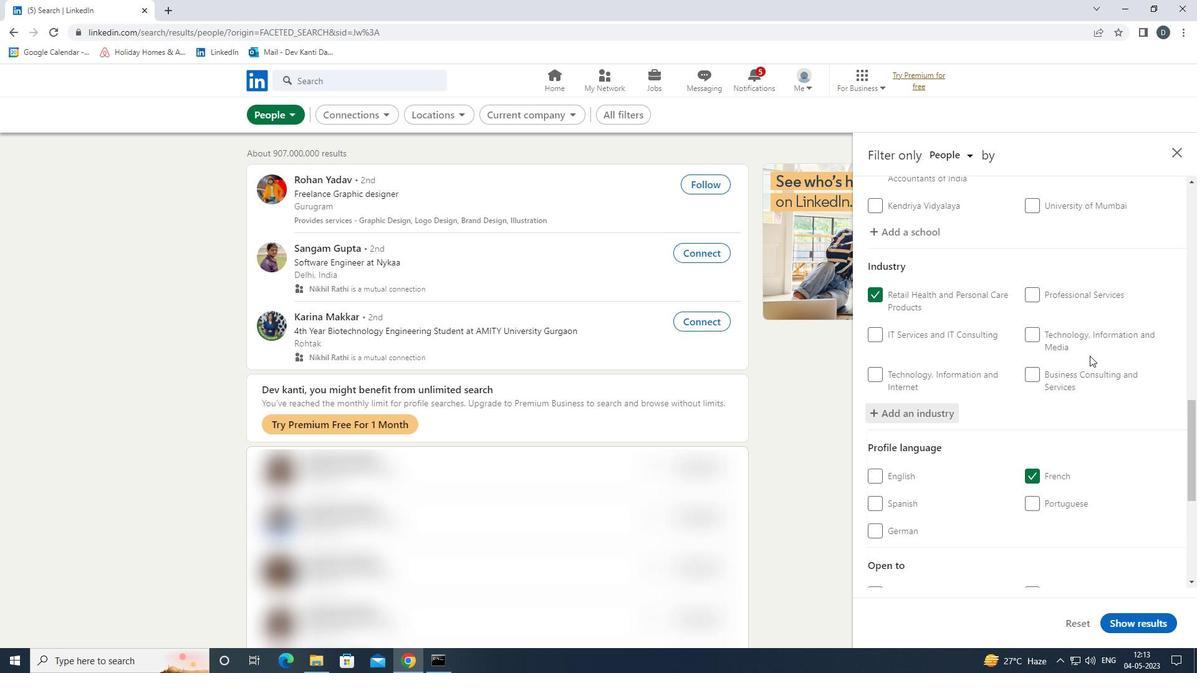 
Action: Mouse scrolled (1119, 384) with delta (0, 0)
Screenshot: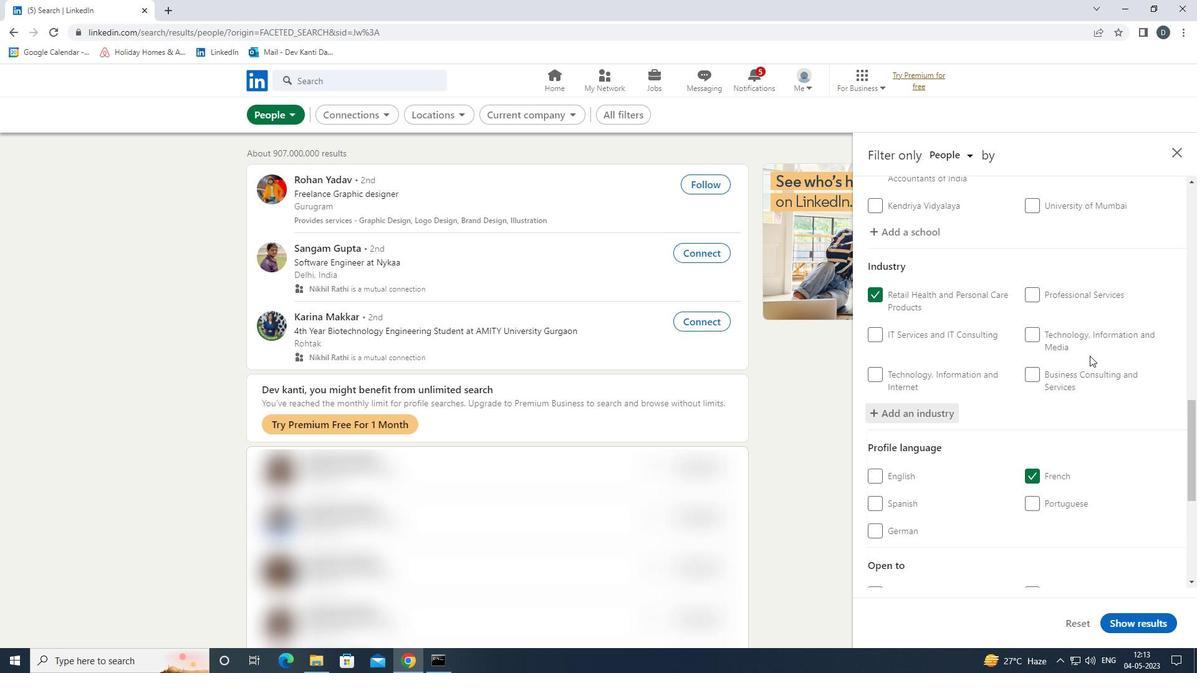 
Action: Mouse scrolled (1119, 384) with delta (0, 0)
Screenshot: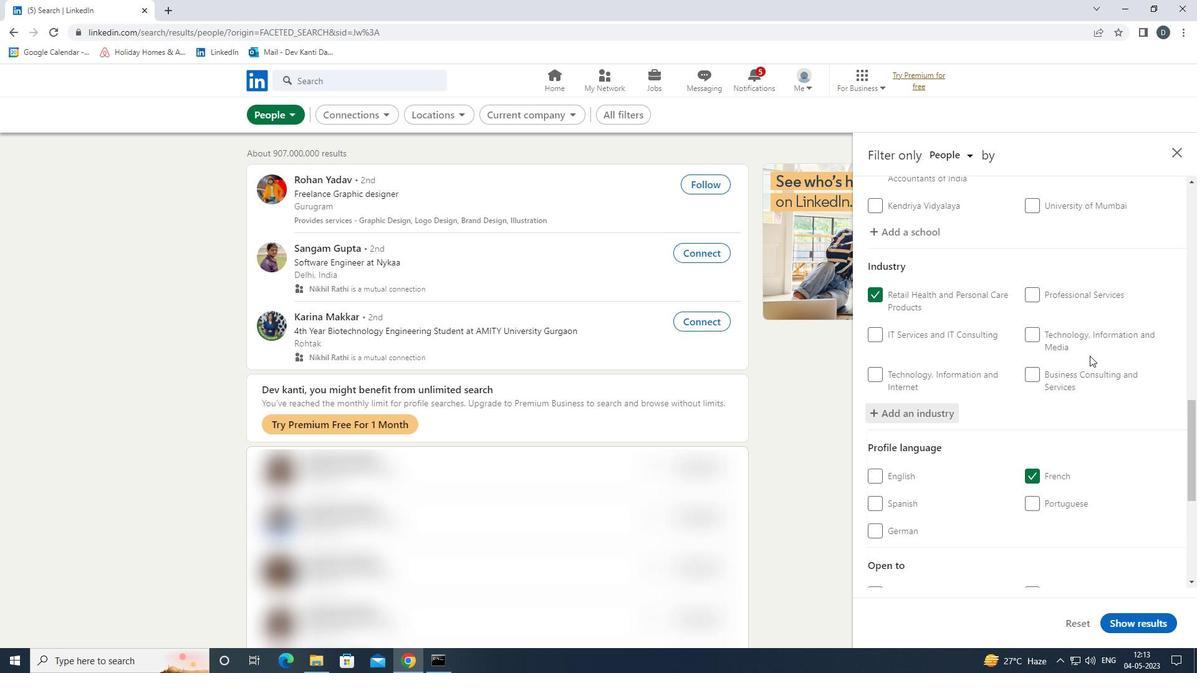 
Action: Mouse scrolled (1119, 384) with delta (0, 0)
Screenshot: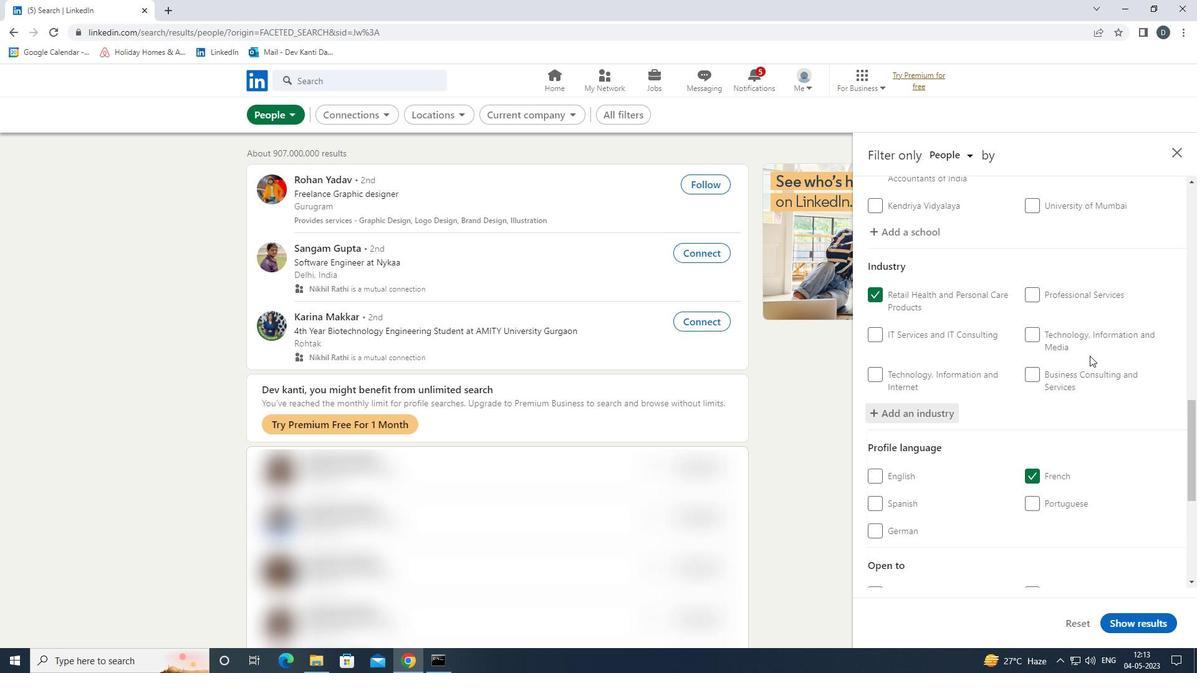 
Action: Mouse moved to (1072, 394)
Screenshot: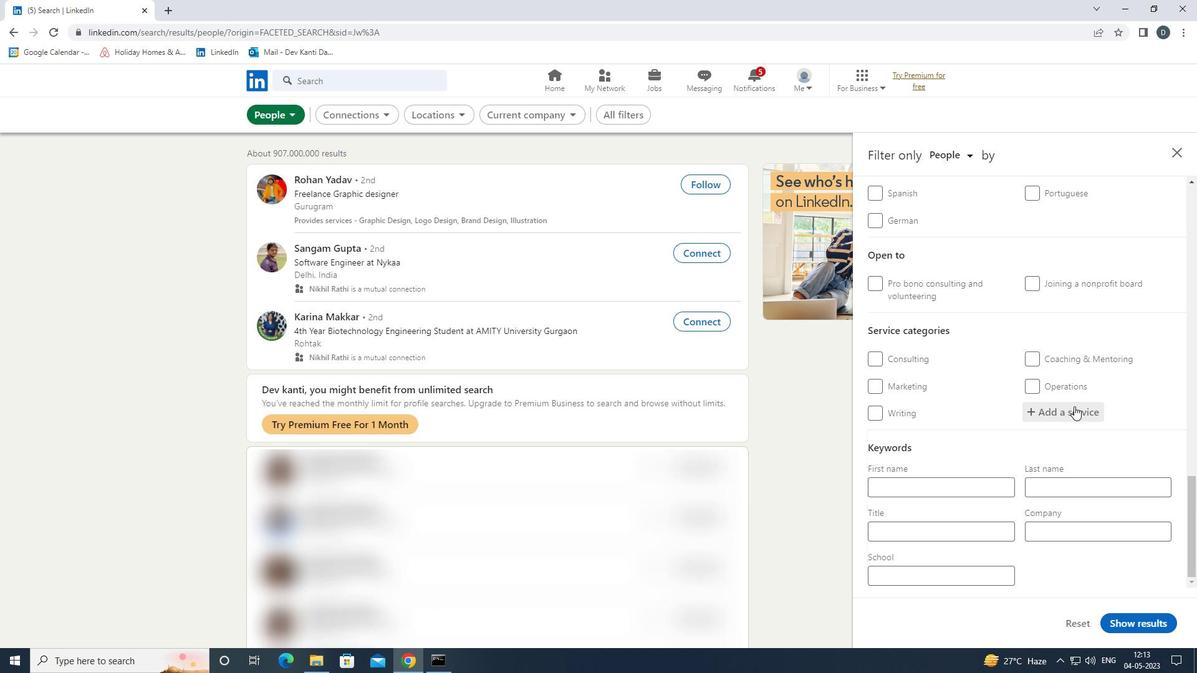 
Action: Mouse scrolled (1072, 394) with delta (0, 0)
Screenshot: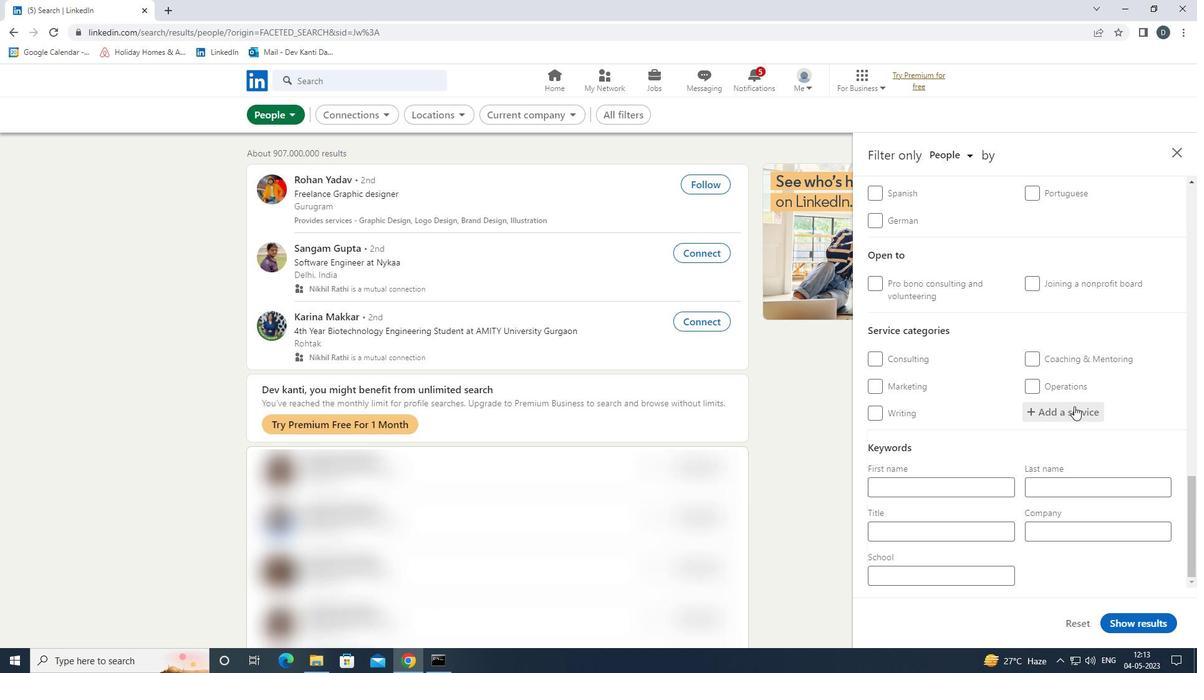 
Action: Mouse scrolled (1072, 394) with delta (0, 0)
Screenshot: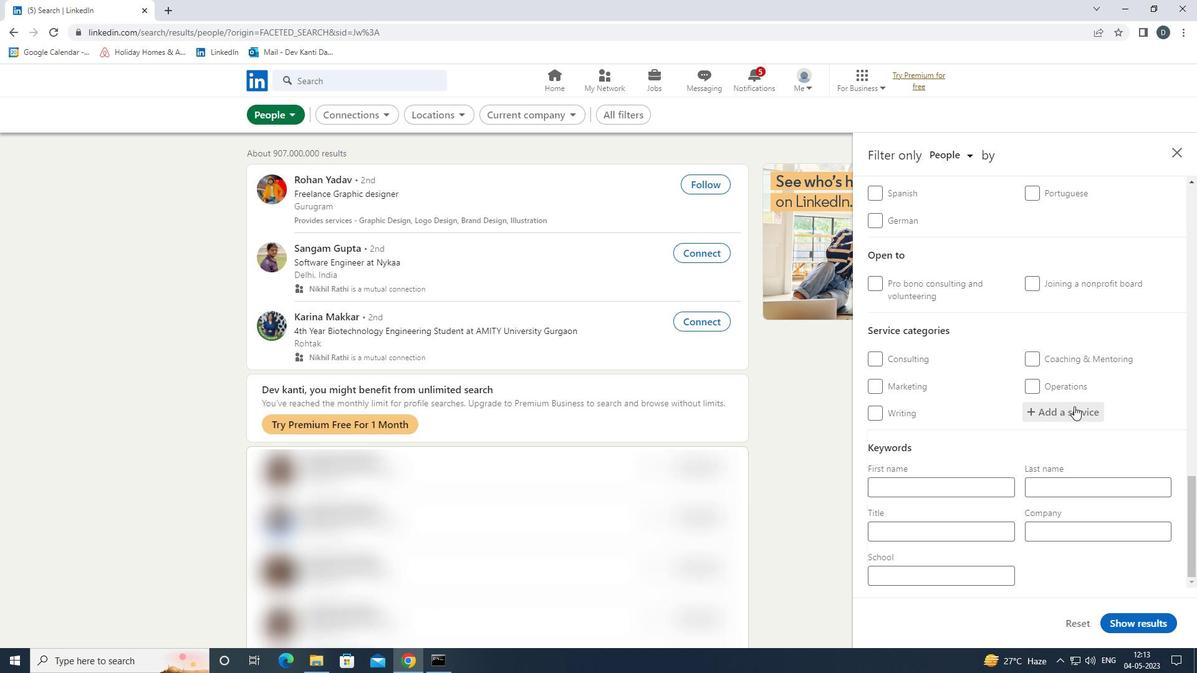 
Action: Mouse scrolled (1072, 394) with delta (0, 0)
Screenshot: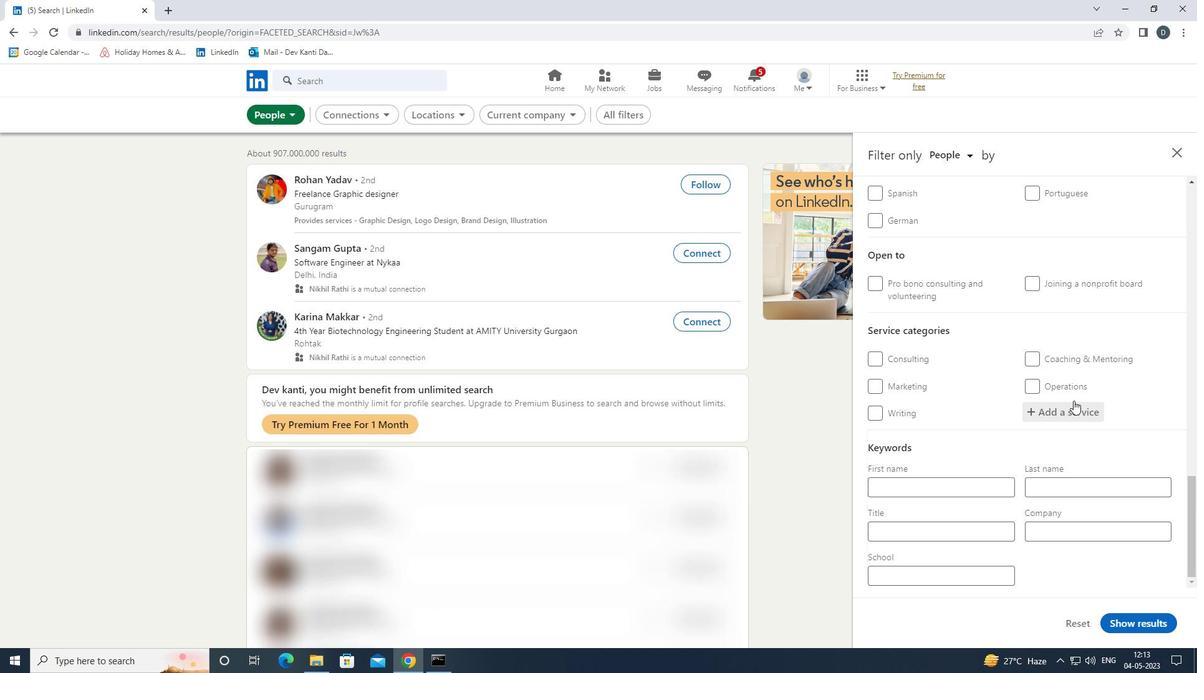 
Action: Mouse scrolled (1072, 393) with delta (0, 0)
Screenshot: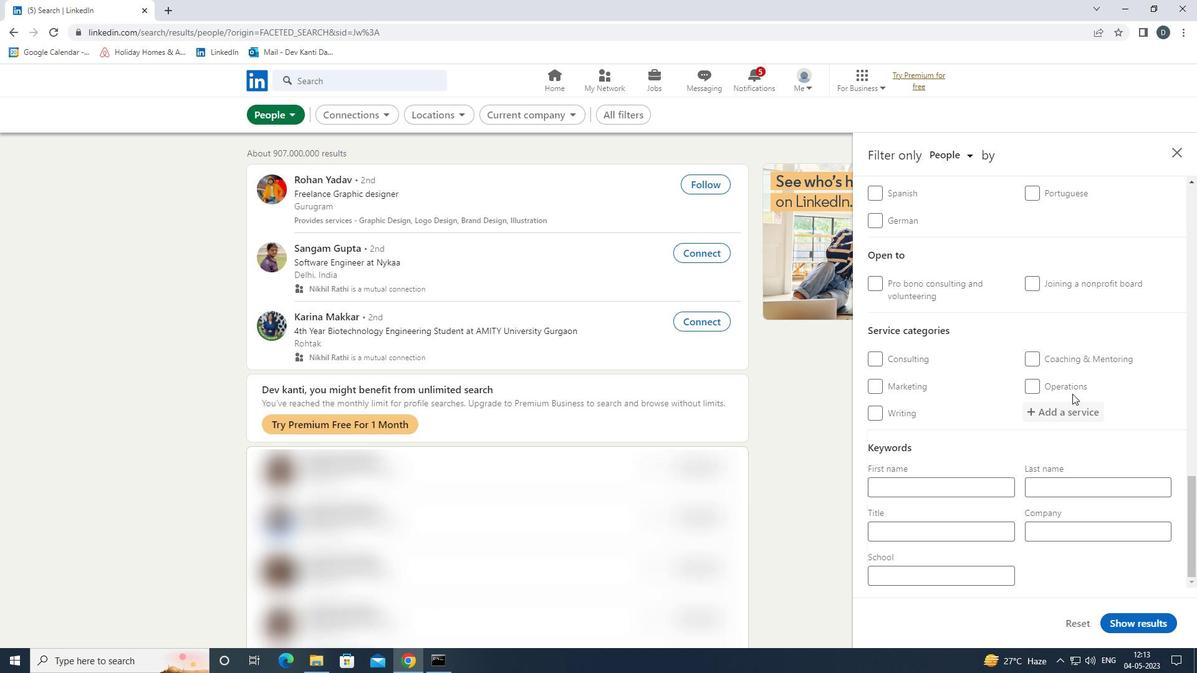 
Action: Mouse scrolled (1072, 393) with delta (0, 0)
Screenshot: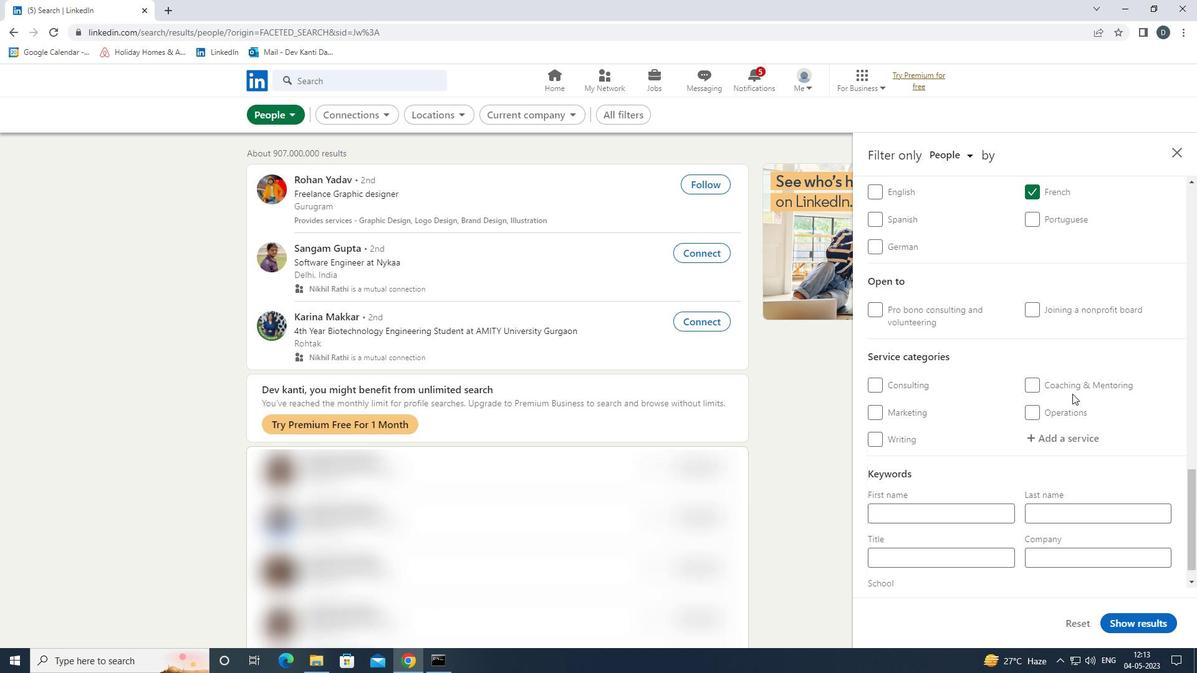 
Action: Mouse scrolled (1072, 393) with delta (0, 0)
Screenshot: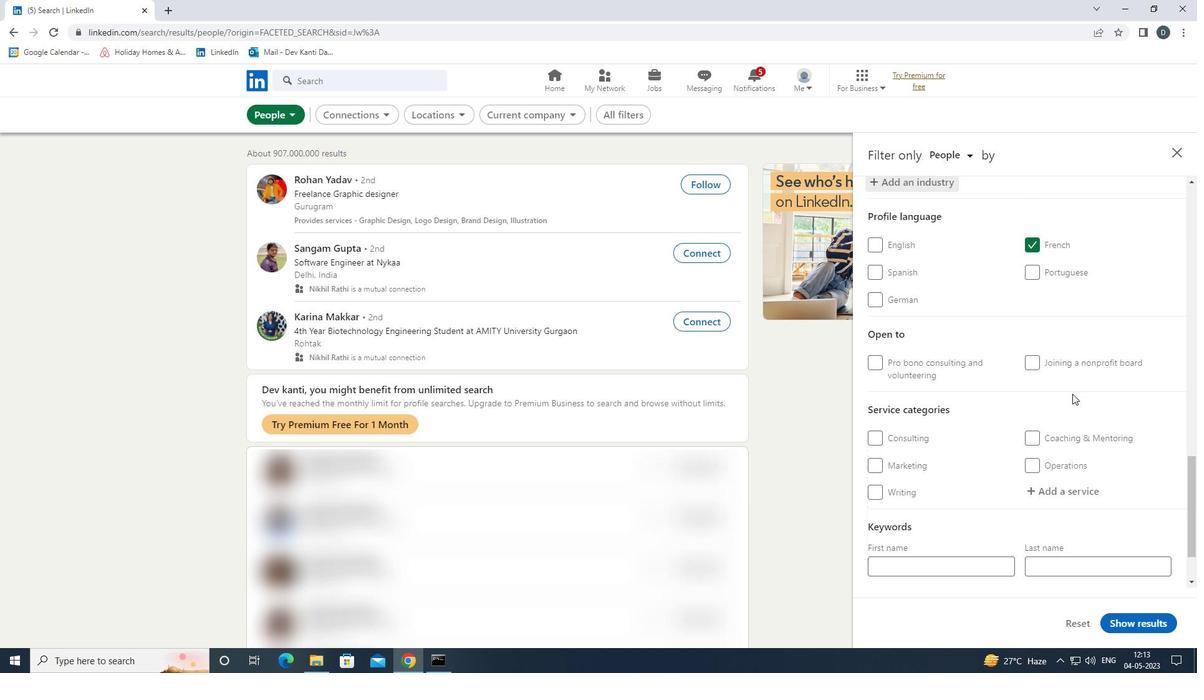 
Action: Mouse moved to (1080, 415)
Screenshot: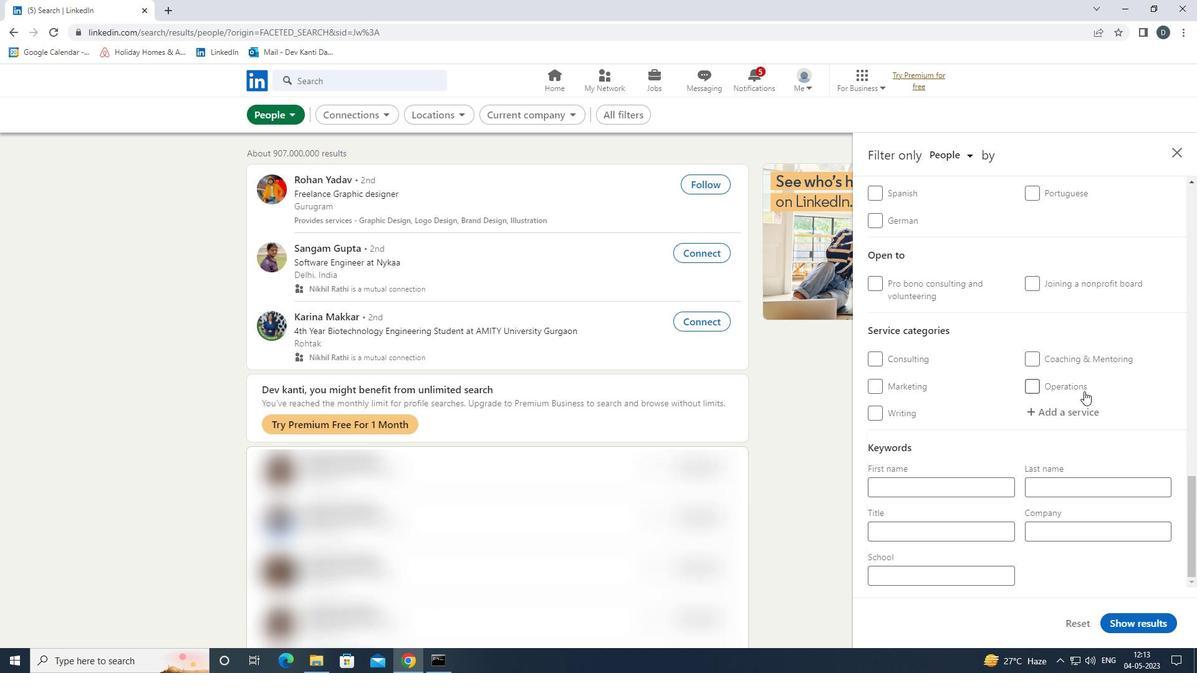 
Action: Mouse pressed left at (1080, 415)
Screenshot: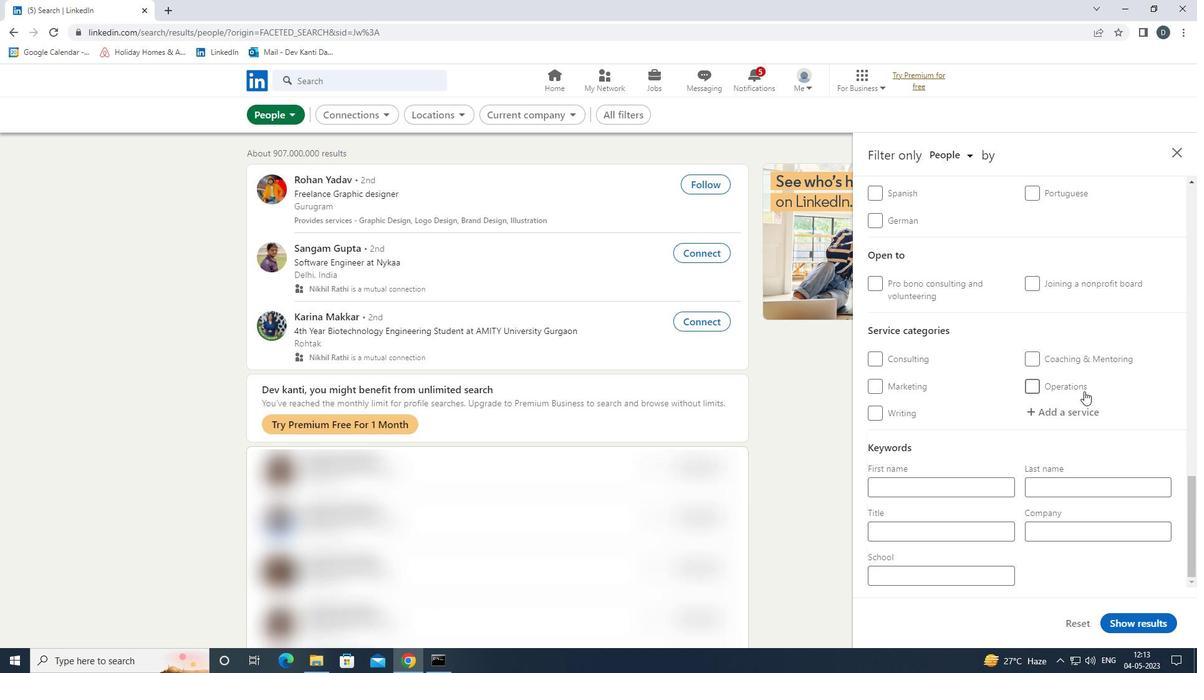 
Action: Key pressed <Key.shift>CORPORATE<Key.space><Key.down><Key.down><Key.down><Key.enter>
Screenshot: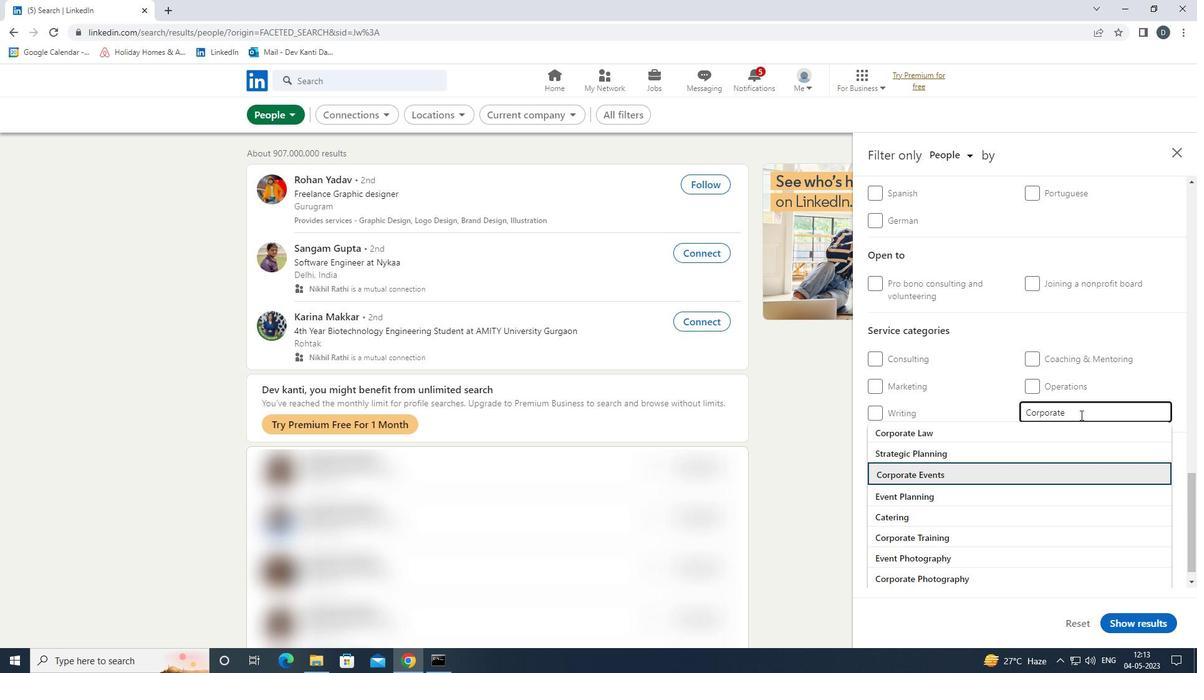 
Action: Mouse moved to (1080, 417)
Screenshot: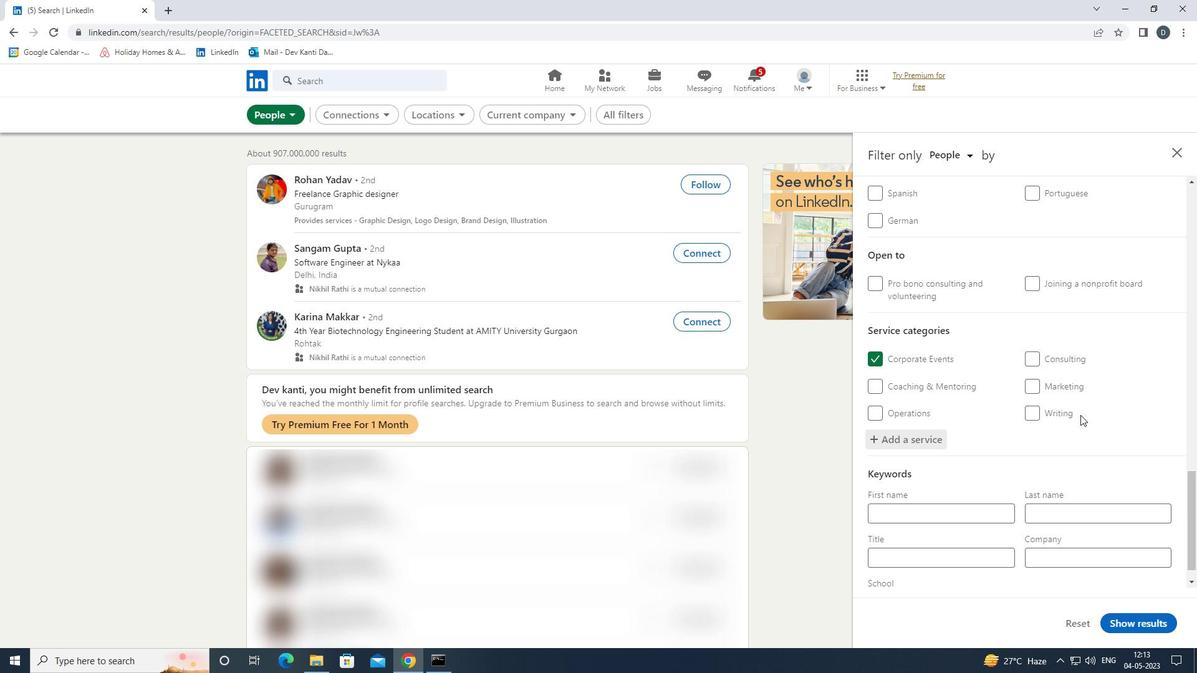 
Action: Mouse scrolled (1080, 416) with delta (0, 0)
Screenshot: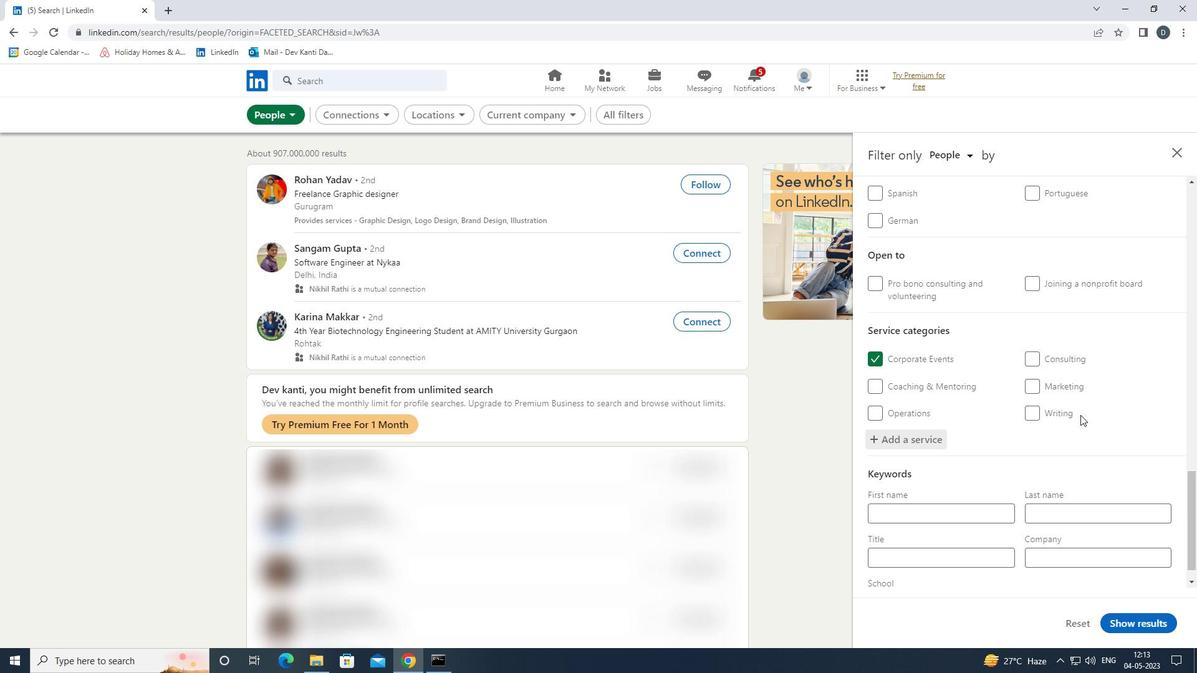 
Action: Mouse moved to (1080, 421)
Screenshot: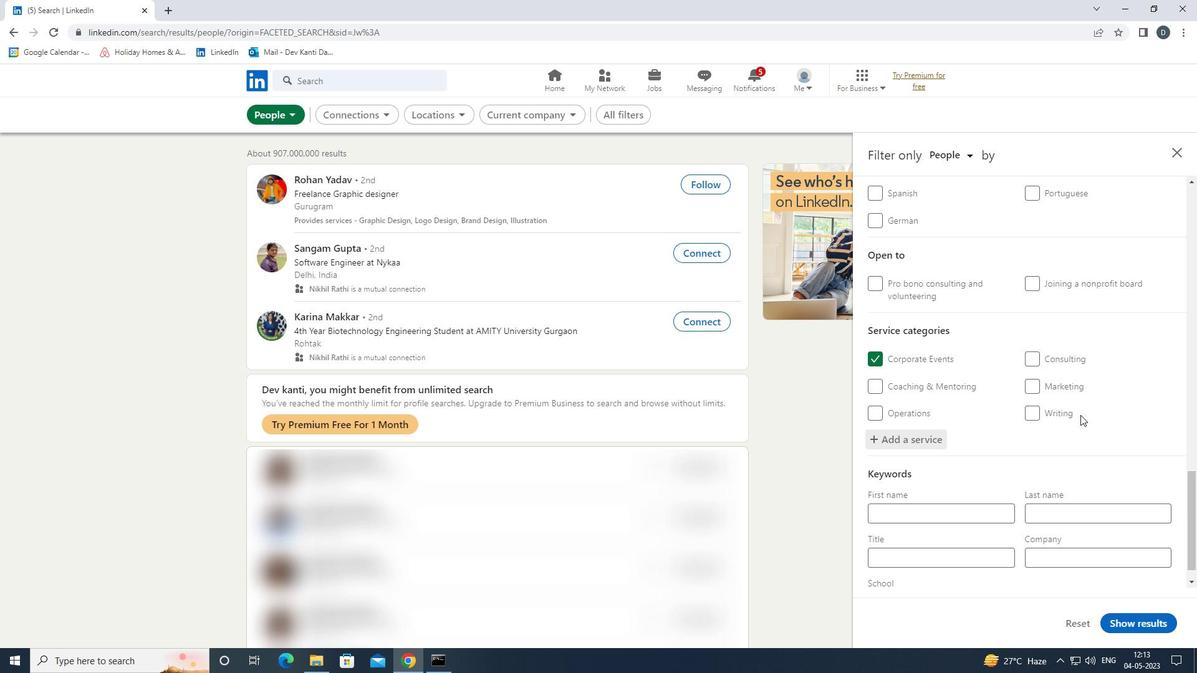 
Action: Mouse scrolled (1080, 420) with delta (0, 0)
Screenshot: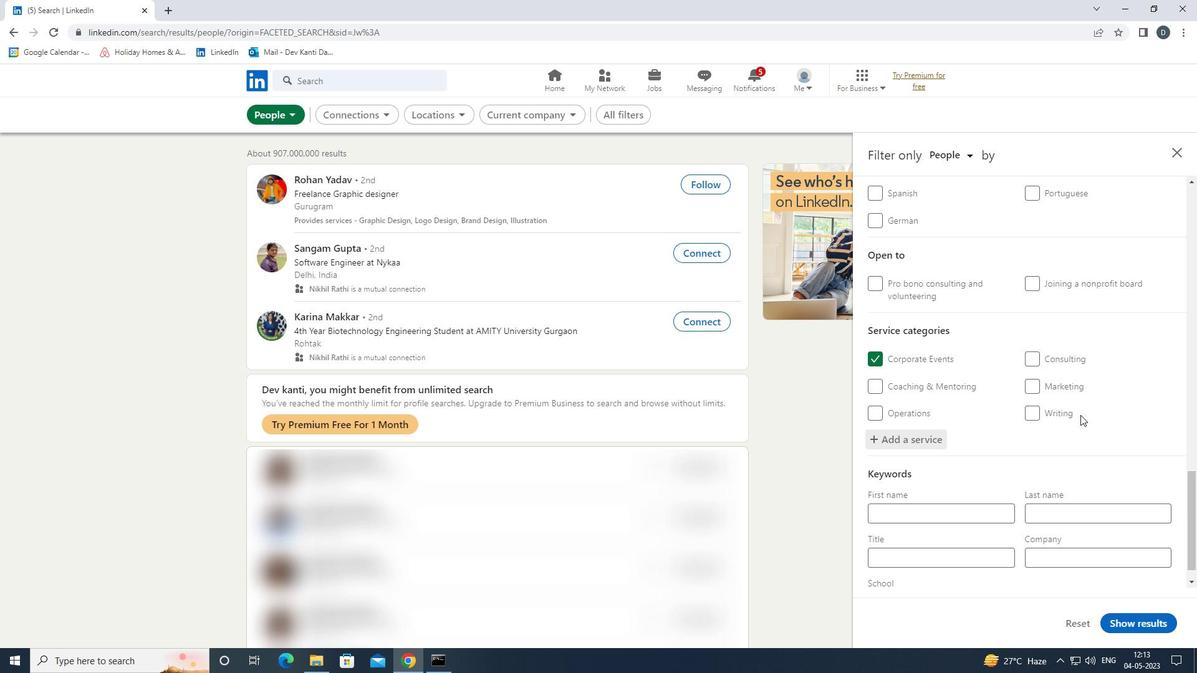 
Action: Mouse moved to (1080, 425)
Screenshot: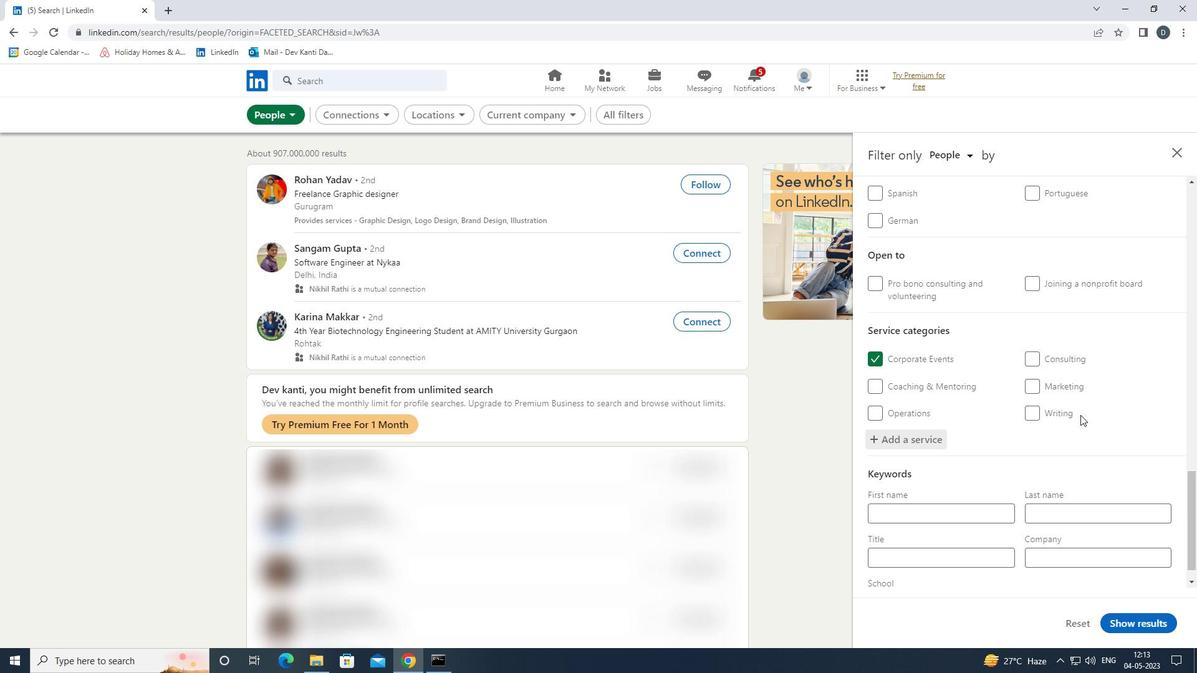 
Action: Mouse scrolled (1080, 424) with delta (0, 0)
Screenshot: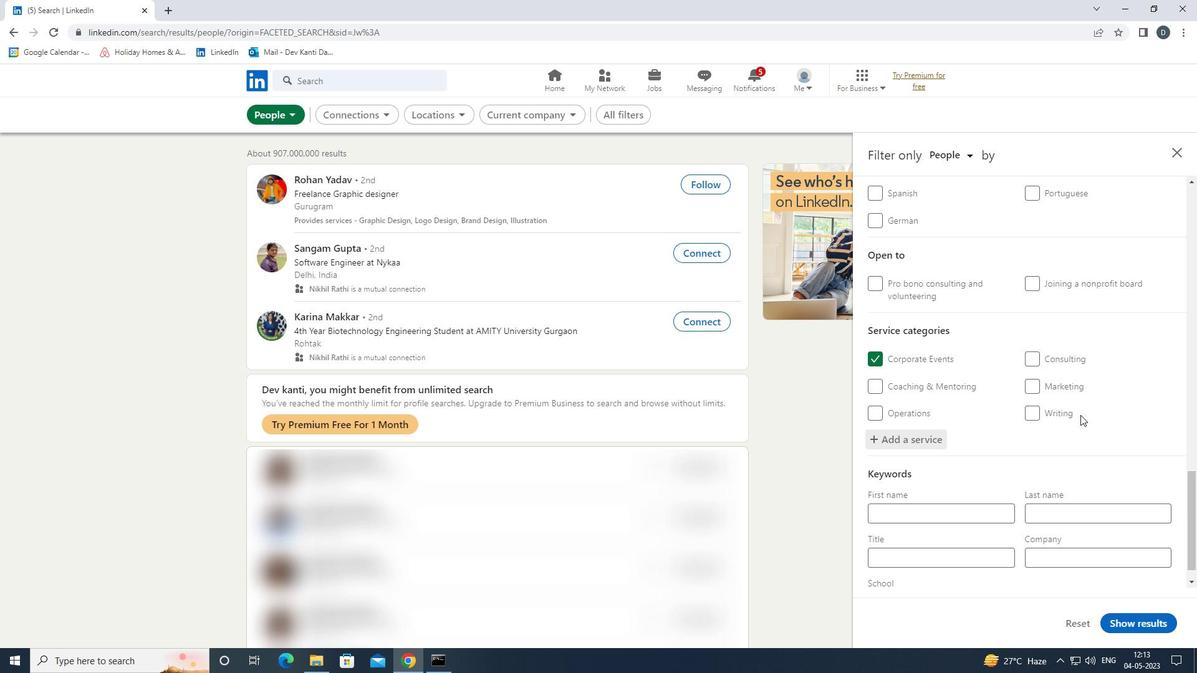 
Action: Mouse moved to (1080, 431)
Screenshot: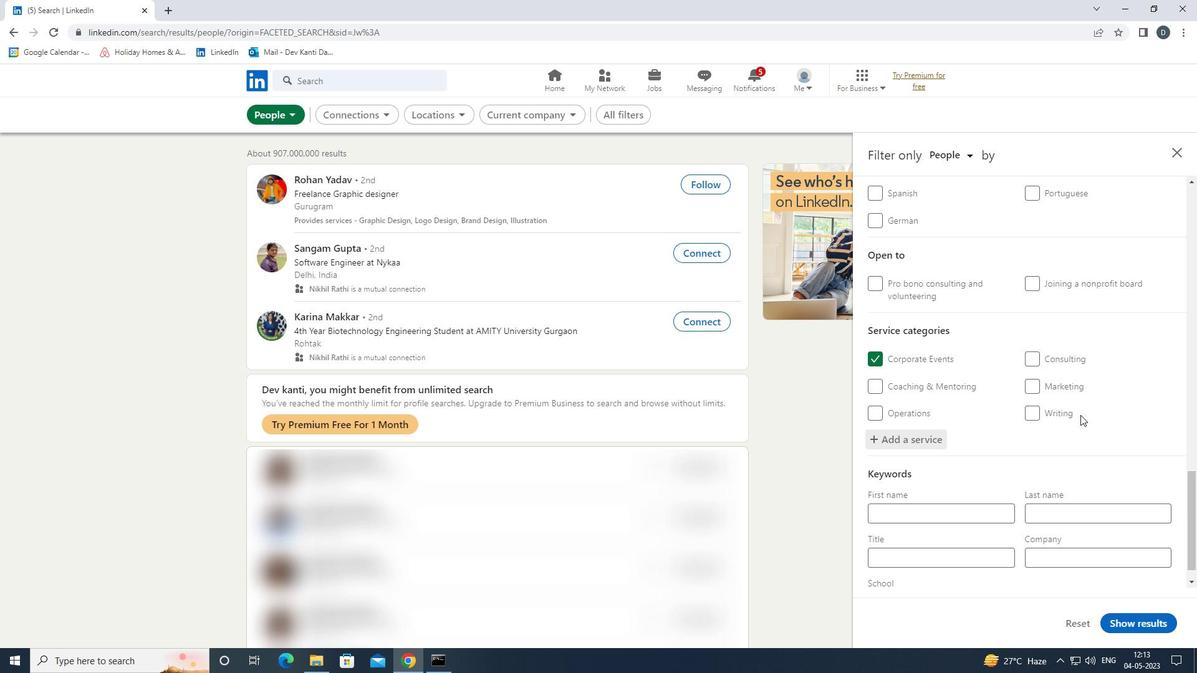 
Action: Mouse scrolled (1080, 430) with delta (0, 0)
Screenshot: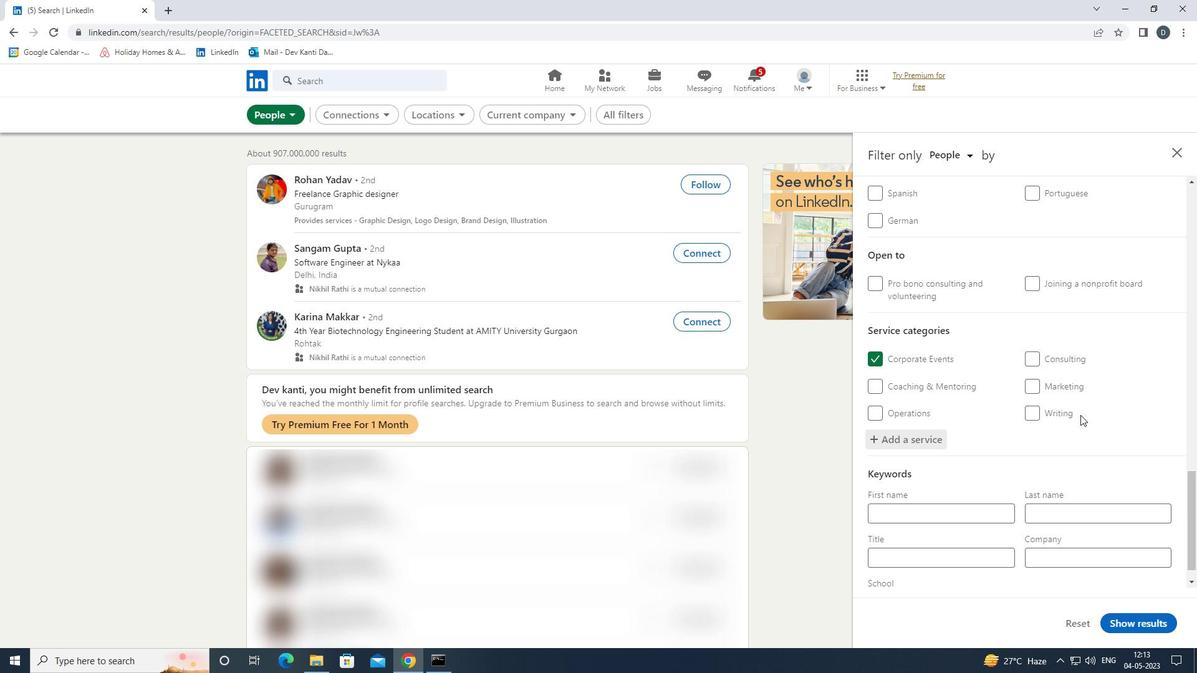 
Action: Mouse moved to (964, 540)
Screenshot: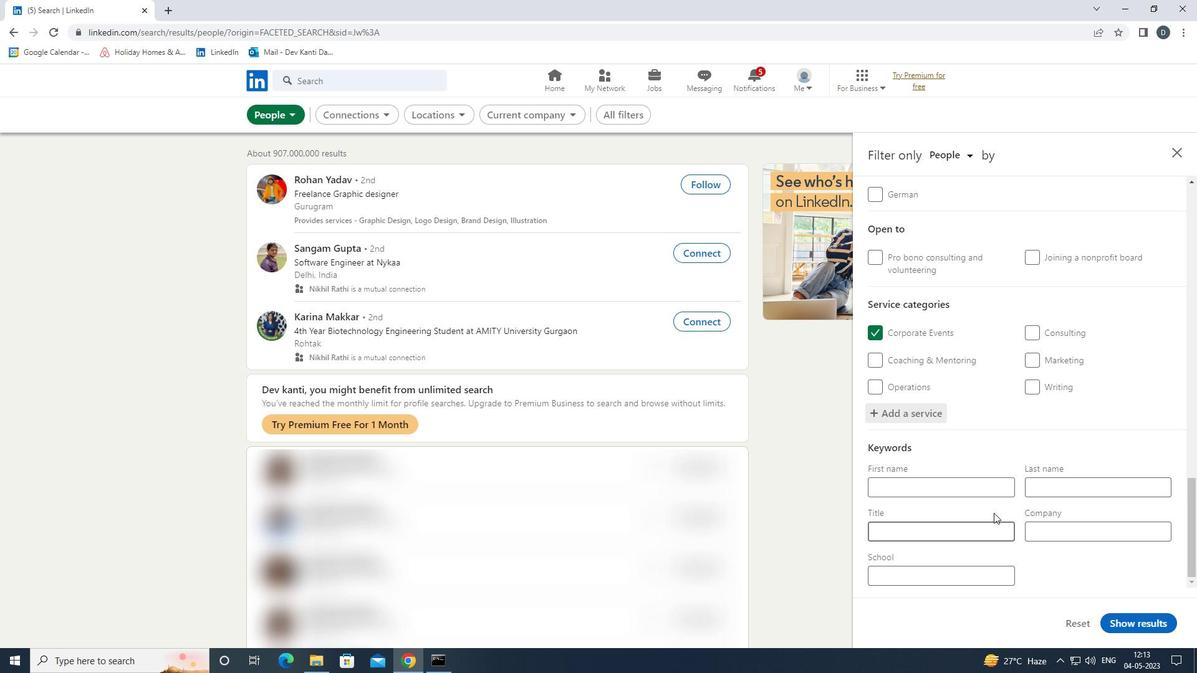 
Action: Mouse pressed left at (964, 540)
Screenshot: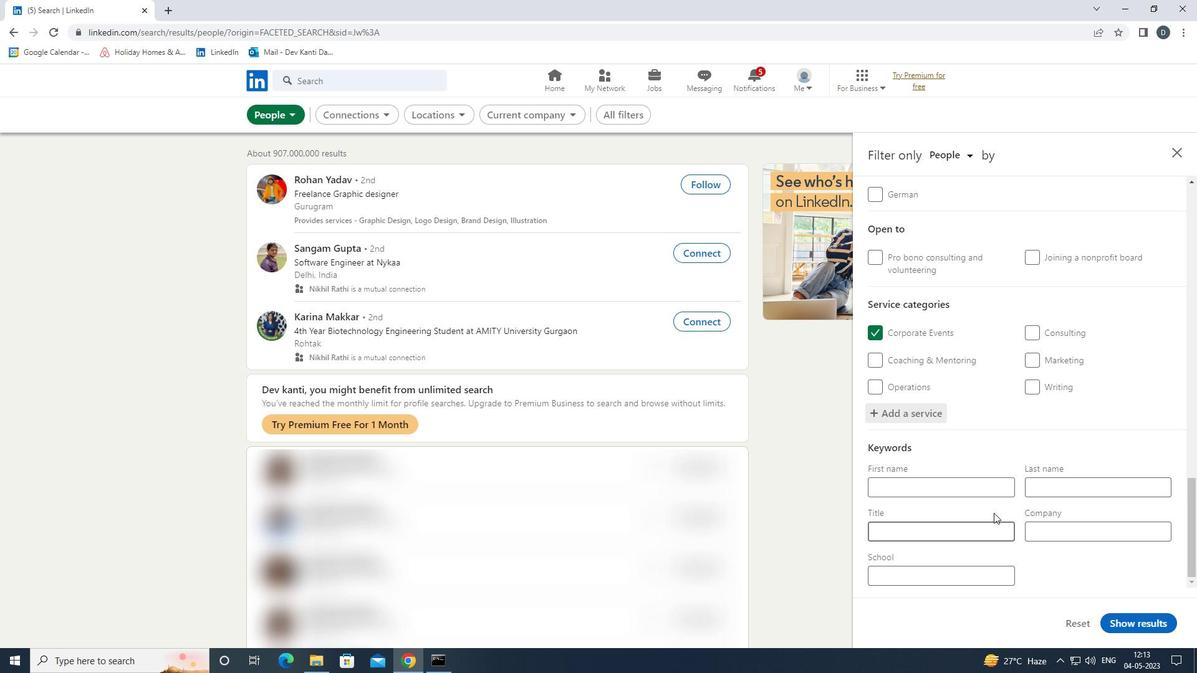 
Action: Mouse moved to (965, 537)
Screenshot: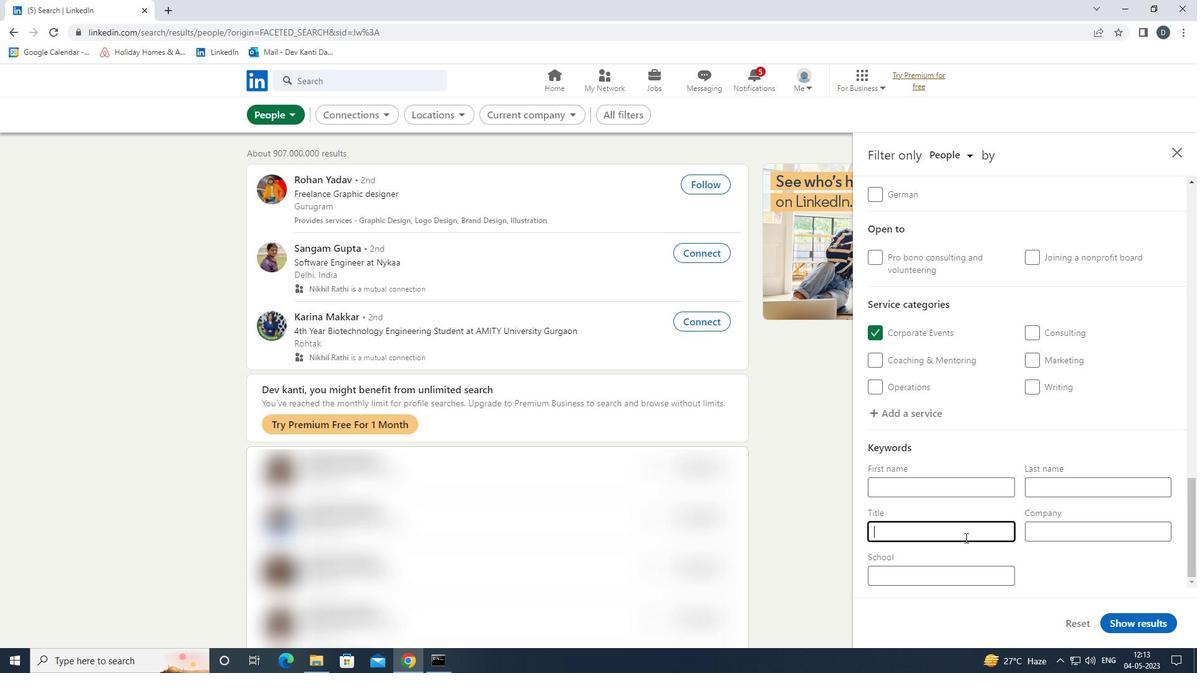 
Action: Key pressed <Key.shift><Key.shift><Key.shift><Key.shift>PARALEHG<Key.backspace><Key.backspace>GAL
Screenshot: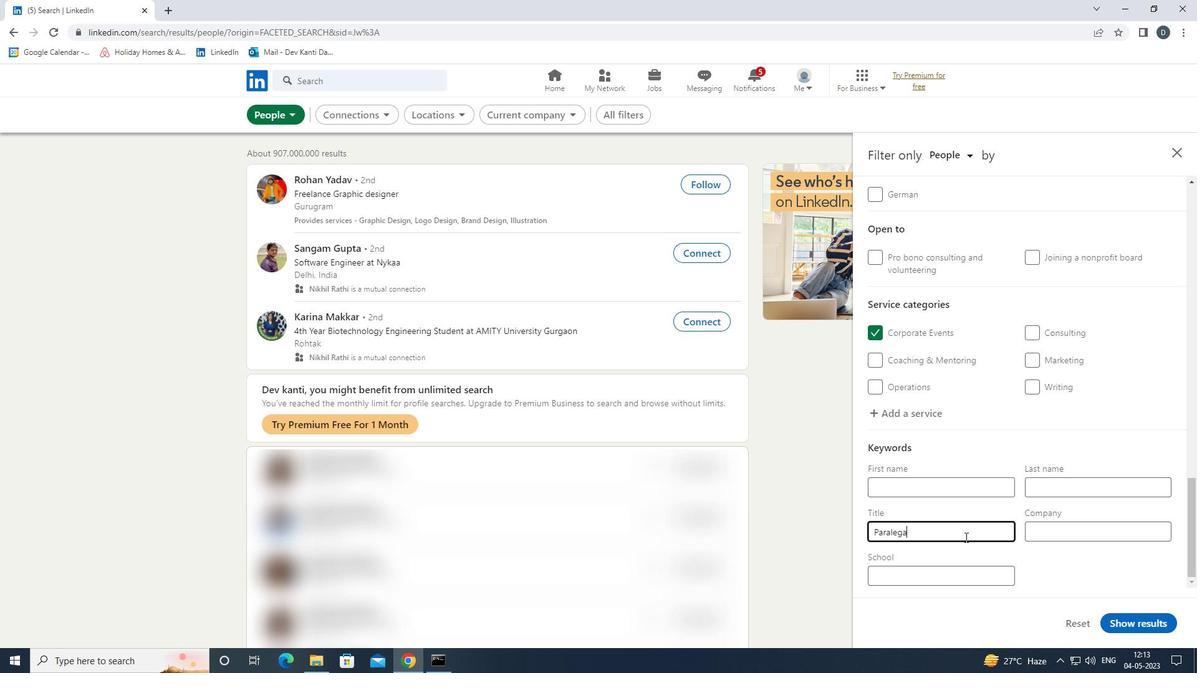 
Action: Mouse moved to (1137, 621)
Screenshot: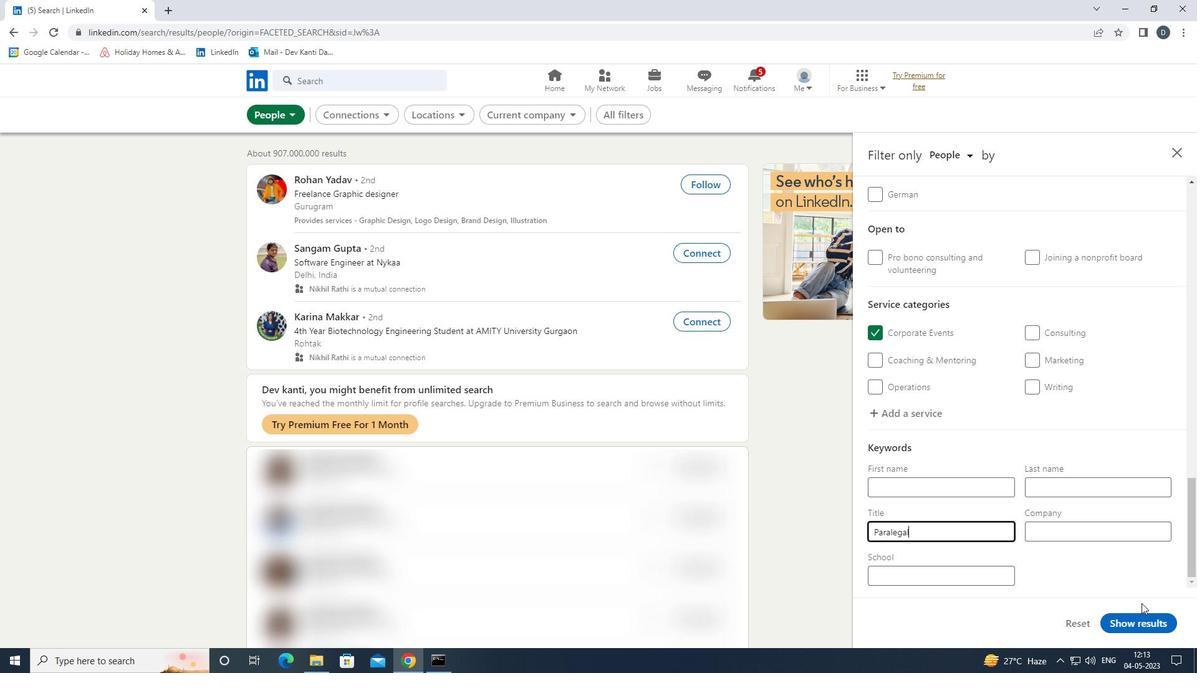 
Action: Mouse pressed left at (1137, 621)
Screenshot: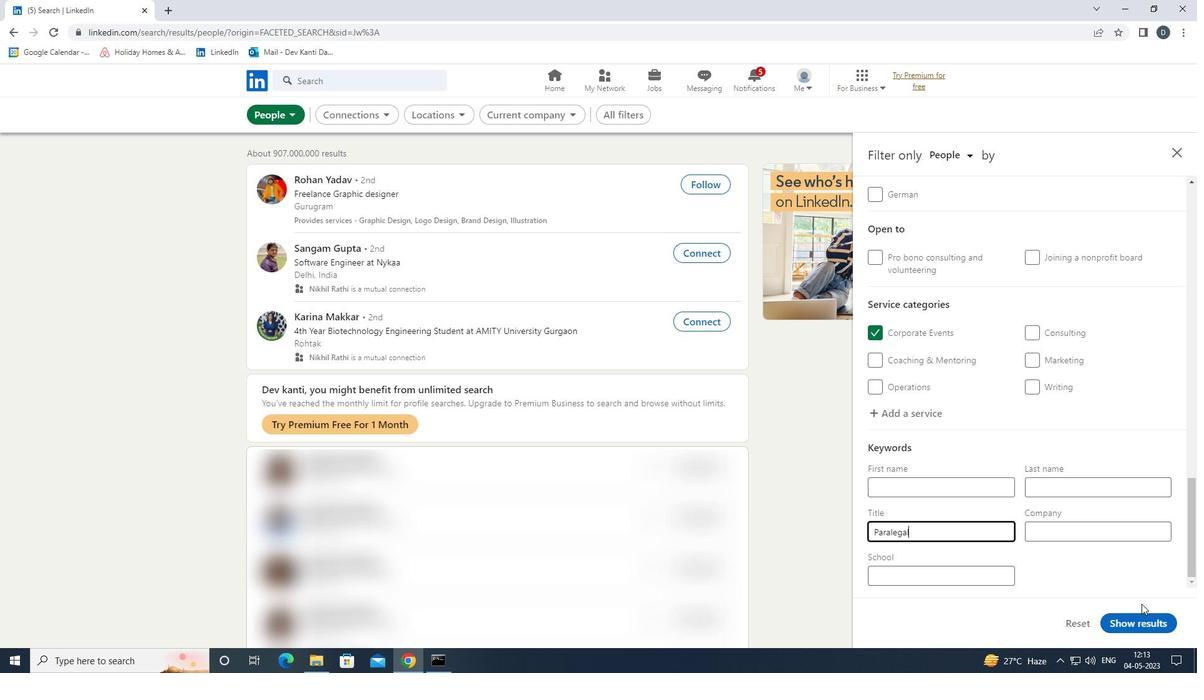
Action: Mouse moved to (352, 135)
Screenshot: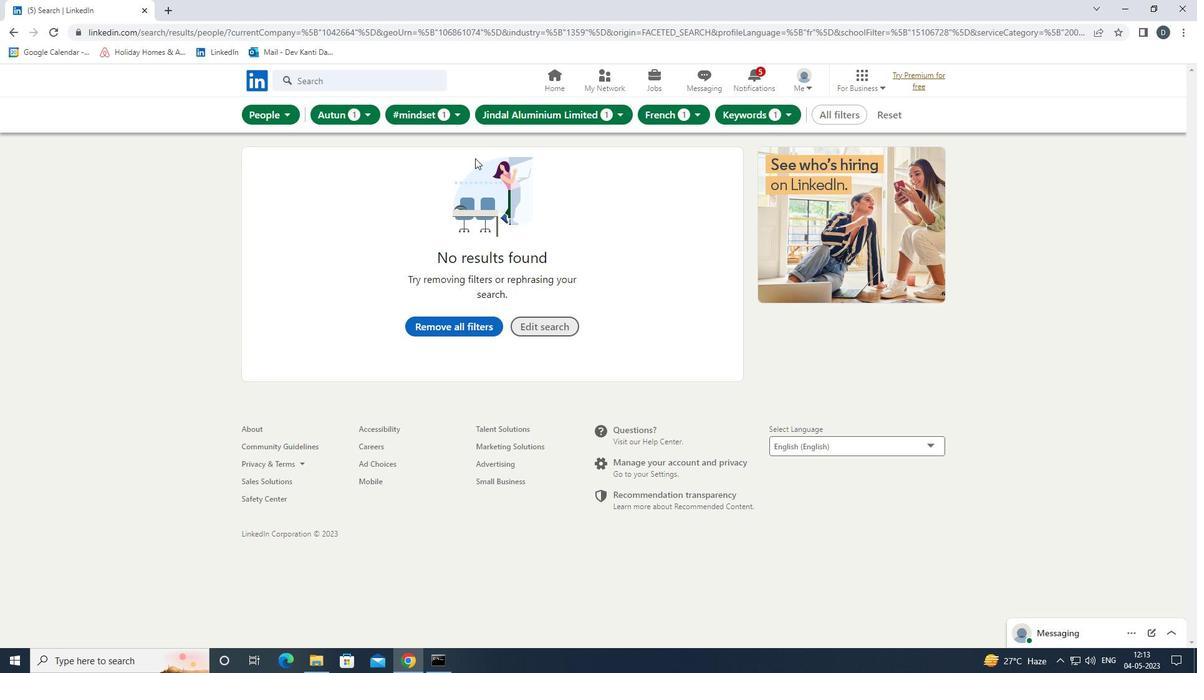 
